 Task: Buy 3 Radiator Drain Cocks from Engine Cooling & Climate Control section under best seller category for shipping address: Danielle Scott, 4286 Crim Lane, Underhill, Vermont 05489, Cell Number 9377427970. Pay from credit card ending with 6010, CVV 682
Action: Mouse moved to (26, 70)
Screenshot: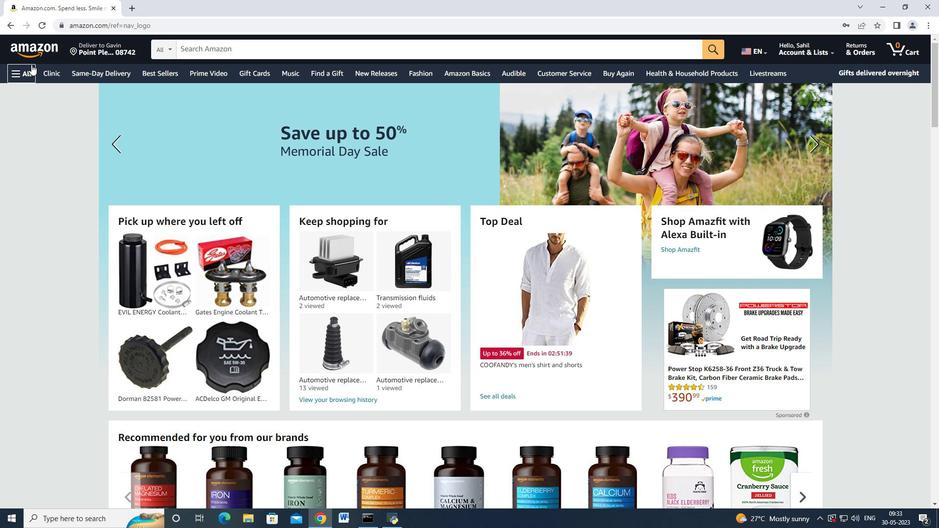 
Action: Mouse pressed left at (26, 70)
Screenshot: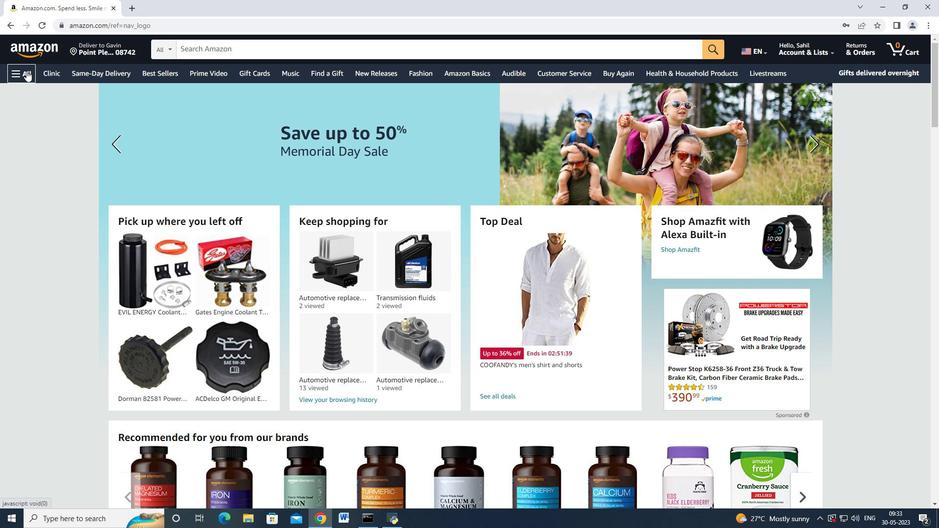 
Action: Mouse moved to (71, 246)
Screenshot: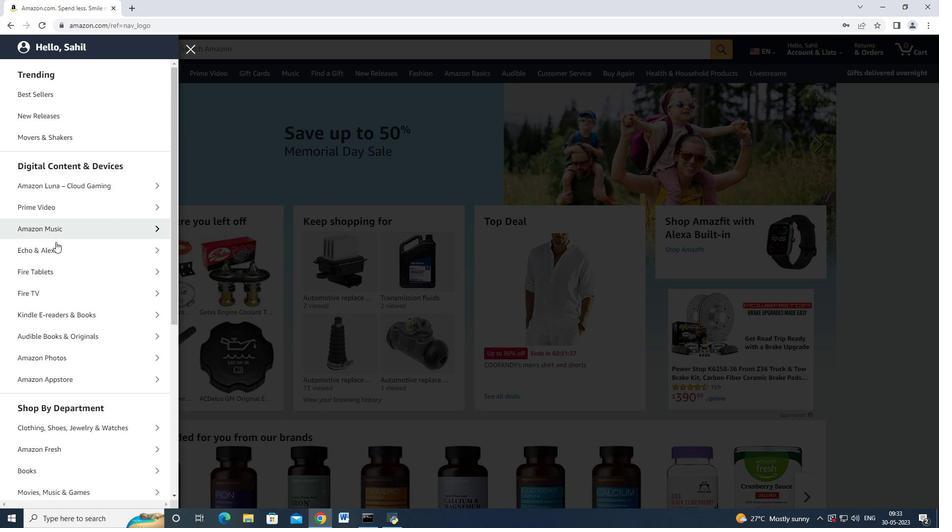 
Action: Mouse scrolled (71, 246) with delta (0, 0)
Screenshot: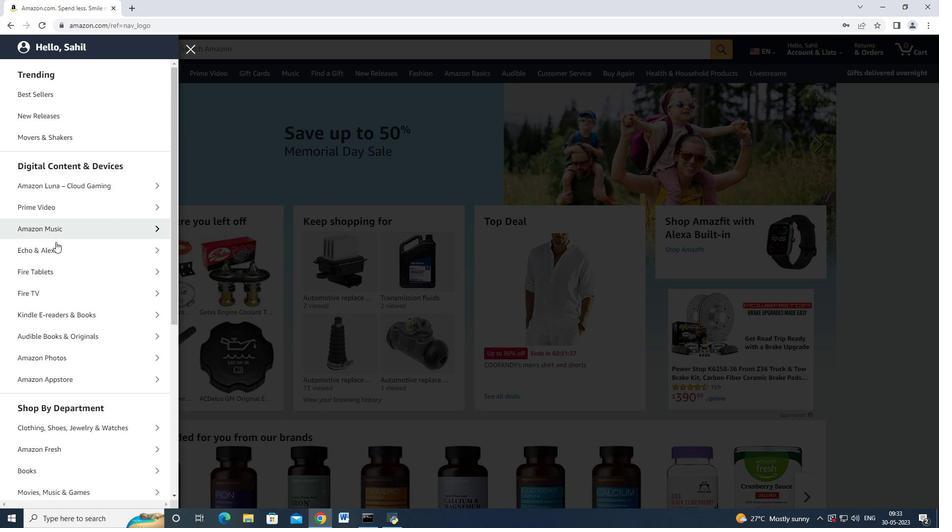 
Action: Mouse moved to (72, 246)
Screenshot: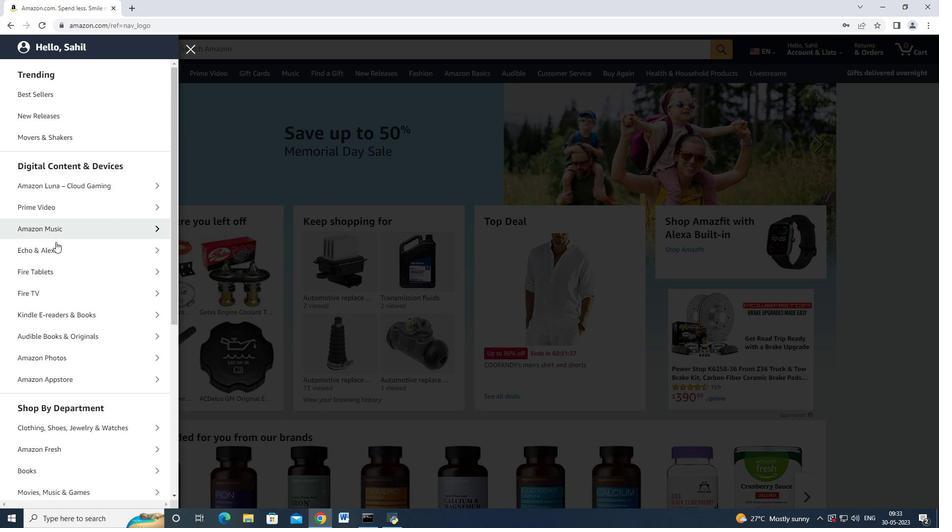 
Action: Mouse scrolled (72, 246) with delta (0, 0)
Screenshot: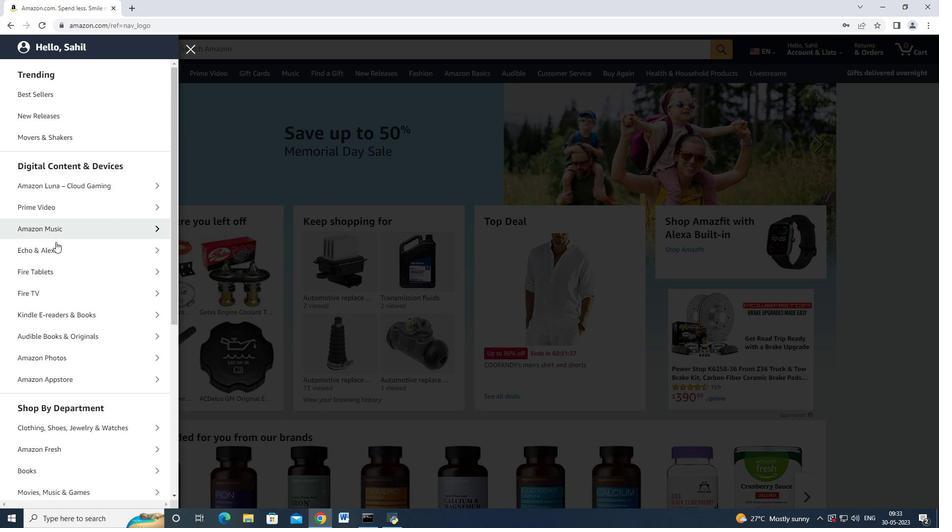 
Action: Mouse moved to (75, 245)
Screenshot: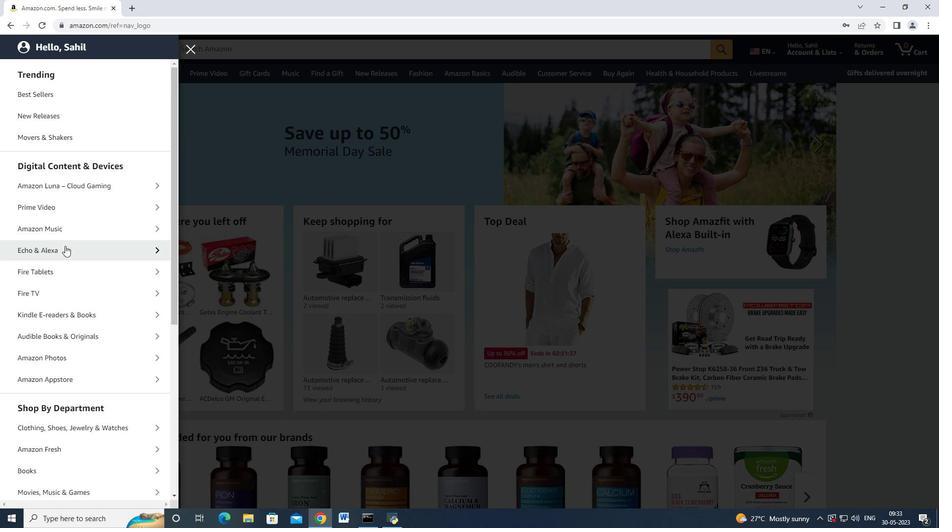
Action: Mouse scrolled (75, 245) with delta (0, 0)
Screenshot: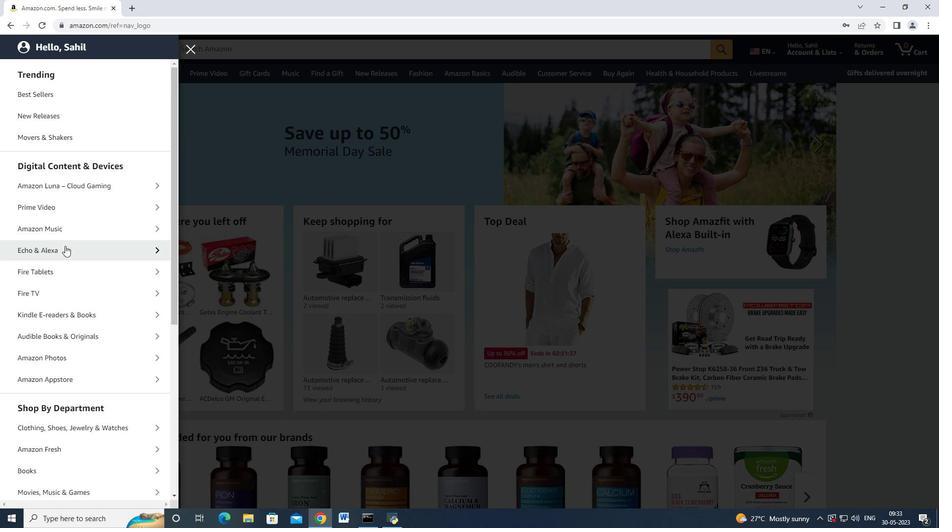 
Action: Mouse moved to (76, 245)
Screenshot: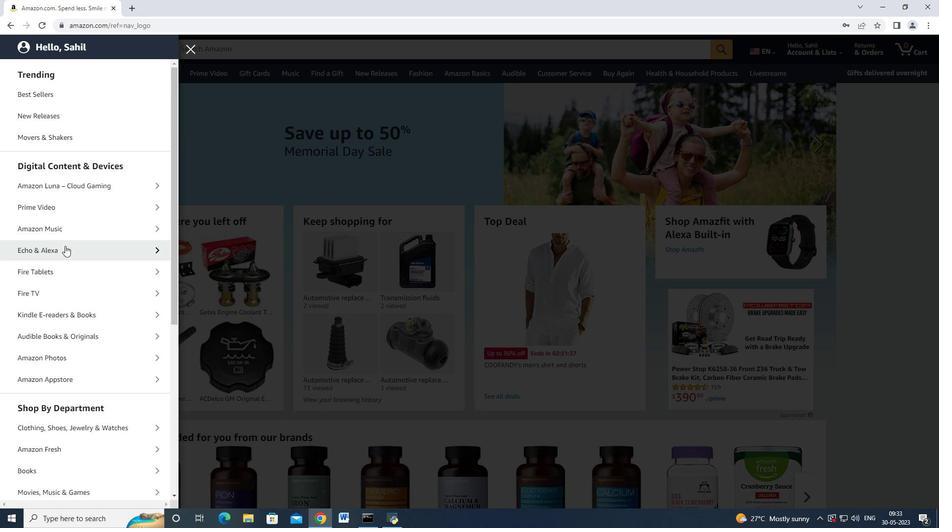 
Action: Mouse scrolled (76, 244) with delta (0, 0)
Screenshot: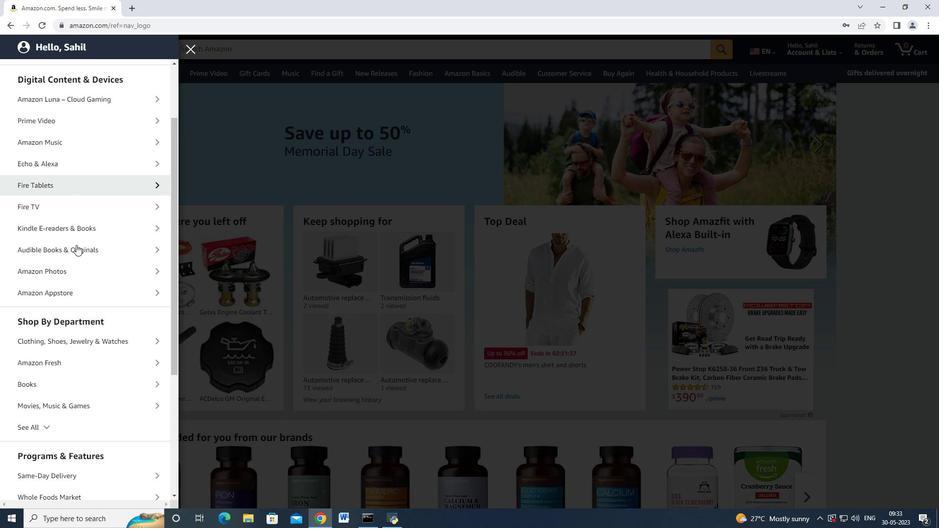 
Action: Mouse scrolled (76, 244) with delta (0, 0)
Screenshot: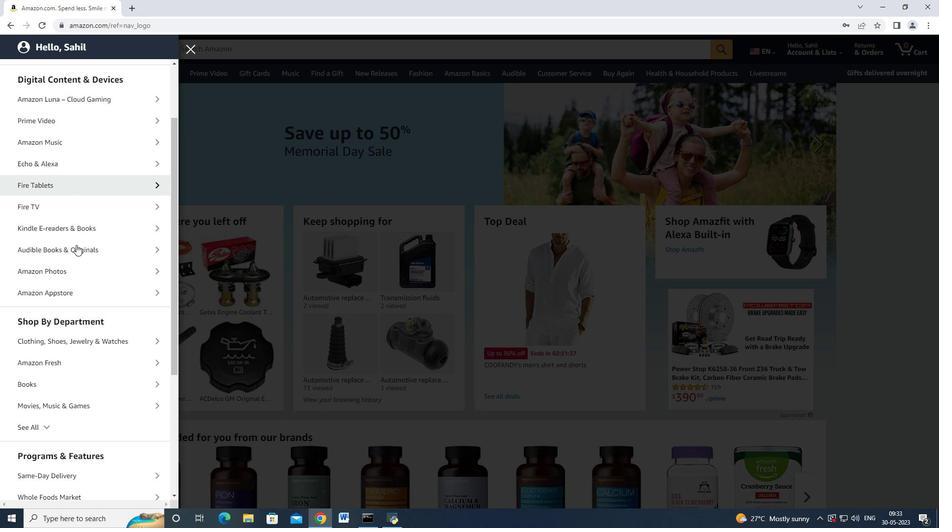 
Action: Mouse moved to (50, 270)
Screenshot: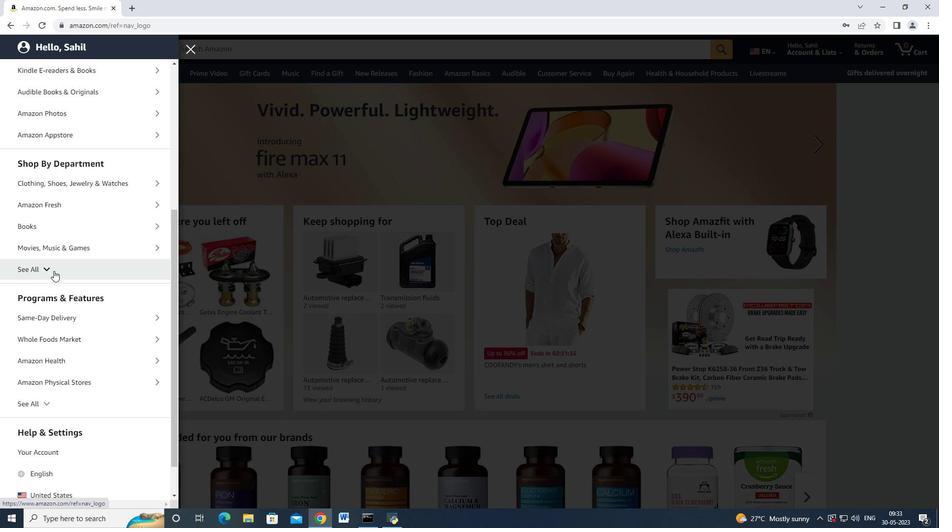 
Action: Mouse pressed left at (50, 270)
Screenshot: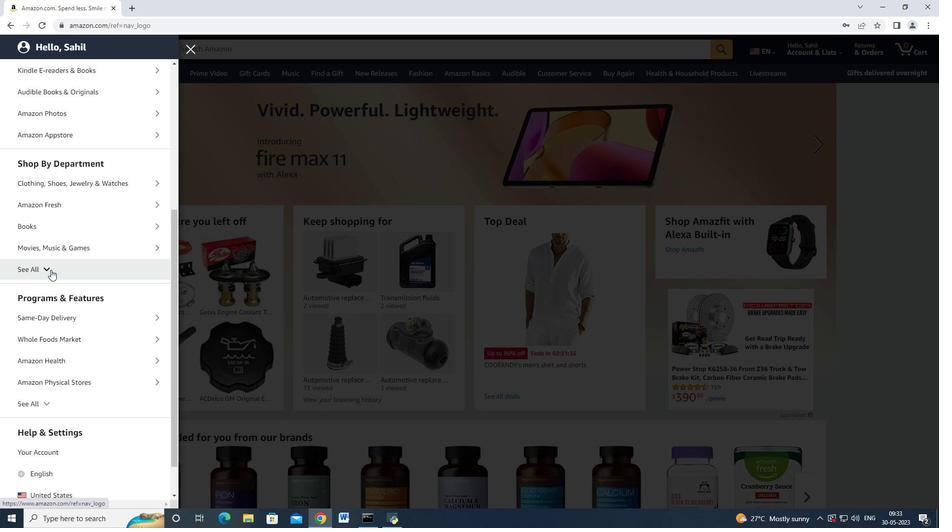 
Action: Mouse moved to (57, 286)
Screenshot: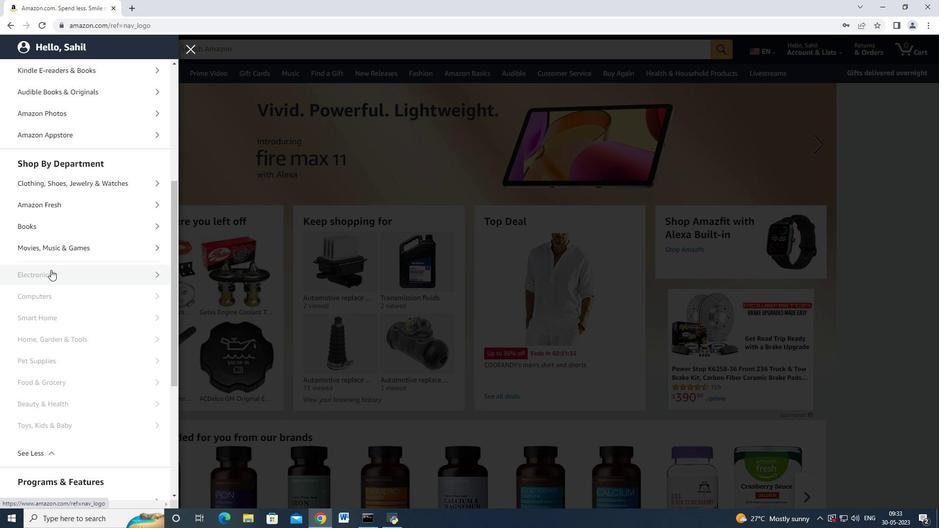 
Action: Mouse scrolled (57, 286) with delta (0, 0)
Screenshot: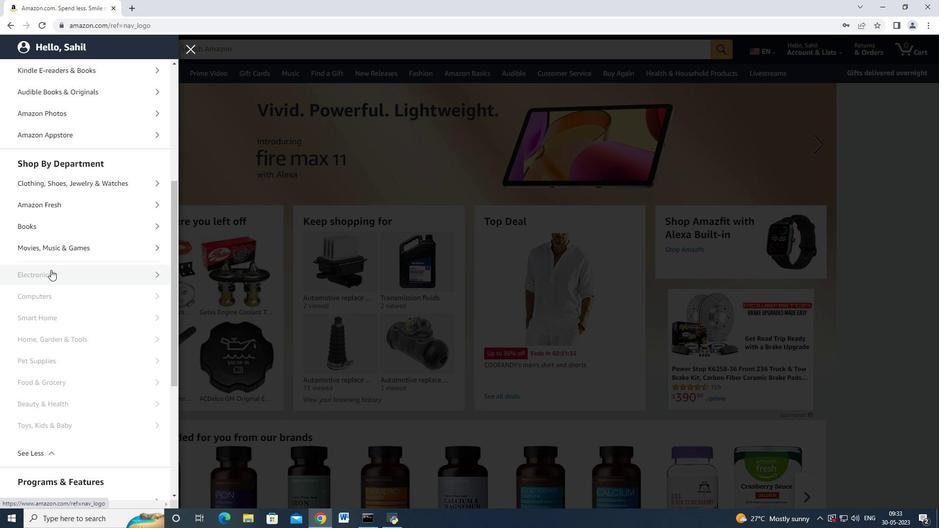 
Action: Mouse moved to (63, 295)
Screenshot: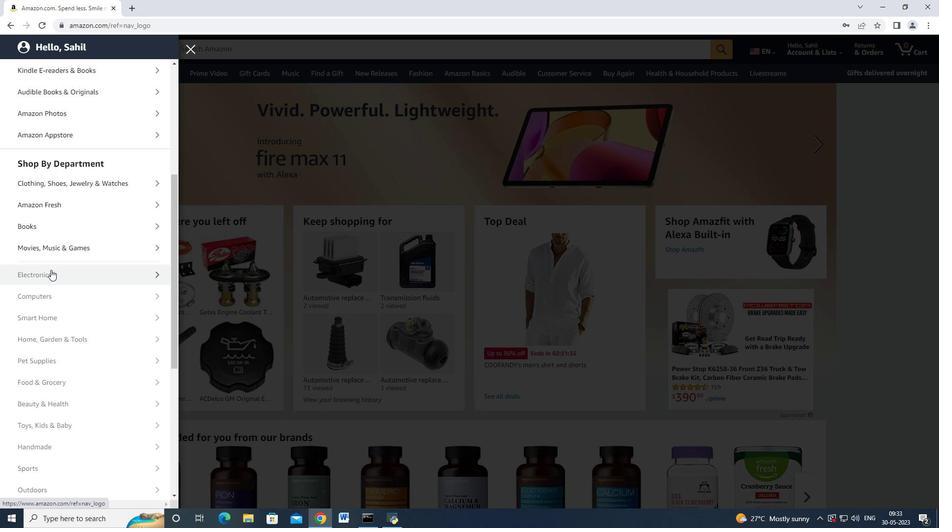 
Action: Mouse scrolled (63, 295) with delta (0, 0)
Screenshot: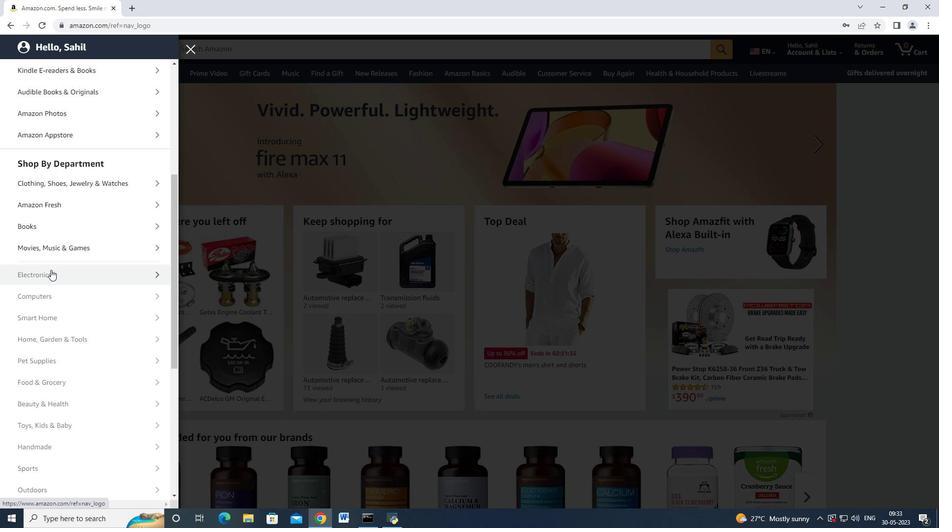 
Action: Mouse moved to (70, 303)
Screenshot: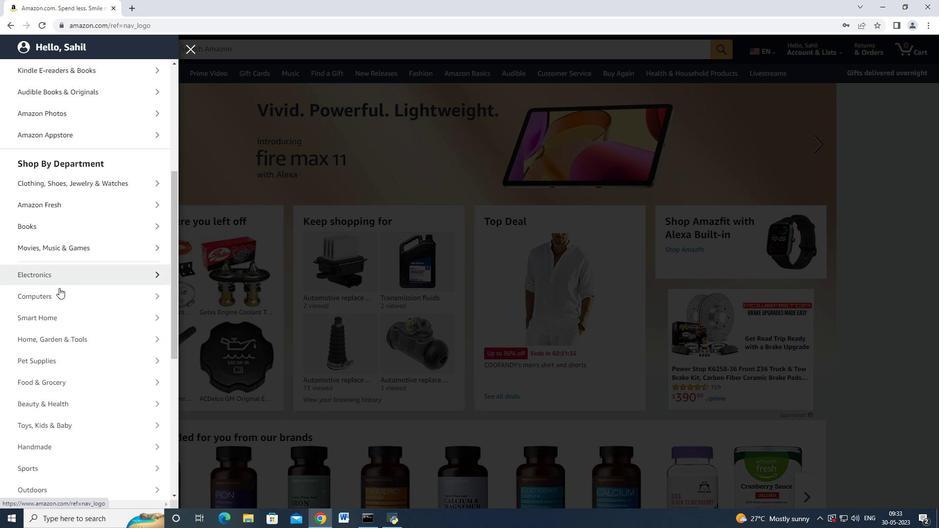 
Action: Mouse scrolled (70, 303) with delta (0, 0)
Screenshot: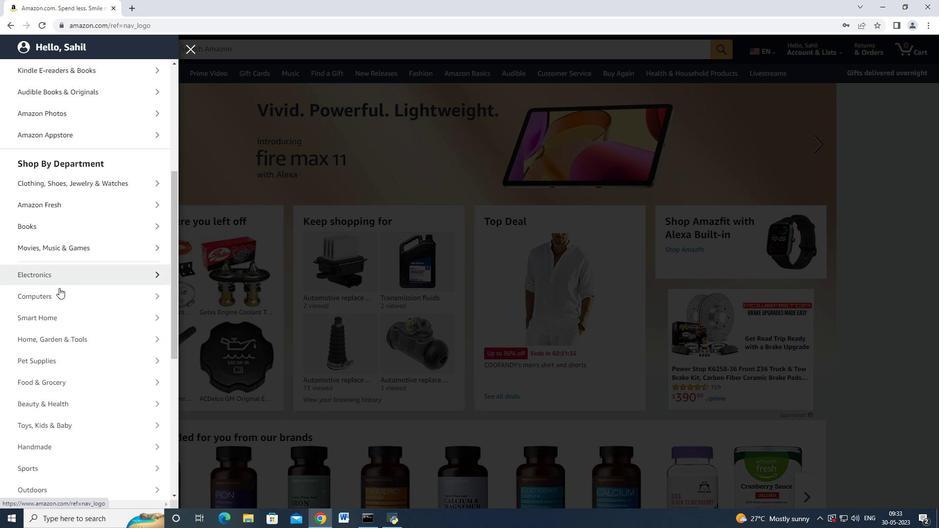 
Action: Mouse moved to (74, 306)
Screenshot: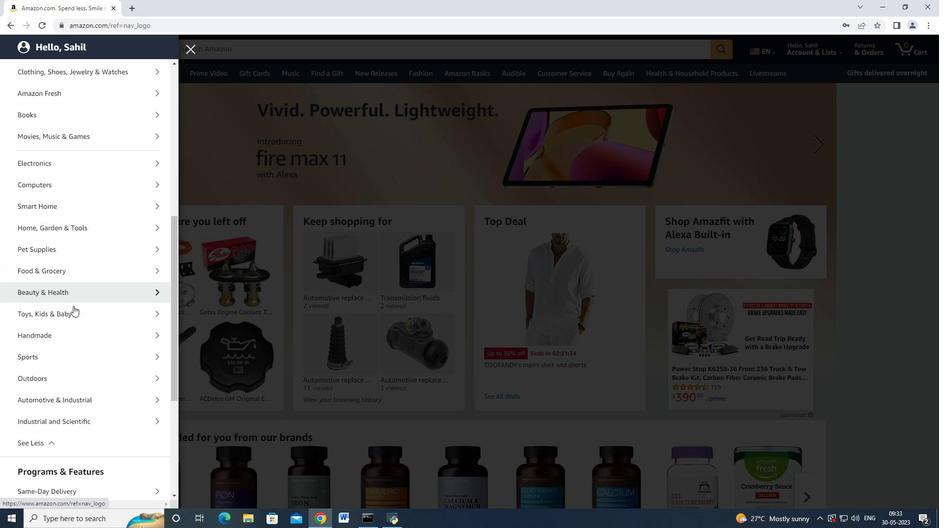 
Action: Mouse scrolled (74, 305) with delta (0, 0)
Screenshot: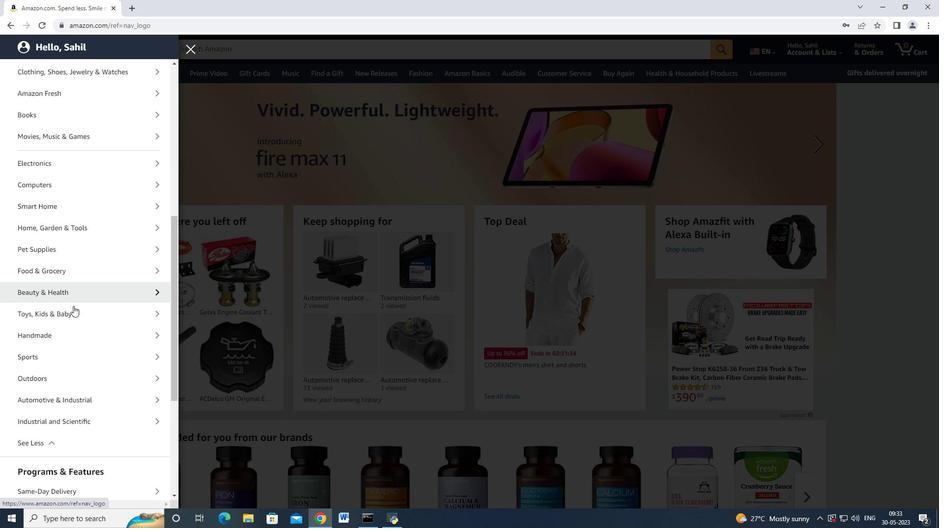 
Action: Mouse moved to (74, 305)
Screenshot: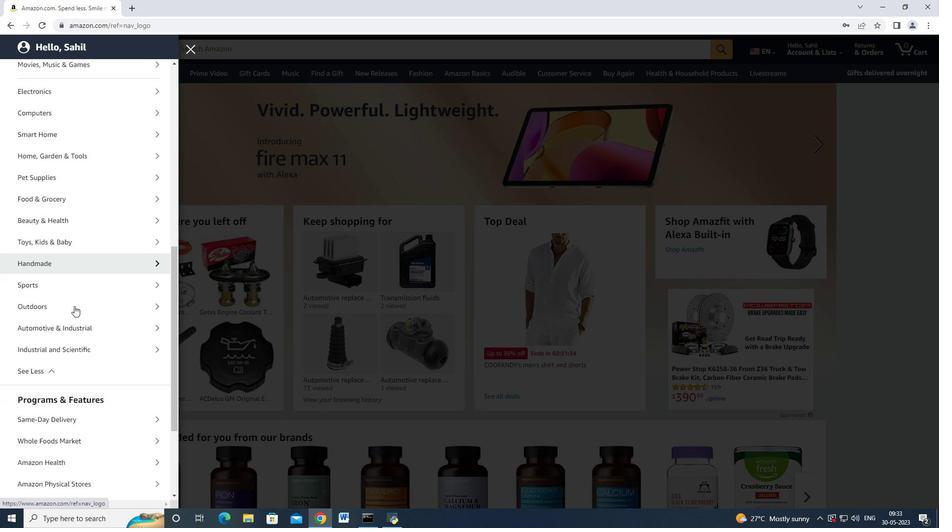 
Action: Mouse scrolled (74, 305) with delta (0, 0)
Screenshot: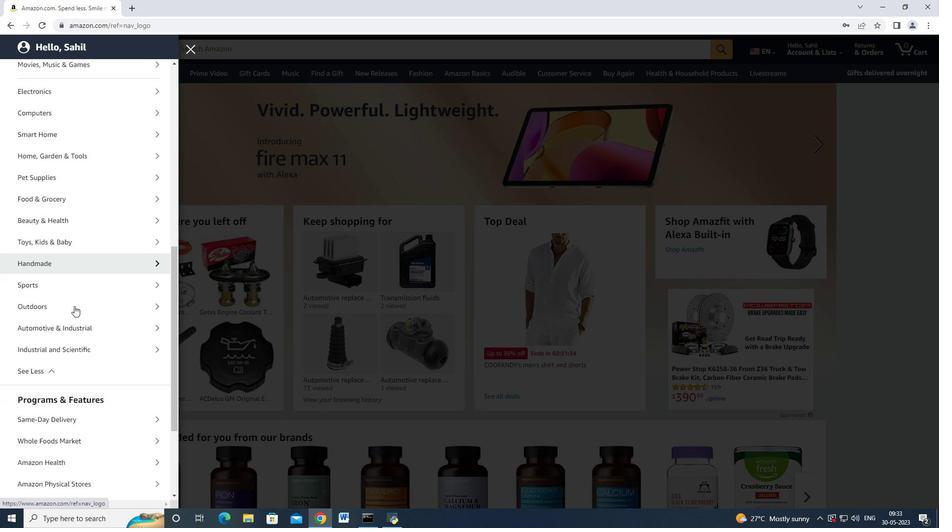 
Action: Mouse moved to (68, 308)
Screenshot: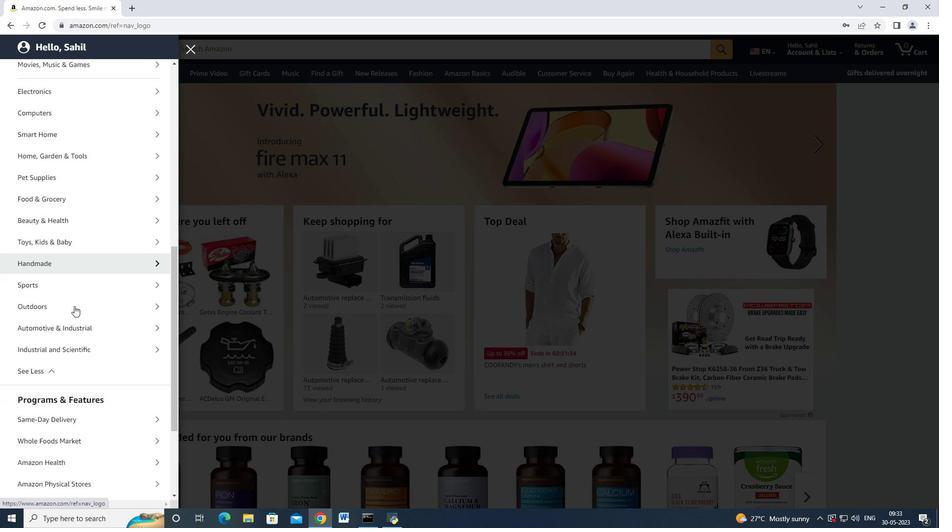 
Action: Mouse scrolled (74, 305) with delta (0, 0)
Screenshot: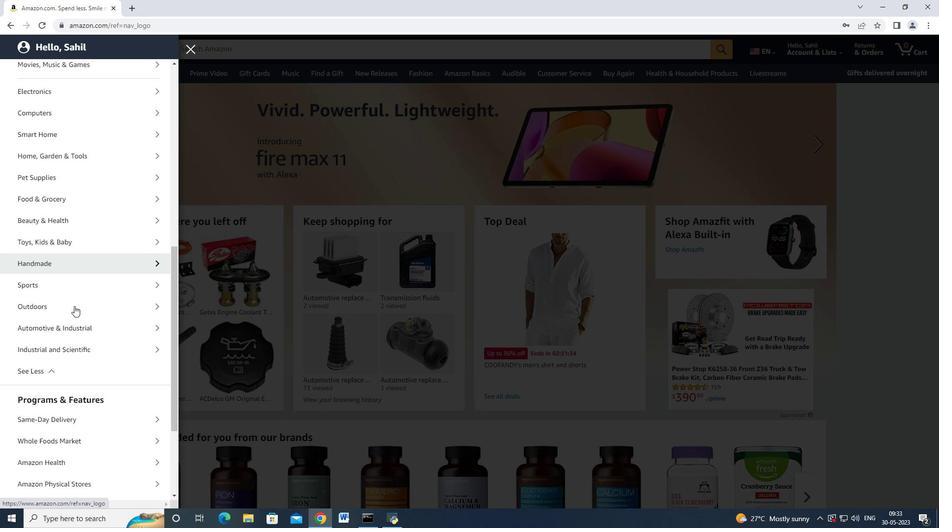 
Action: Mouse moved to (112, 215)
Screenshot: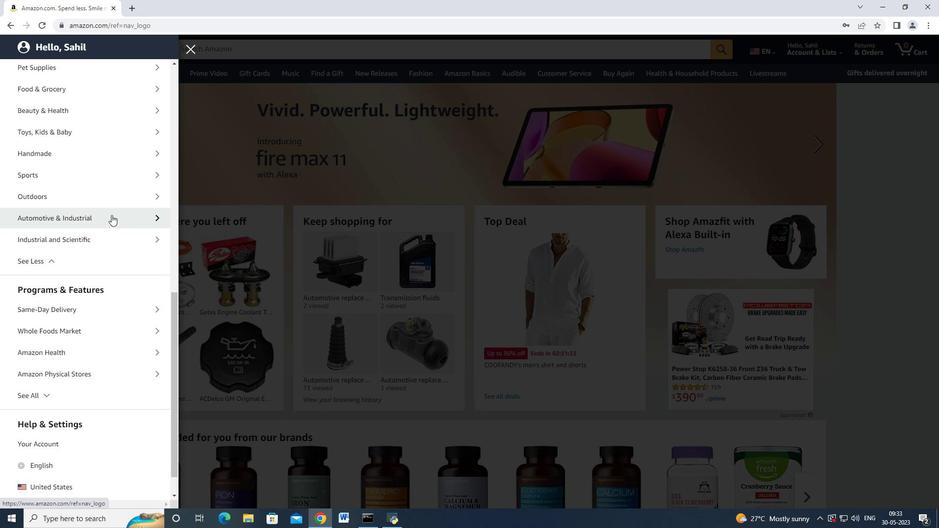 
Action: Mouse pressed left at (112, 215)
Screenshot: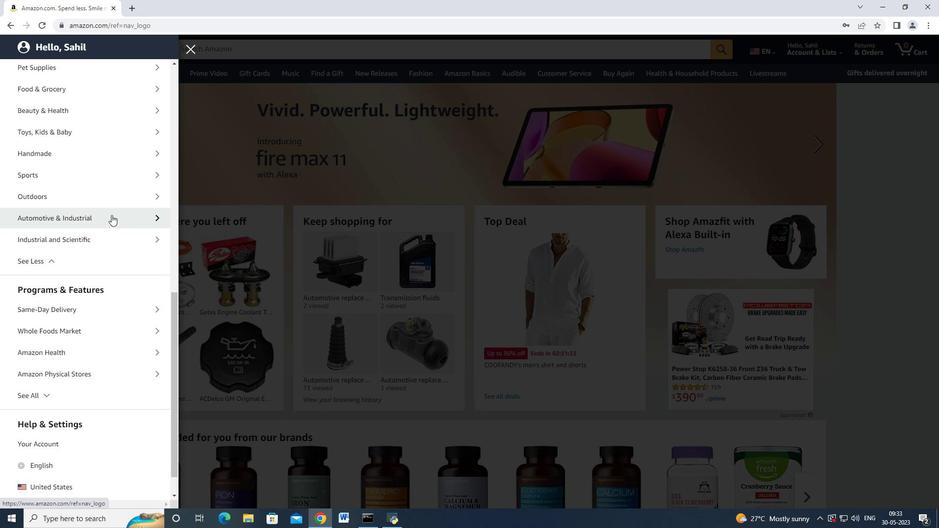 
Action: Mouse moved to (79, 125)
Screenshot: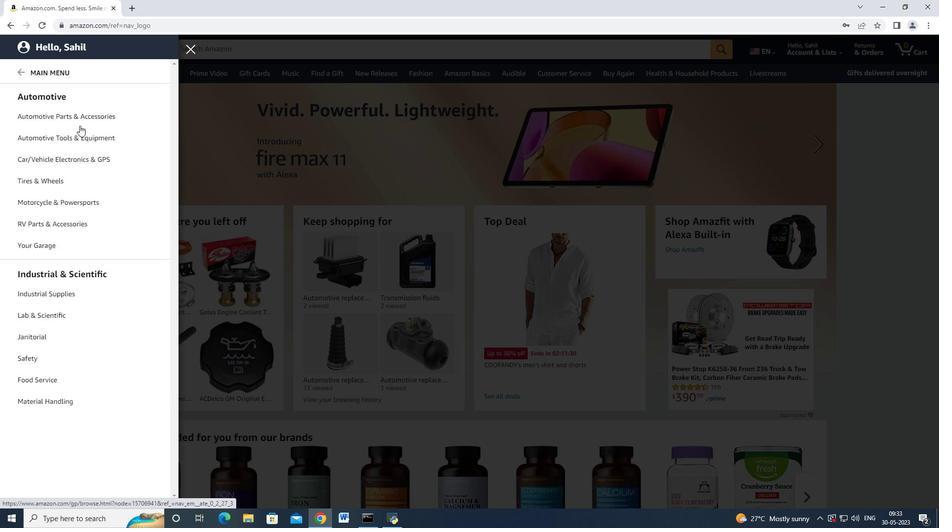 
Action: Mouse pressed left at (79, 125)
Screenshot: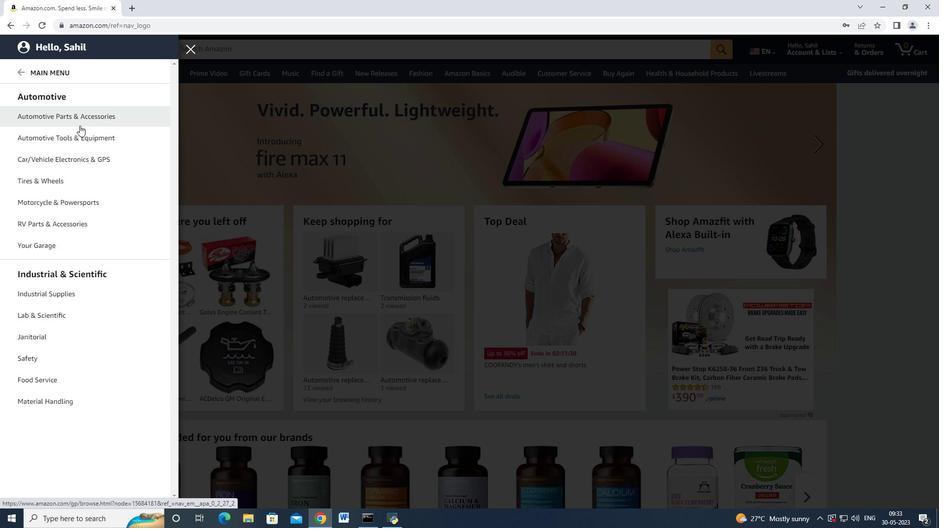 
Action: Mouse moved to (166, 93)
Screenshot: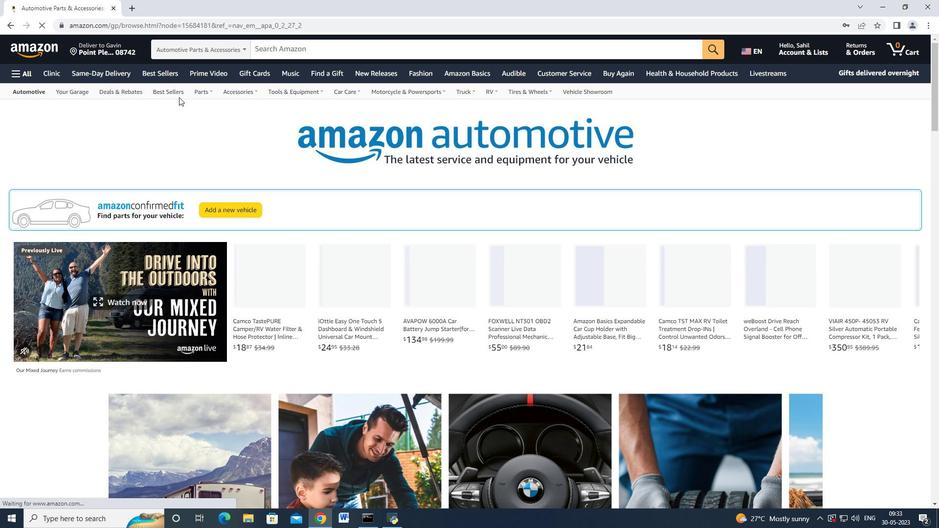 
Action: Mouse pressed left at (166, 93)
Screenshot: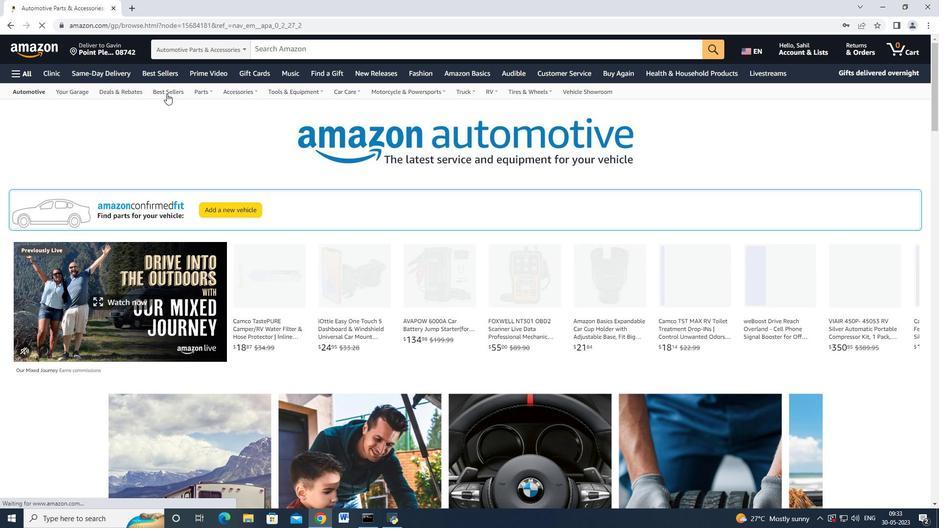 
Action: Mouse moved to (140, 183)
Screenshot: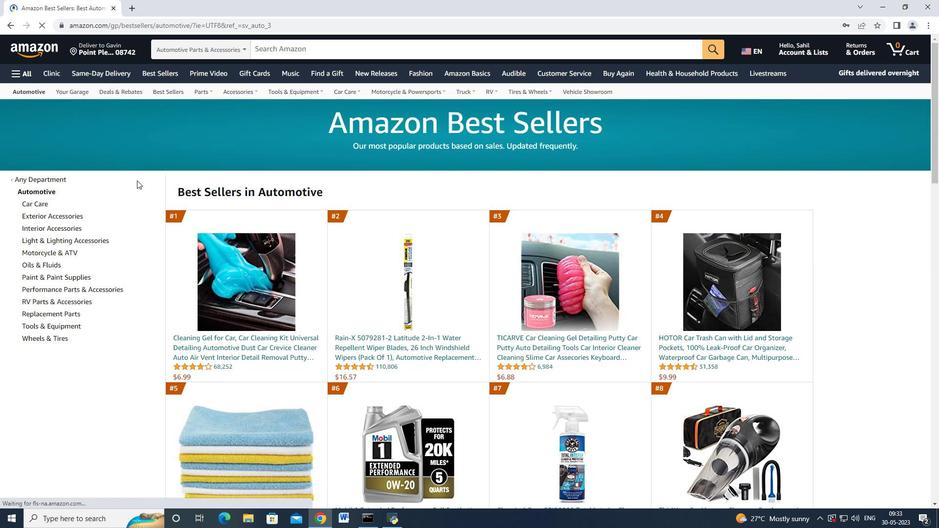 
Action: Mouse scrolled (140, 183) with delta (0, 0)
Screenshot: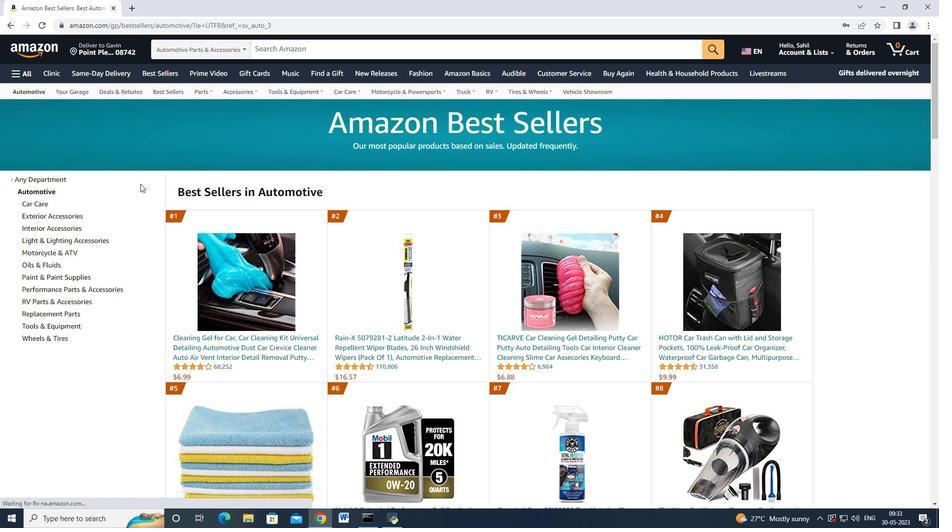 
Action: Mouse scrolled (140, 183) with delta (0, 0)
Screenshot: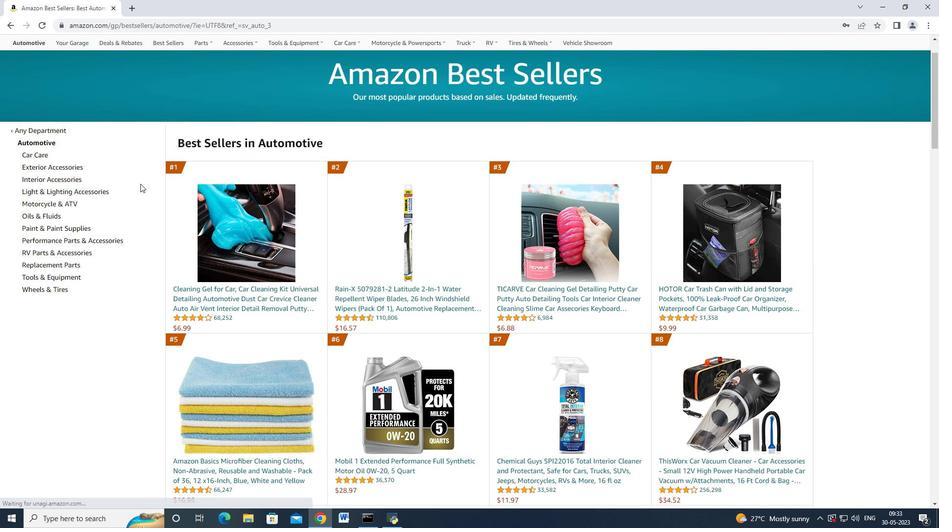 
Action: Mouse moved to (48, 217)
Screenshot: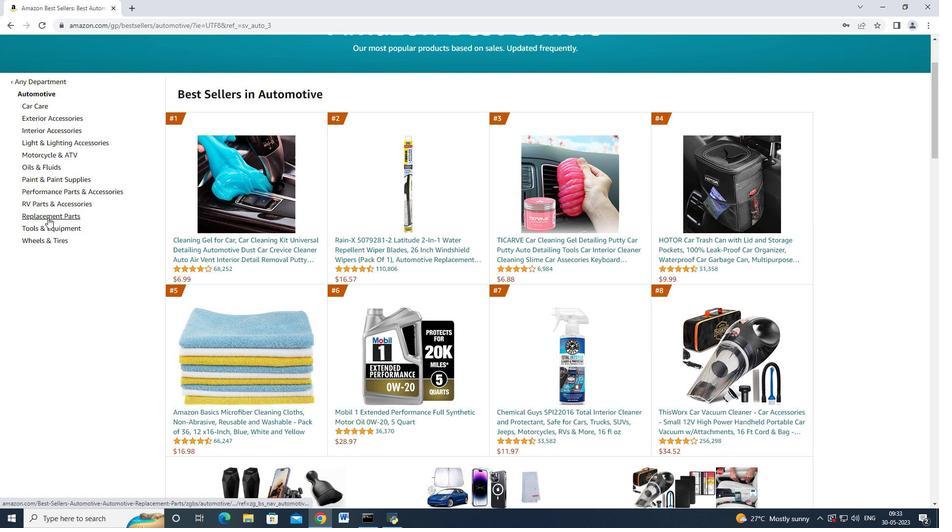 
Action: Mouse pressed left at (48, 217)
Screenshot: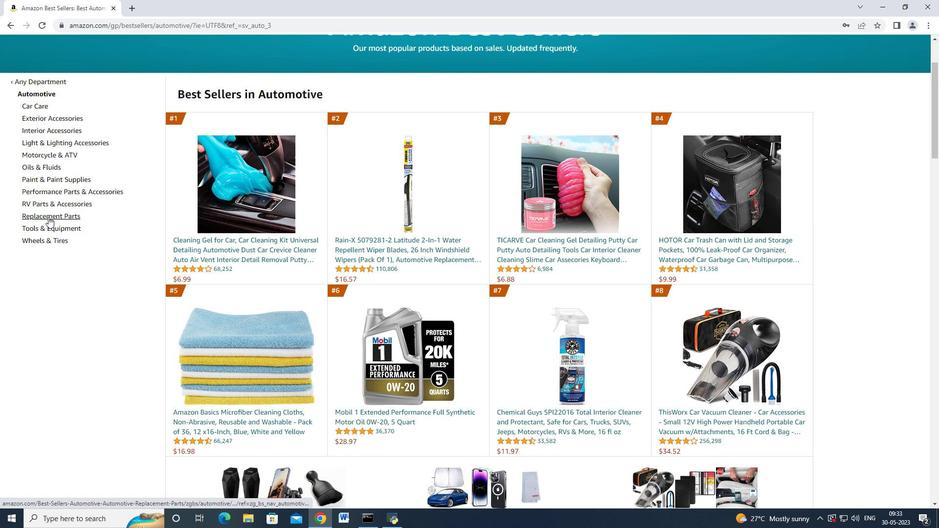 
Action: Mouse moved to (51, 175)
Screenshot: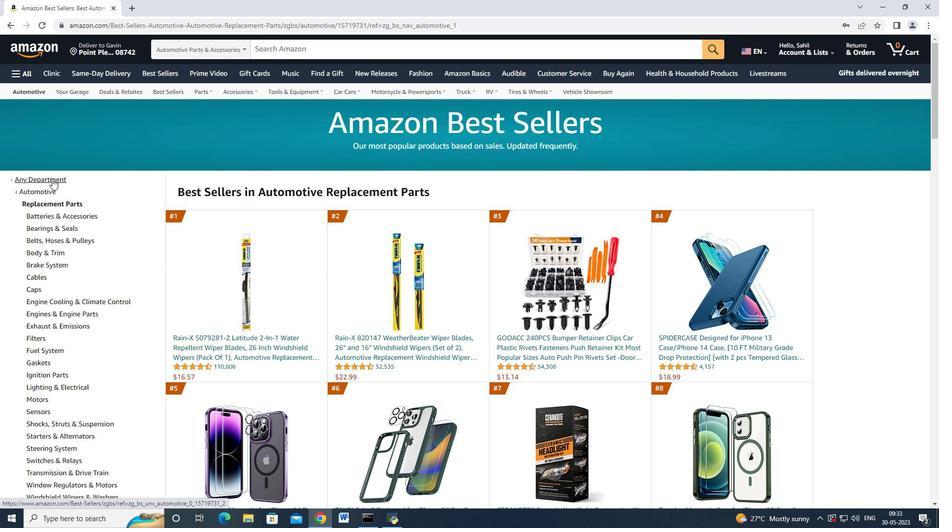 
Action: Mouse scrolled (51, 174) with delta (0, 0)
Screenshot: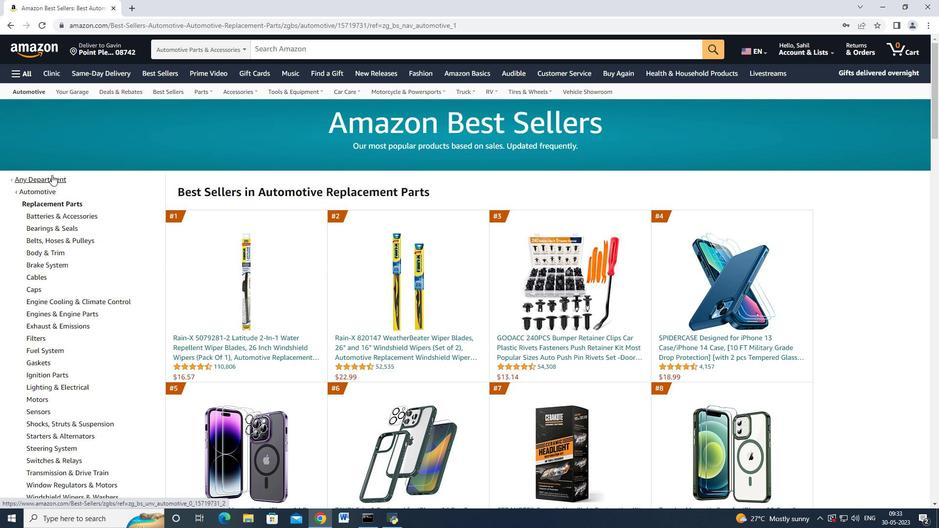 
Action: Mouse scrolled (51, 174) with delta (0, 0)
Screenshot: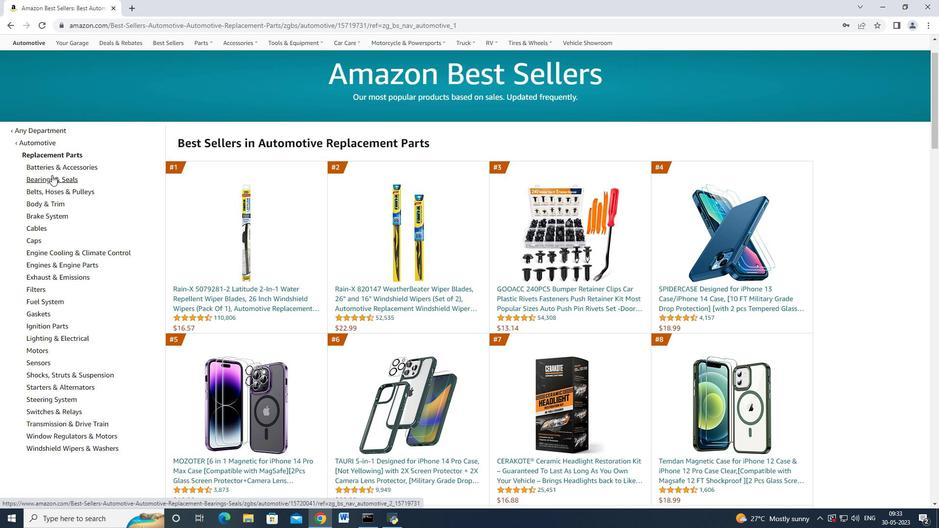 
Action: Mouse moved to (51, 175)
Screenshot: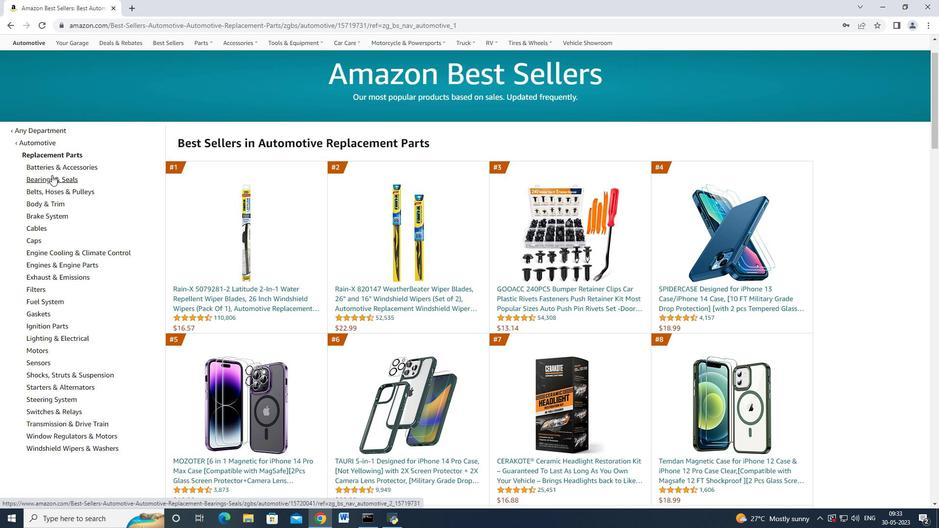 
Action: Mouse scrolled (51, 174) with delta (0, 0)
Screenshot: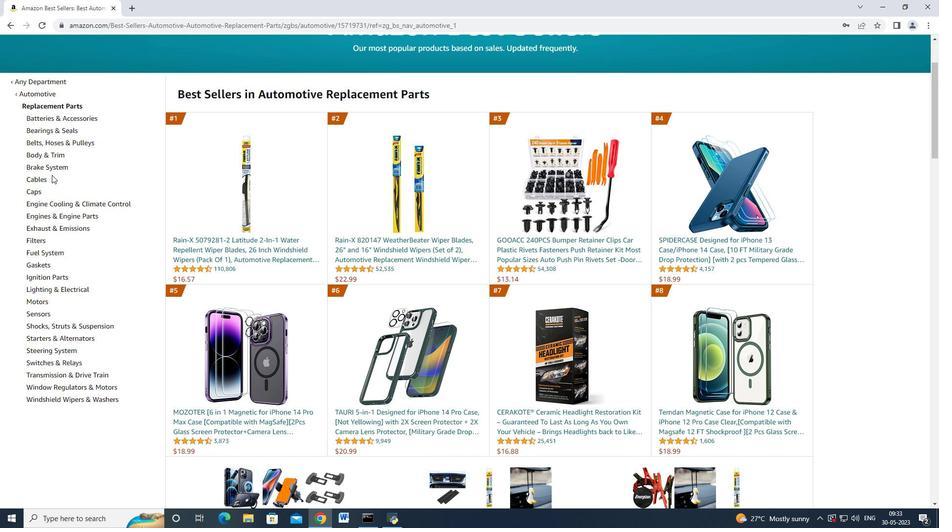 
Action: Mouse scrolled (51, 174) with delta (0, 0)
Screenshot: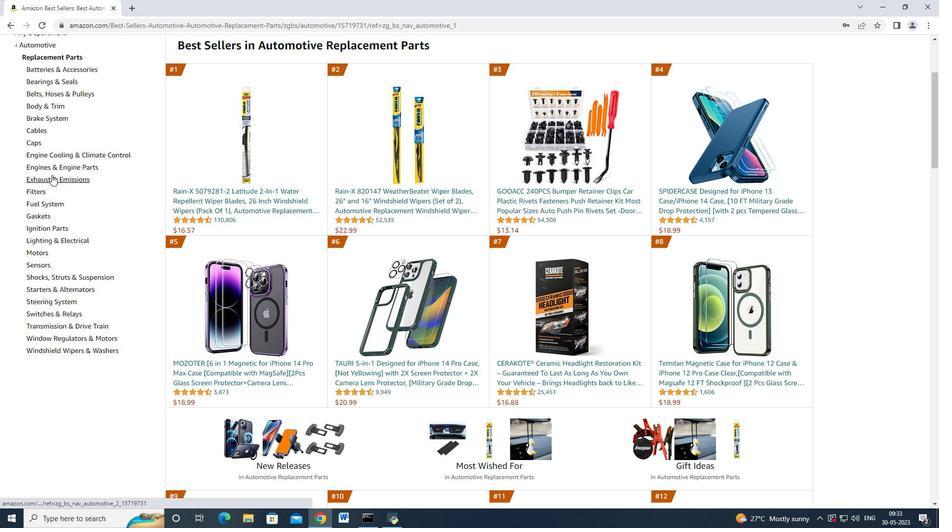 
Action: Mouse scrolled (51, 175) with delta (0, 0)
Screenshot: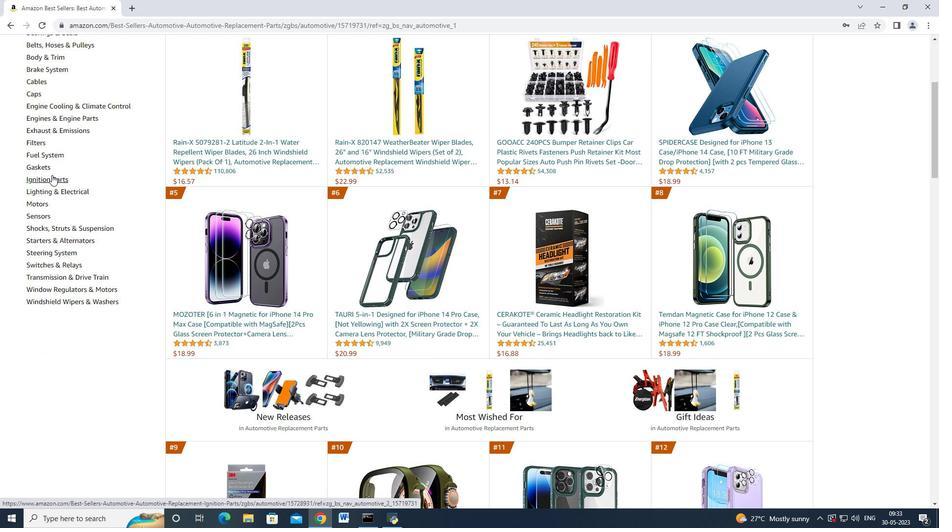 
Action: Mouse moved to (58, 120)
Screenshot: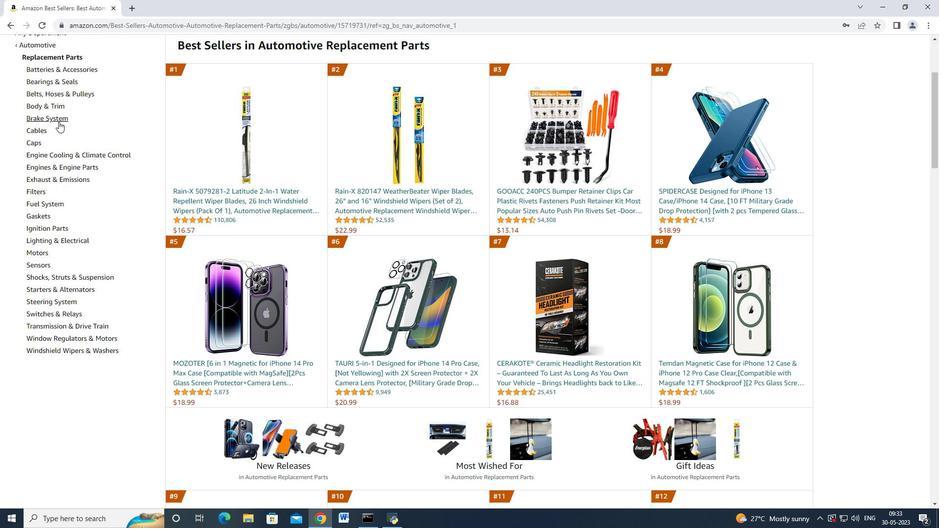 
Action: Mouse pressed left at (58, 120)
Screenshot: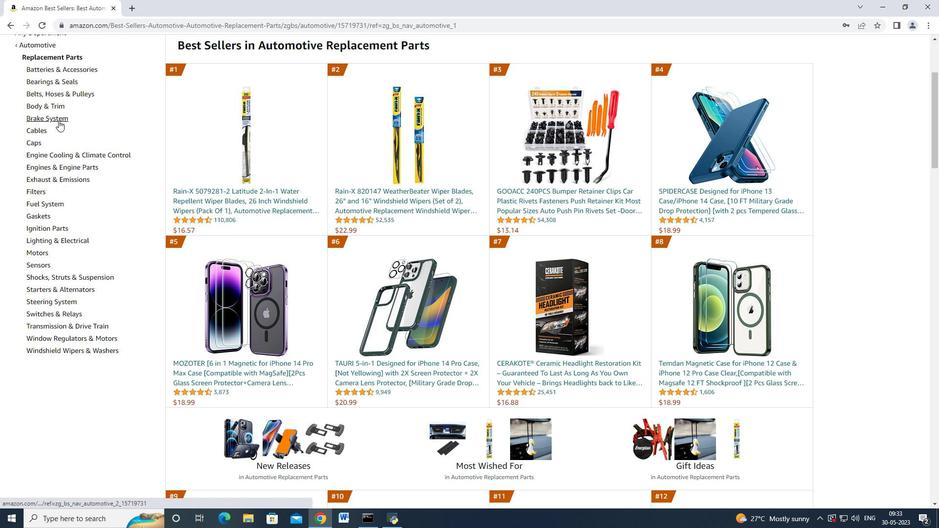 
Action: Mouse moved to (13, 30)
Screenshot: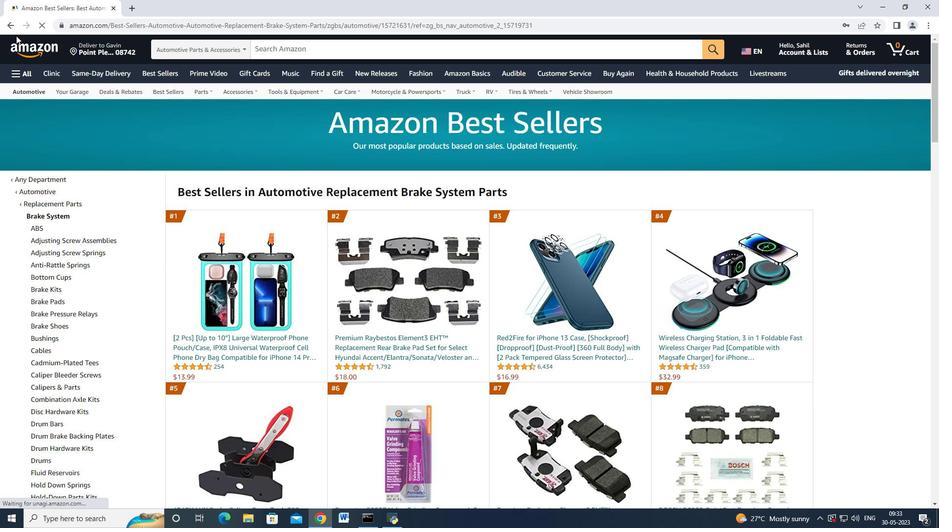 
Action: Mouse pressed left at (13, 30)
Screenshot: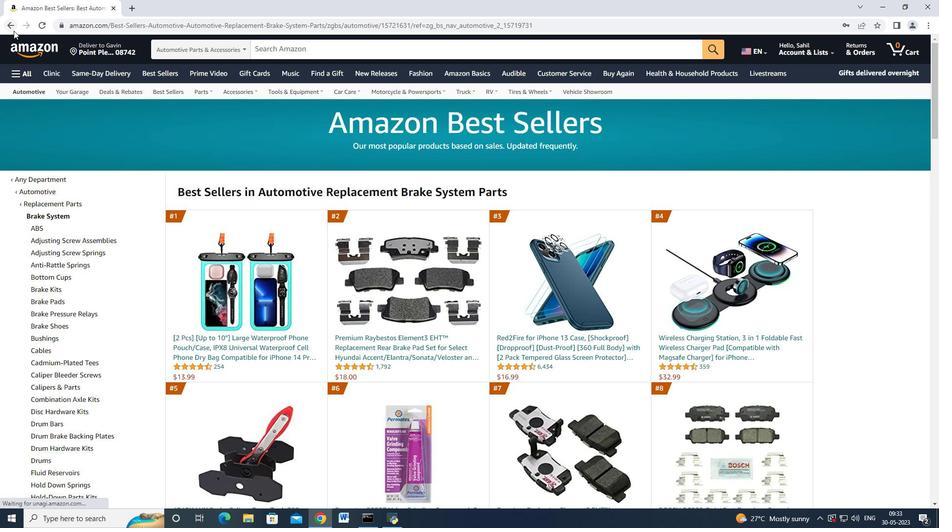 
Action: Mouse moved to (69, 158)
Screenshot: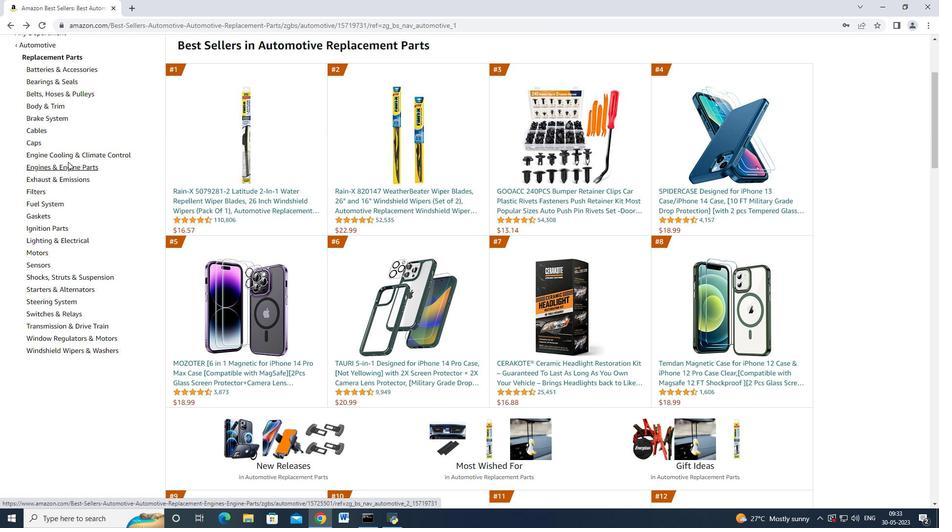 
Action: Mouse pressed left at (69, 158)
Screenshot: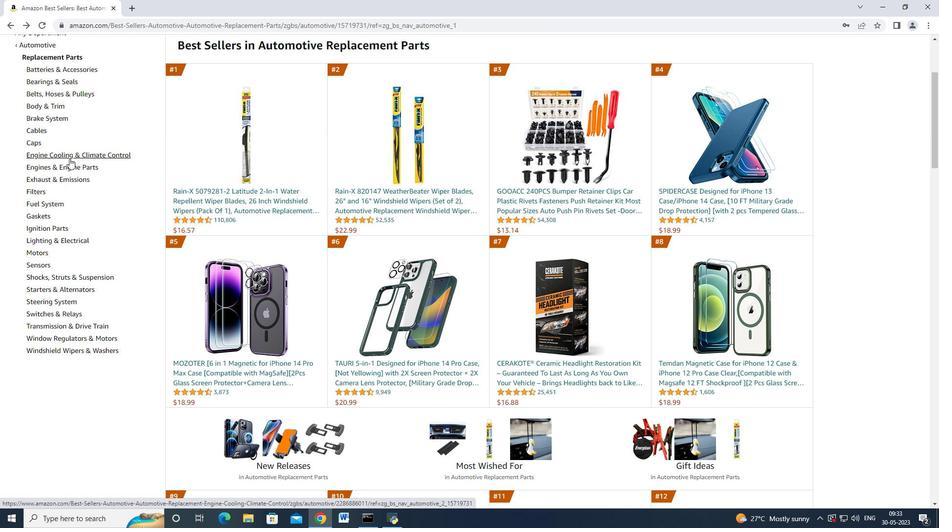 
Action: Mouse moved to (61, 292)
Screenshot: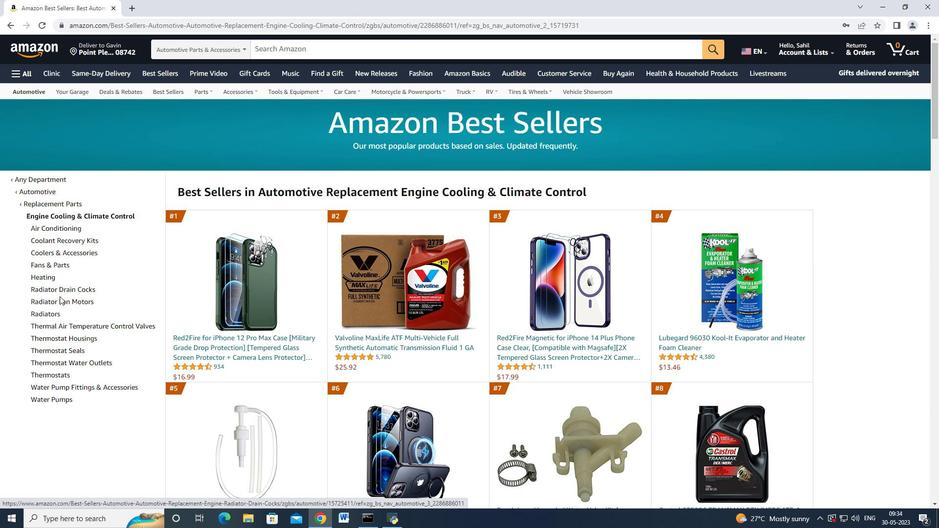 
Action: Mouse pressed left at (61, 292)
Screenshot: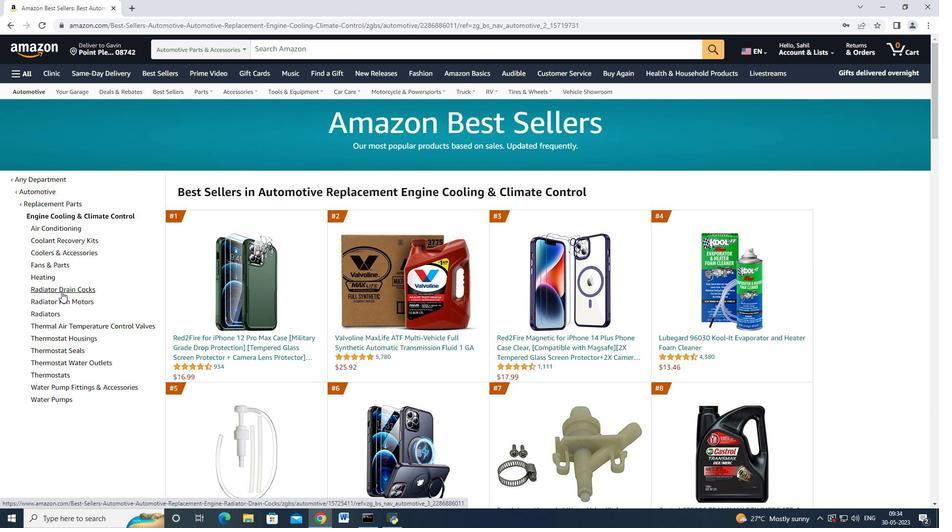 
Action: Mouse moved to (288, 280)
Screenshot: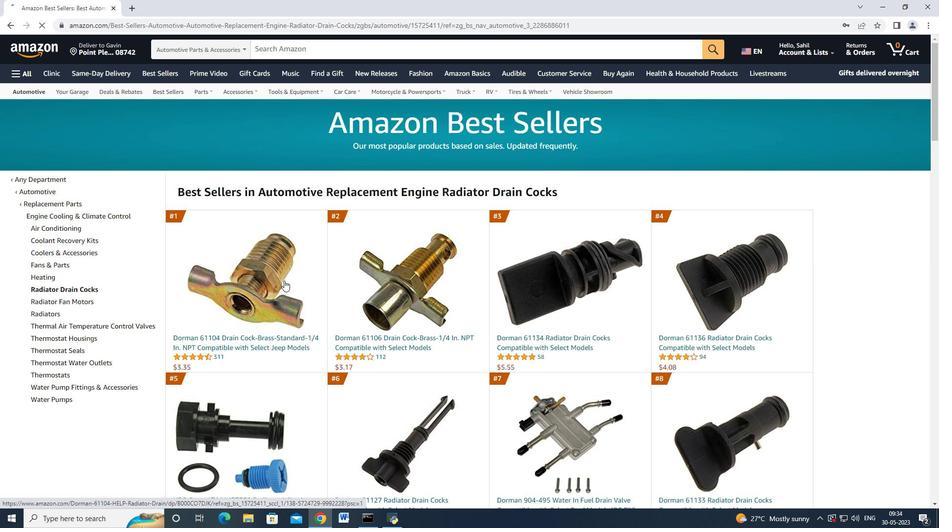 
Action: Mouse scrolled (288, 279) with delta (0, 0)
Screenshot: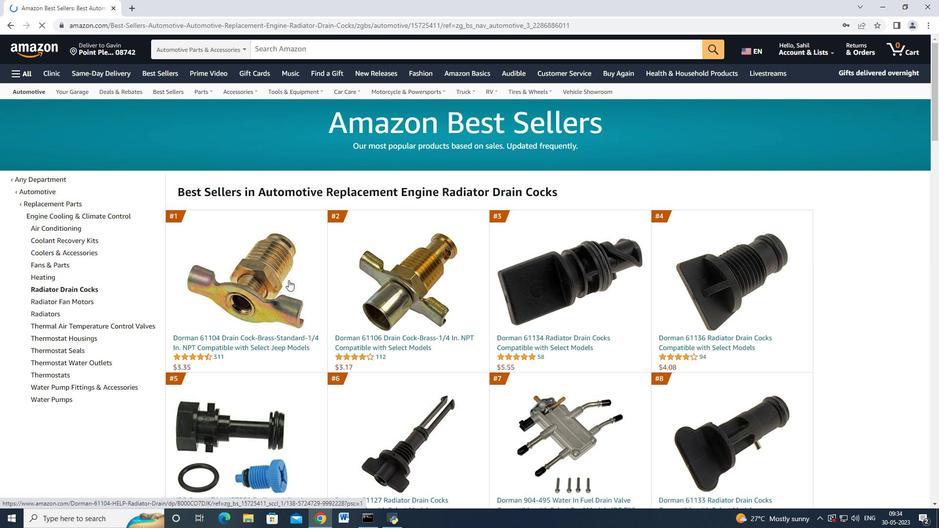 
Action: Mouse moved to (279, 294)
Screenshot: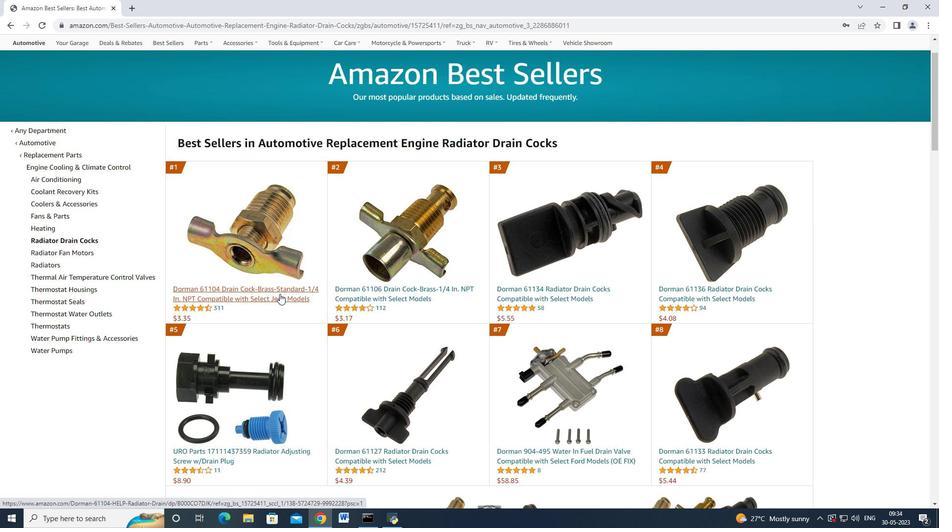 
Action: Mouse pressed left at (279, 294)
Screenshot: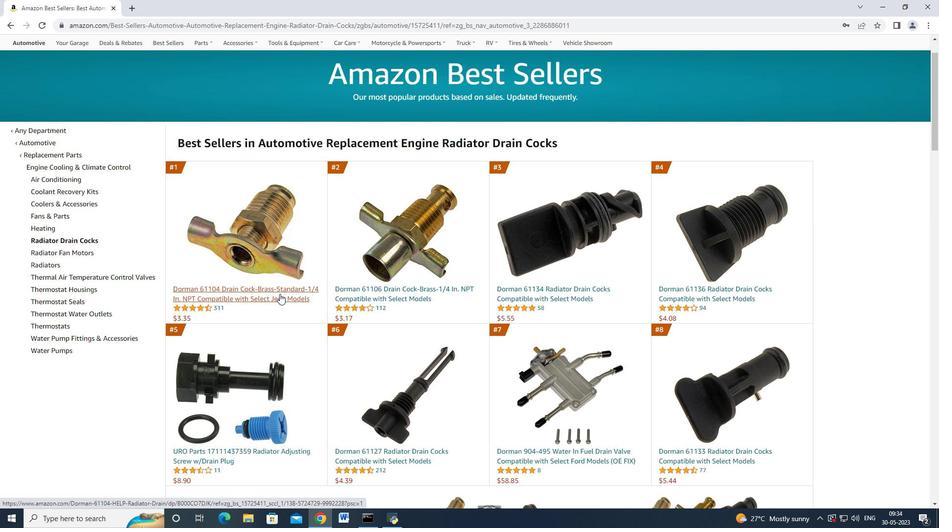
Action: Mouse moved to (473, 302)
Screenshot: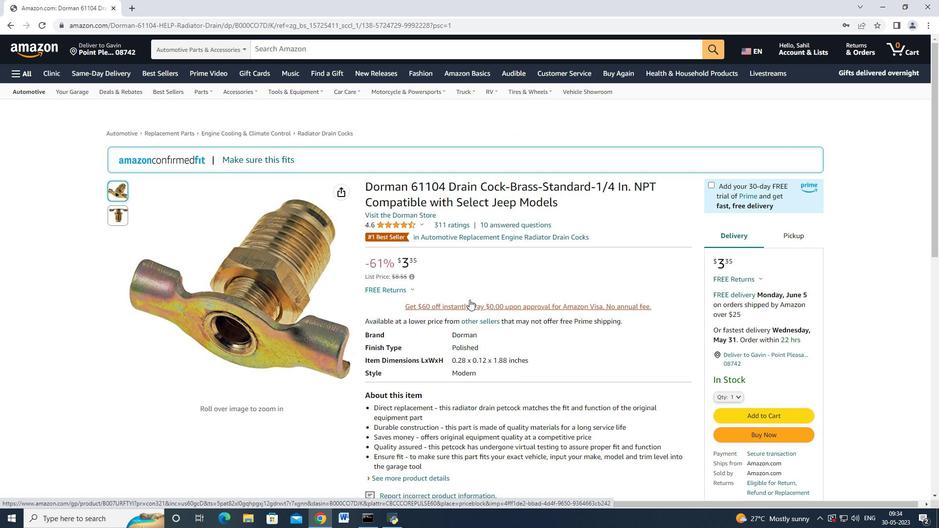 
Action: Mouse scrolled (473, 302) with delta (0, 0)
Screenshot: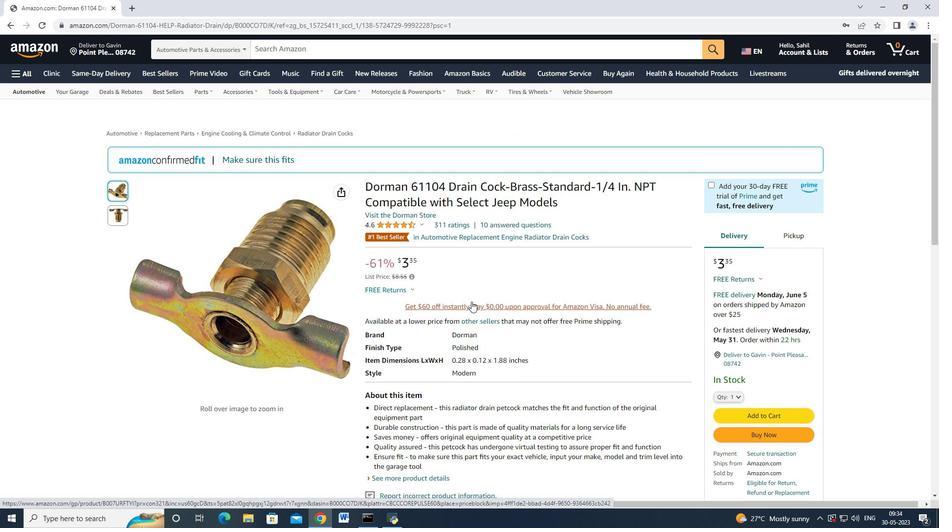 
Action: Mouse moved to (478, 306)
Screenshot: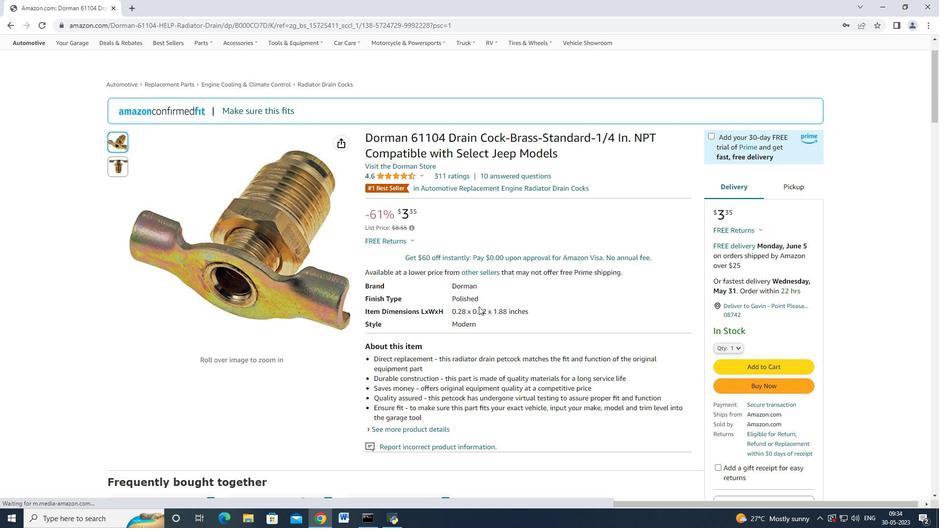 
Action: Mouse scrolled (478, 306) with delta (0, 0)
Screenshot: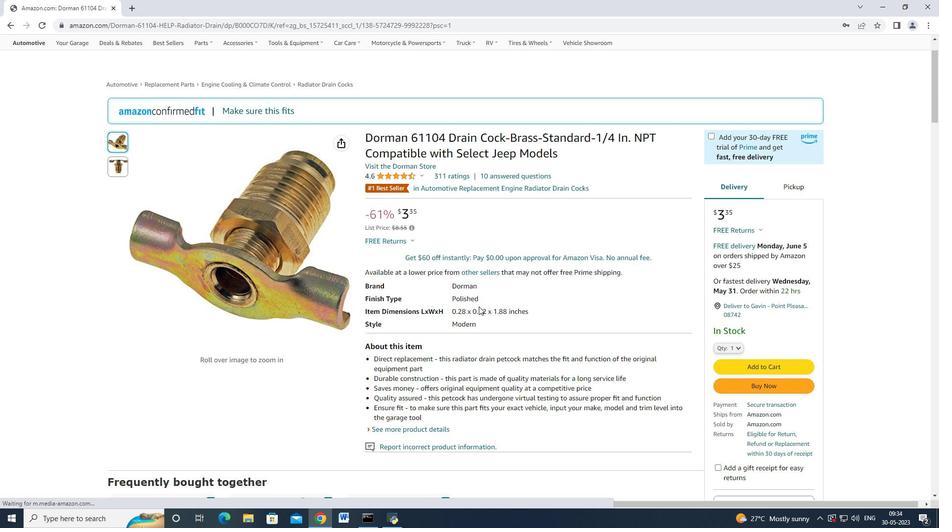 
Action: Mouse moved to (480, 309)
Screenshot: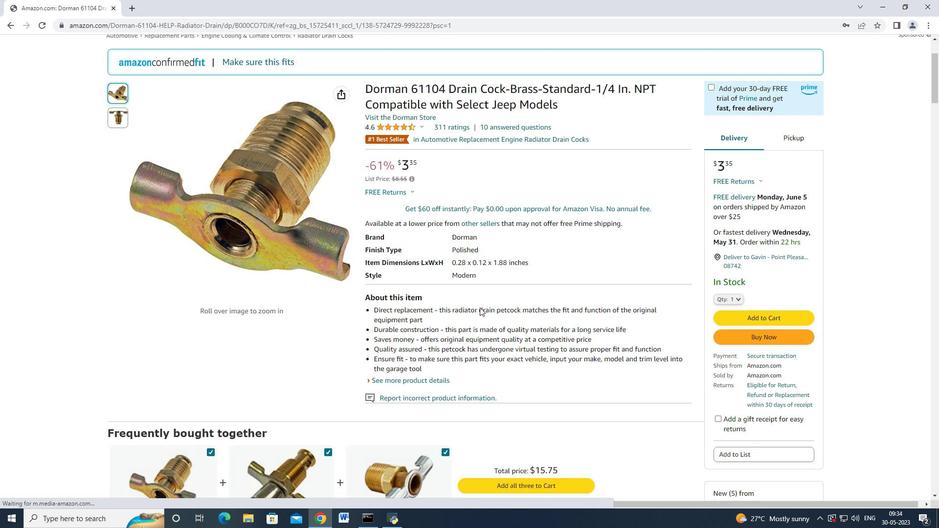 
Action: Mouse scrolled (480, 308) with delta (0, 0)
Screenshot: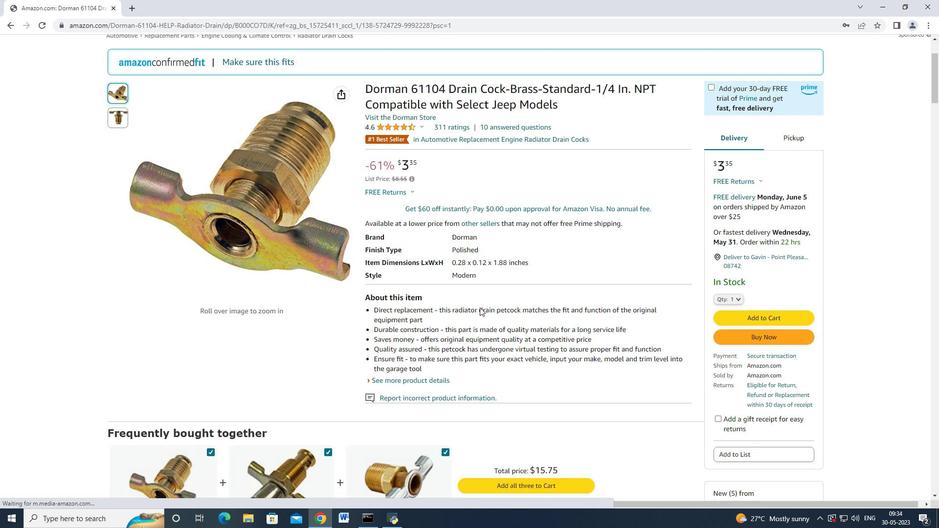 
Action: Mouse scrolled (480, 308) with delta (0, 0)
Screenshot: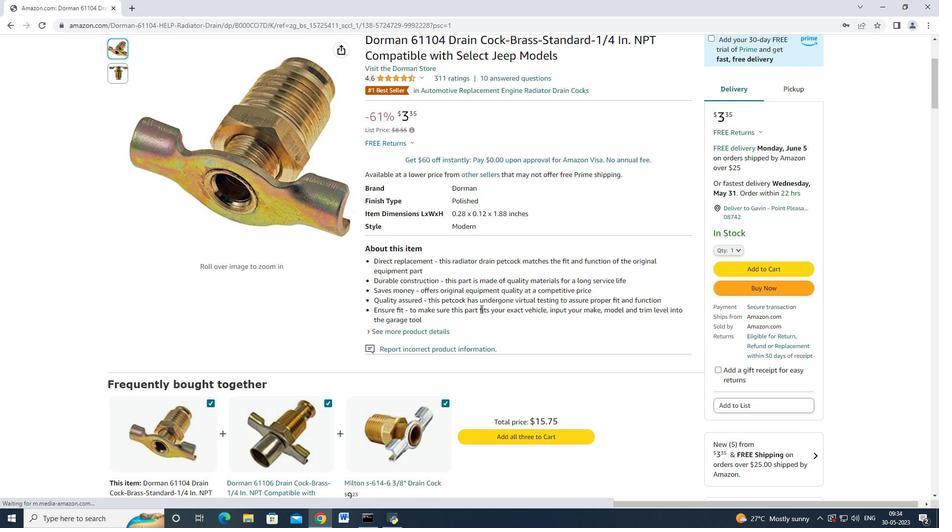 
Action: Mouse moved to (480, 312)
Screenshot: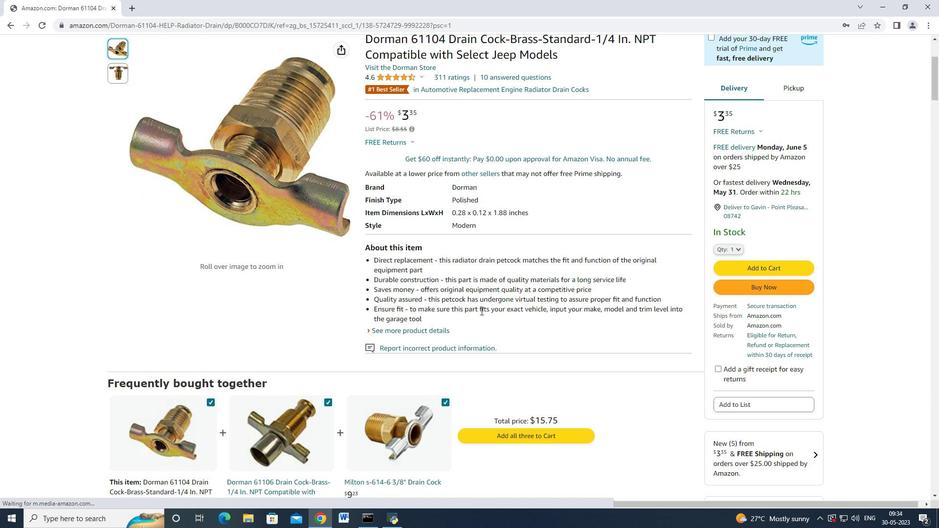 
Action: Mouse scrolled (480, 311) with delta (0, 0)
Screenshot: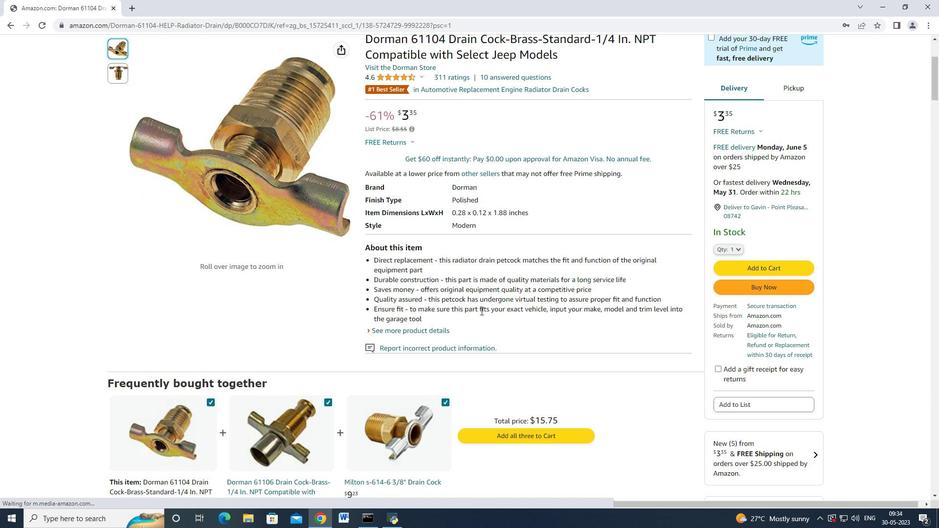 
Action: Mouse scrolled (480, 311) with delta (0, 0)
Screenshot: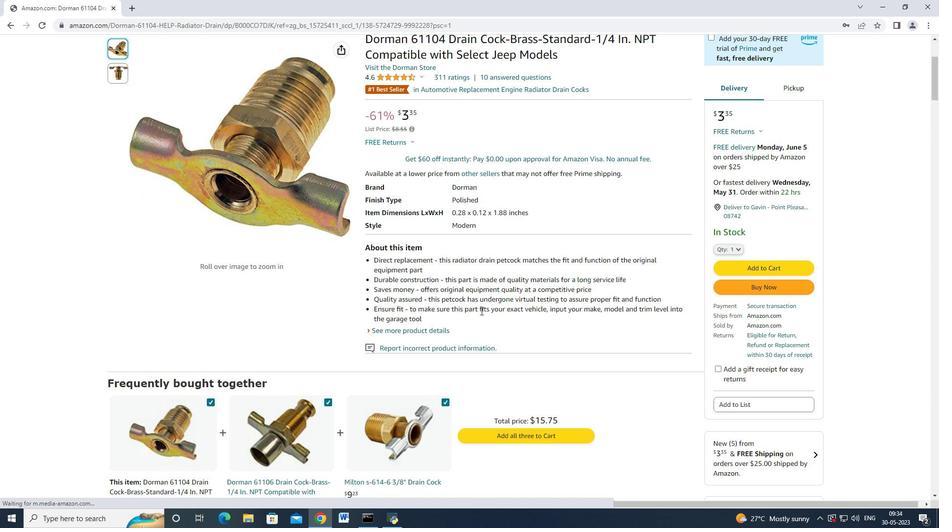 
Action: Mouse moved to (480, 314)
Screenshot: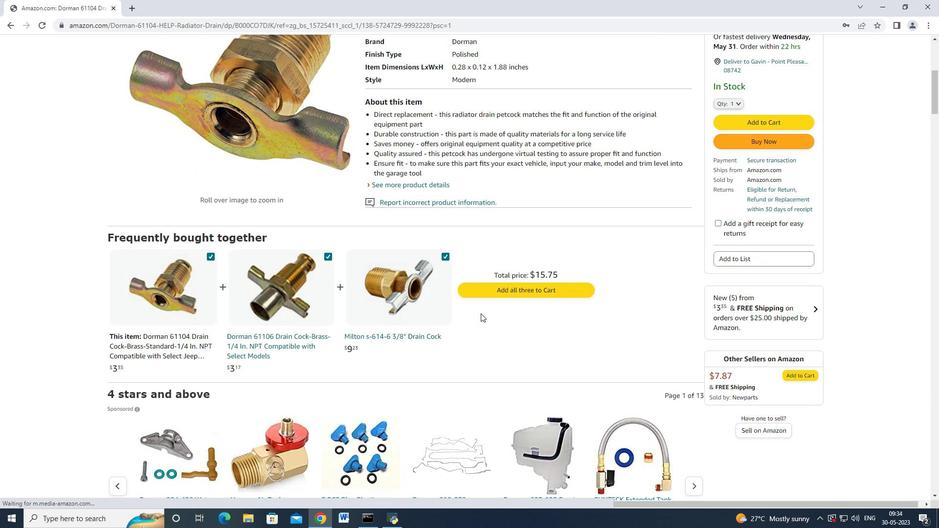 
Action: Mouse scrolled (480, 313) with delta (0, 0)
Screenshot: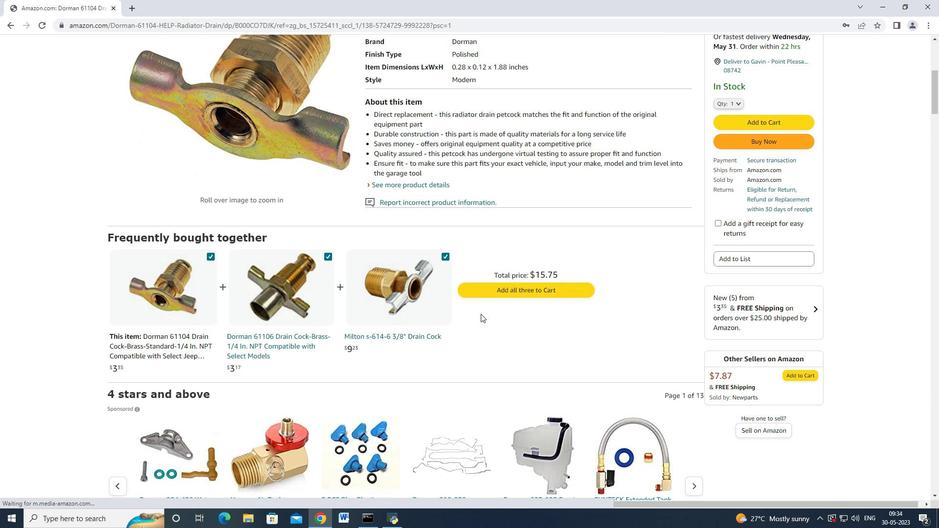 
Action: Mouse moved to (480, 314)
Screenshot: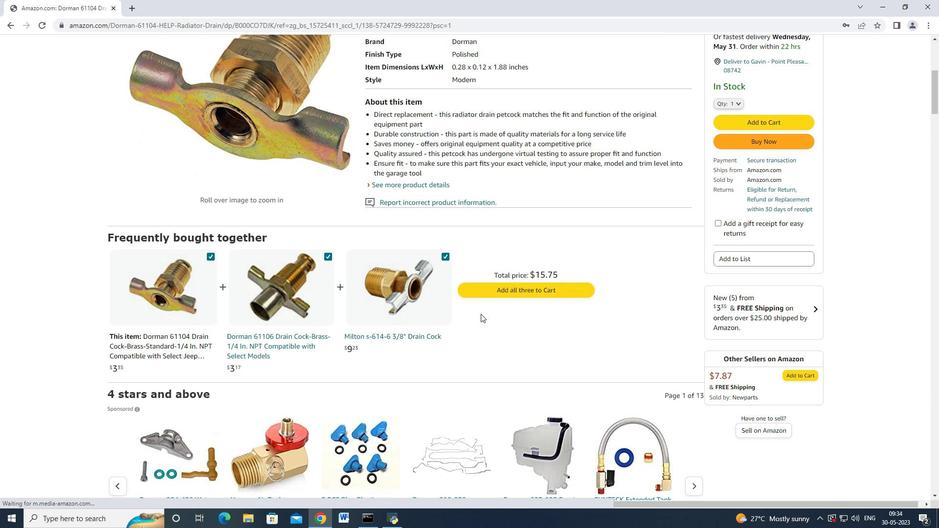 
Action: Mouse scrolled (480, 313) with delta (0, 0)
Screenshot: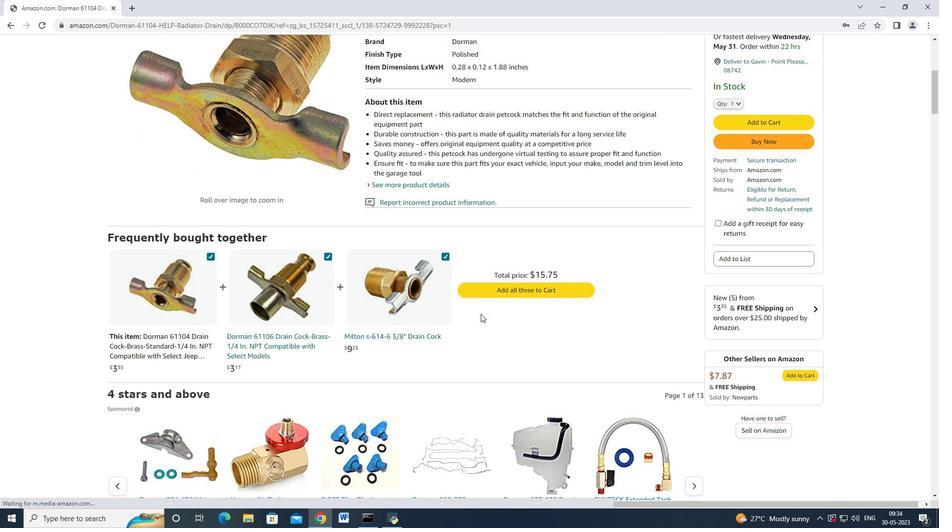 
Action: Mouse moved to (480, 315)
Screenshot: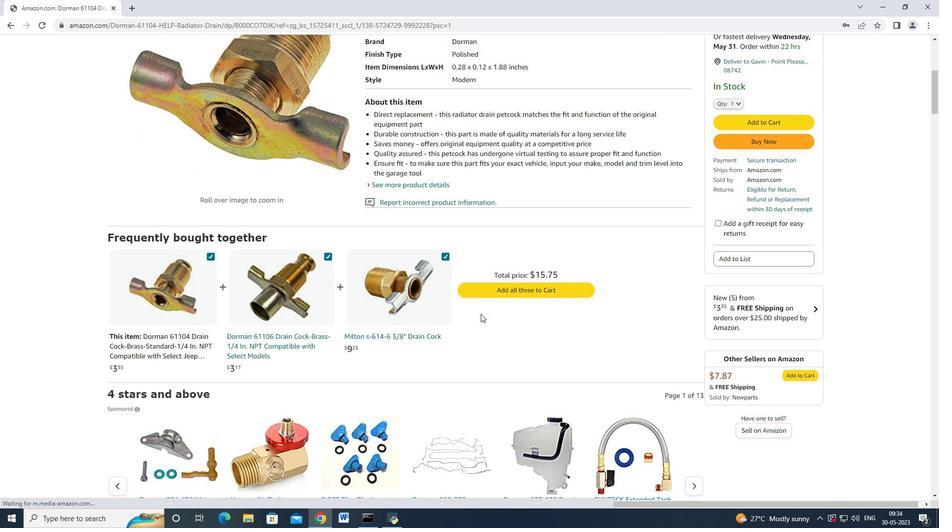 
Action: Mouse scrolled (480, 314) with delta (0, 0)
Screenshot: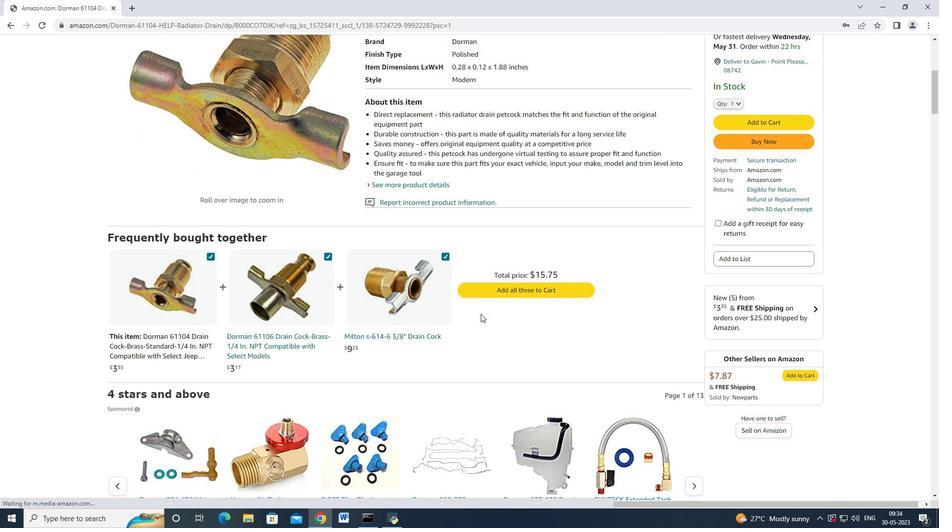 
Action: Mouse moved to (480, 316)
Screenshot: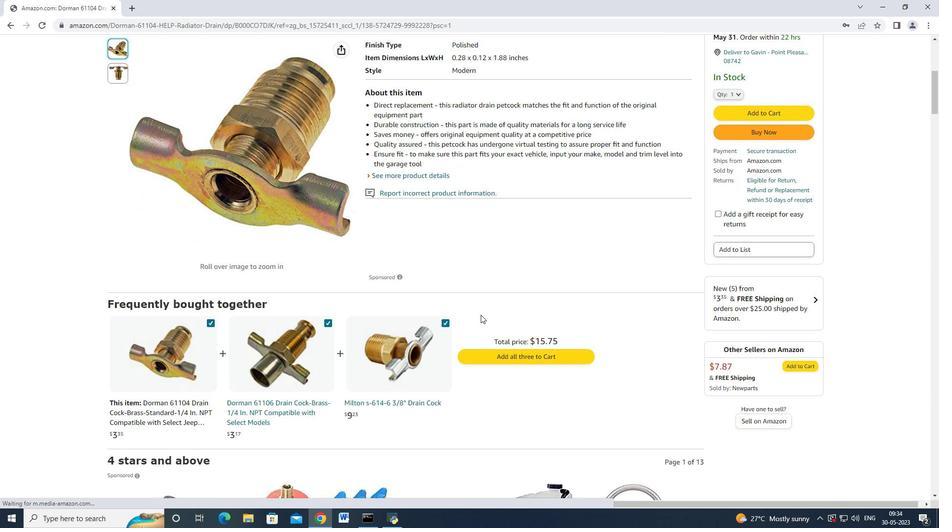 
Action: Mouse scrolled (480, 315) with delta (0, 0)
Screenshot: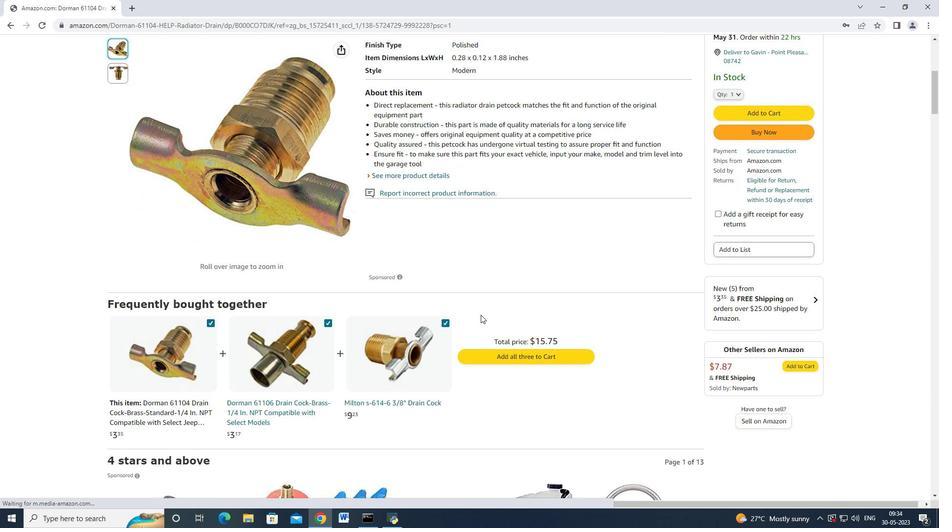 
Action: Mouse moved to (480, 316)
Screenshot: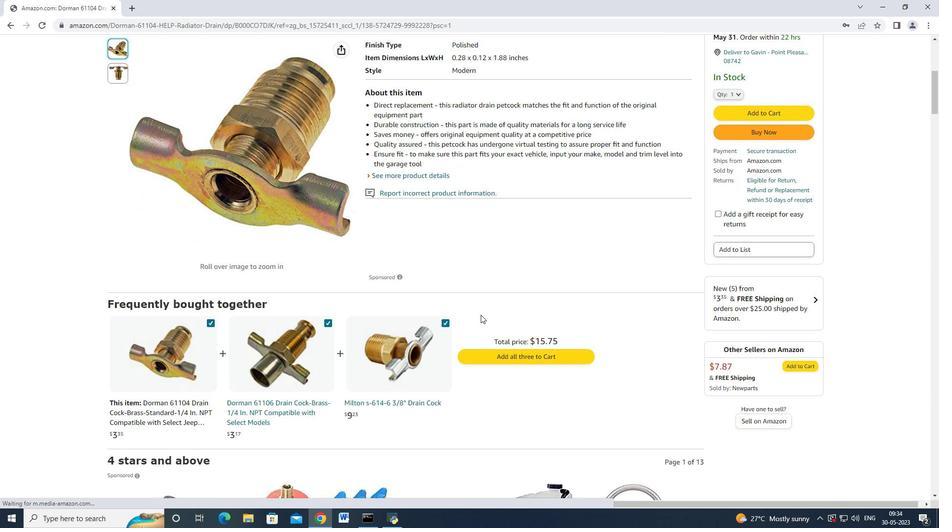 
Action: Mouse scrolled (480, 315) with delta (0, 0)
Screenshot: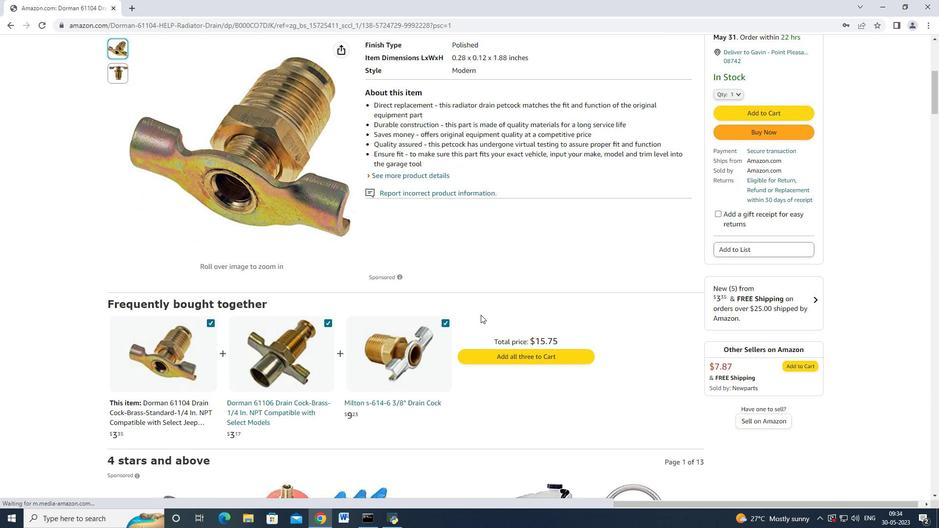 
Action: Mouse moved to (480, 316)
Screenshot: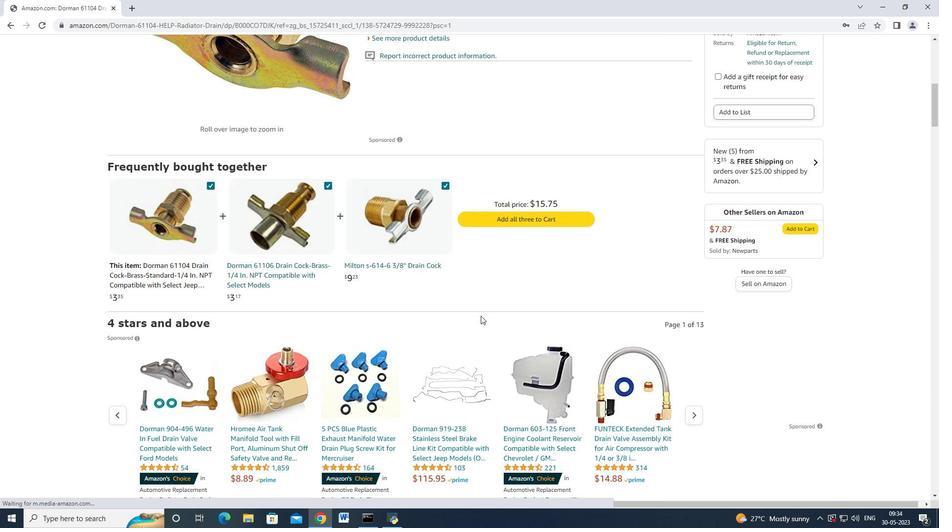 
Action: Mouse scrolled (480, 316) with delta (0, 0)
Screenshot: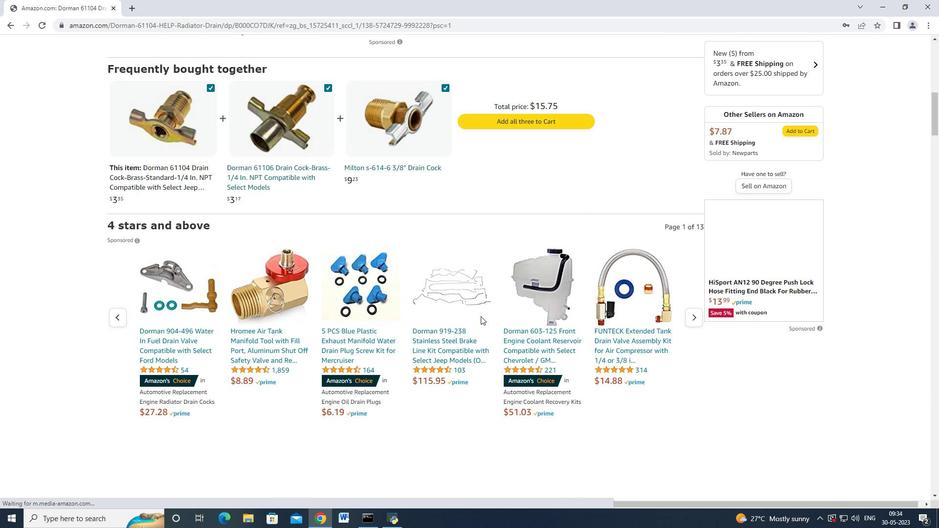
Action: Mouse scrolled (480, 316) with delta (0, 0)
Screenshot: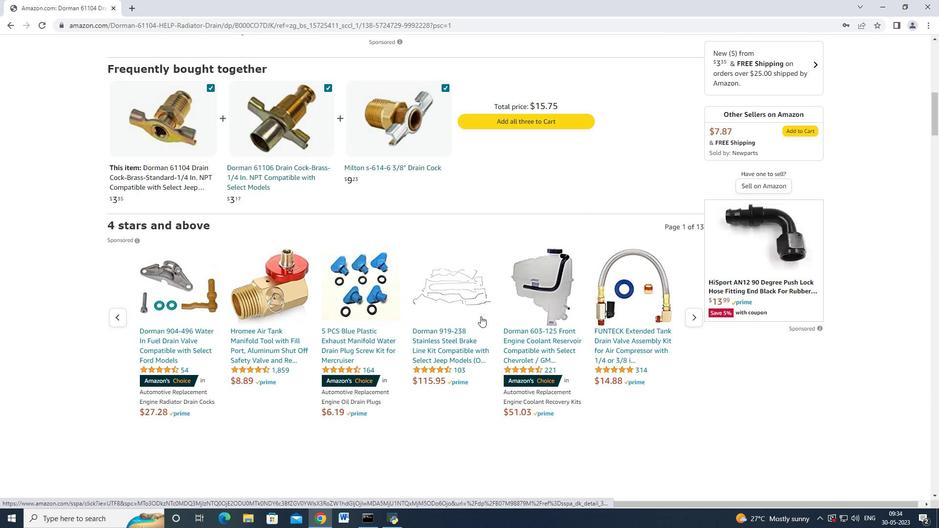 
Action: Mouse moved to (479, 323)
Screenshot: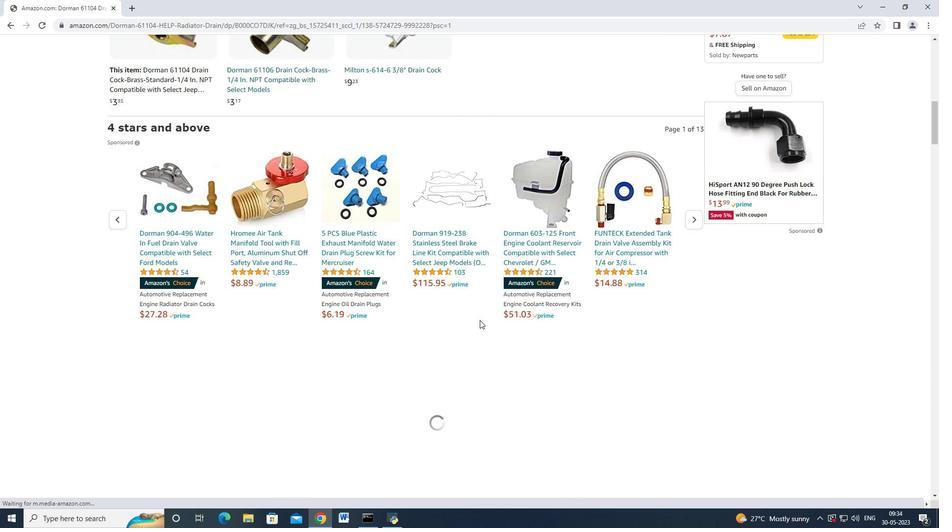 
Action: Mouse scrolled (479, 323) with delta (0, 0)
Screenshot: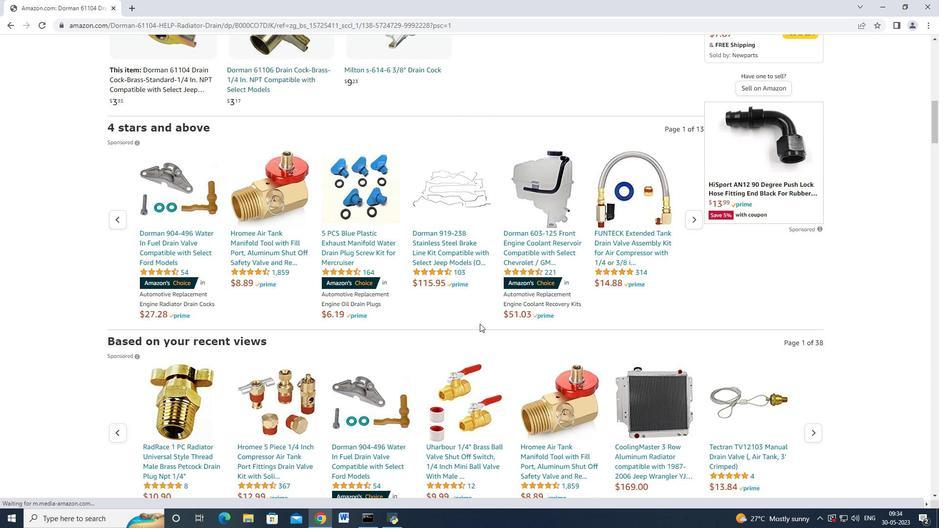 
Action: Mouse scrolled (479, 323) with delta (0, 0)
Screenshot: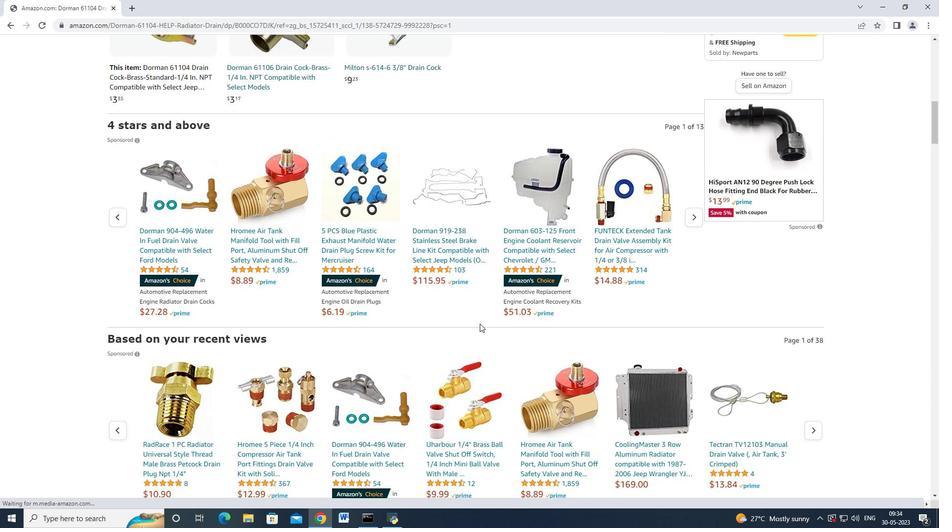 
Action: Mouse moved to (479, 324)
Screenshot: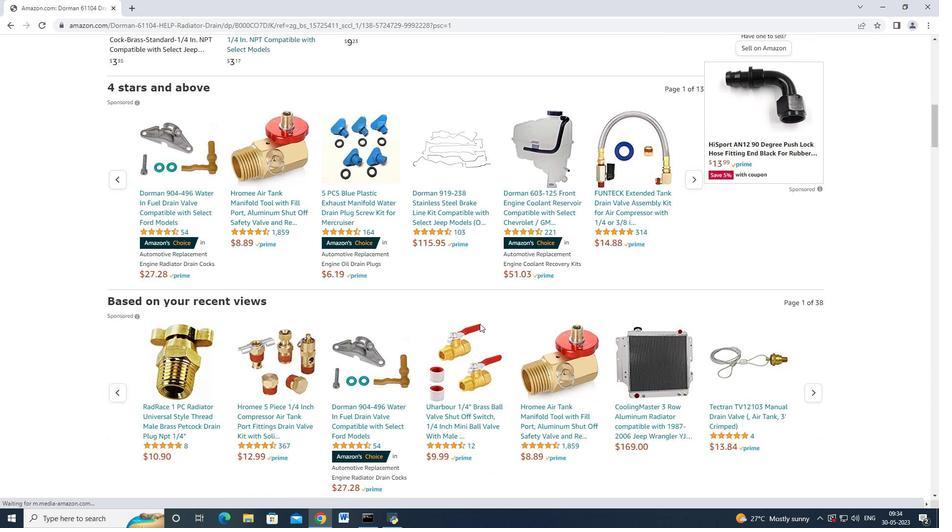 
Action: Mouse scrolled (479, 324) with delta (0, 0)
Screenshot: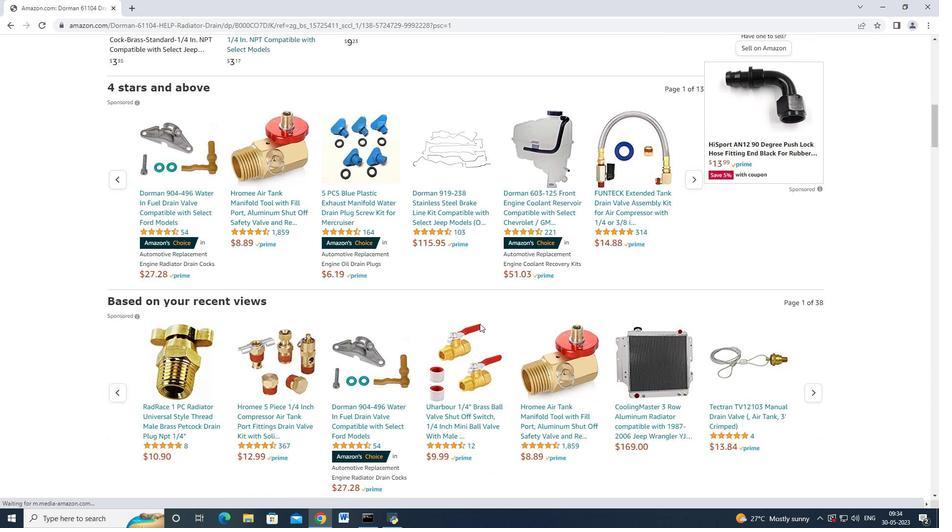 
Action: Mouse scrolled (479, 324) with delta (0, 0)
Screenshot: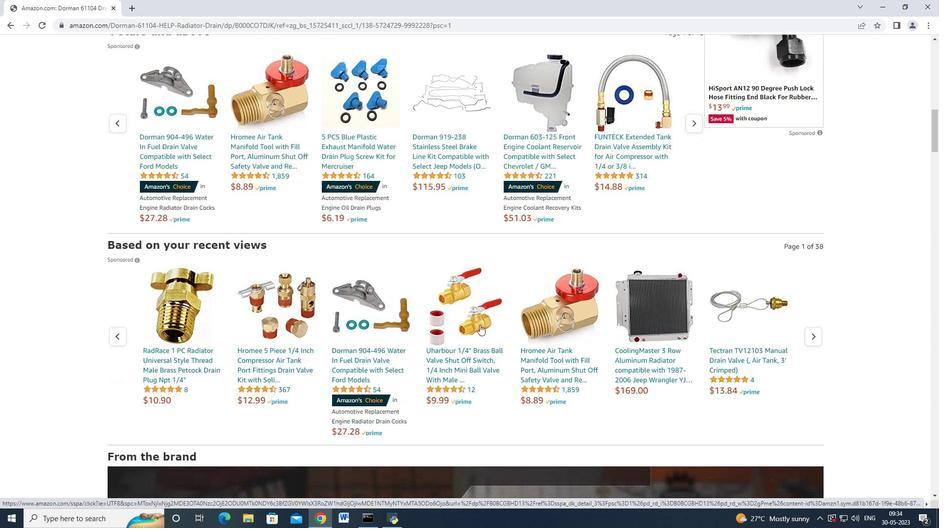
Action: Mouse scrolled (479, 324) with delta (0, 0)
Screenshot: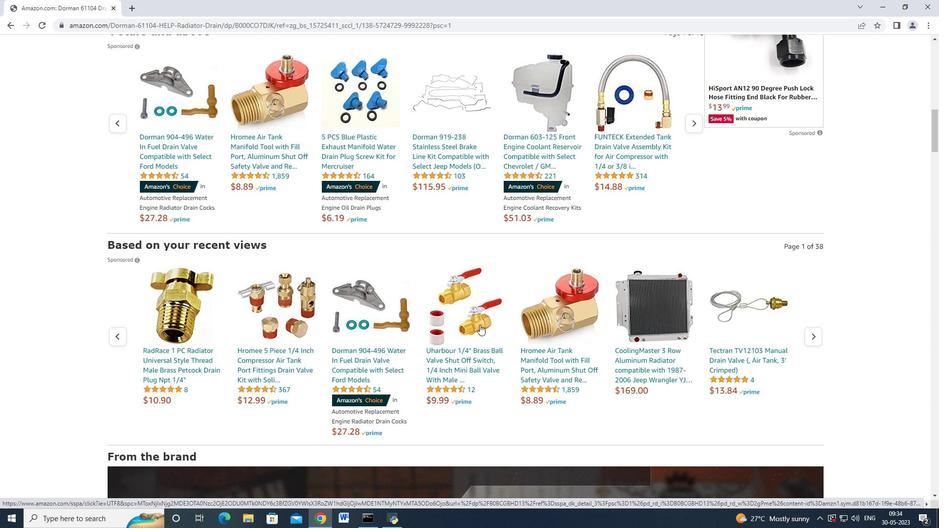
Action: Mouse scrolled (479, 324) with delta (0, 0)
Screenshot: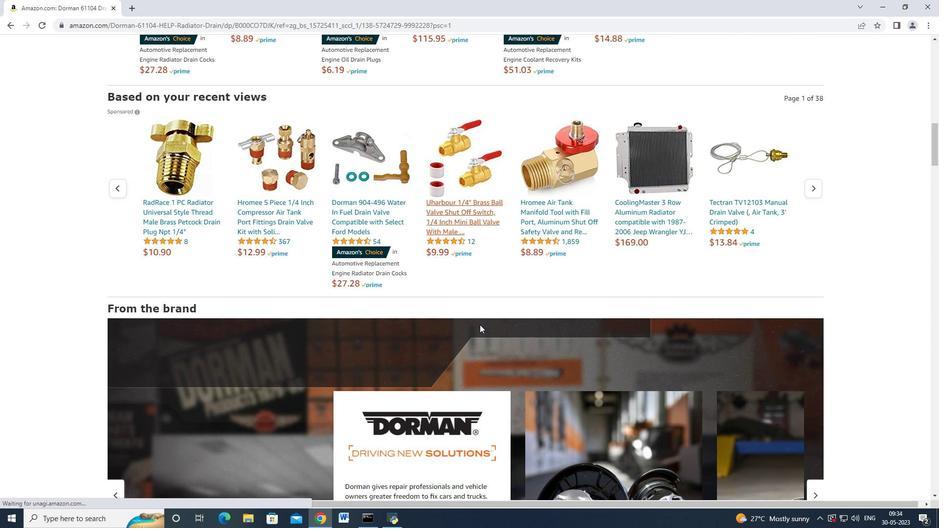 
Action: Mouse scrolled (479, 324) with delta (0, 0)
Screenshot: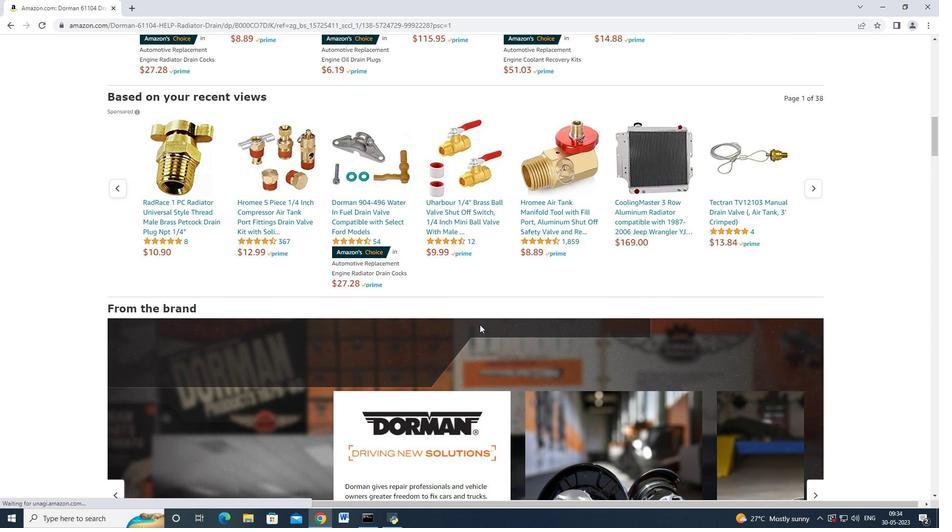 
Action: Mouse scrolled (479, 324) with delta (0, 0)
Screenshot: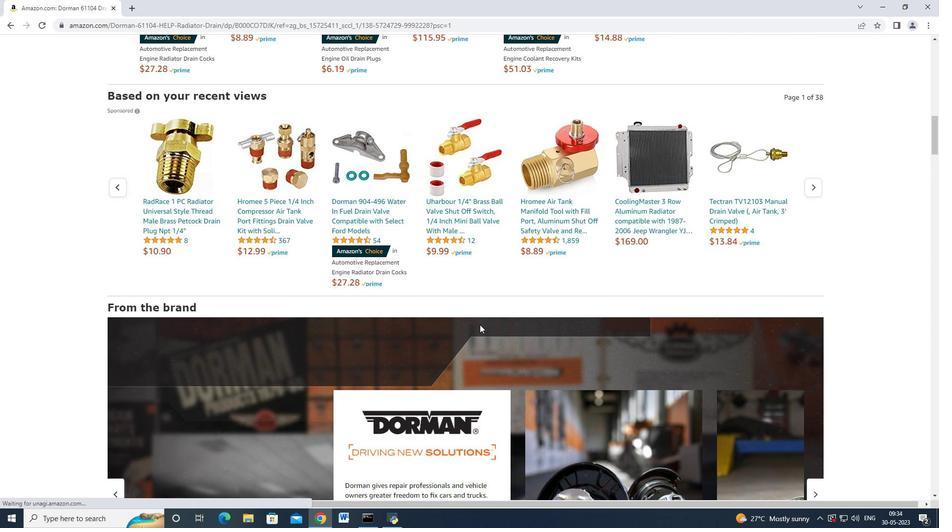 
Action: Mouse scrolled (479, 324) with delta (0, 0)
Screenshot: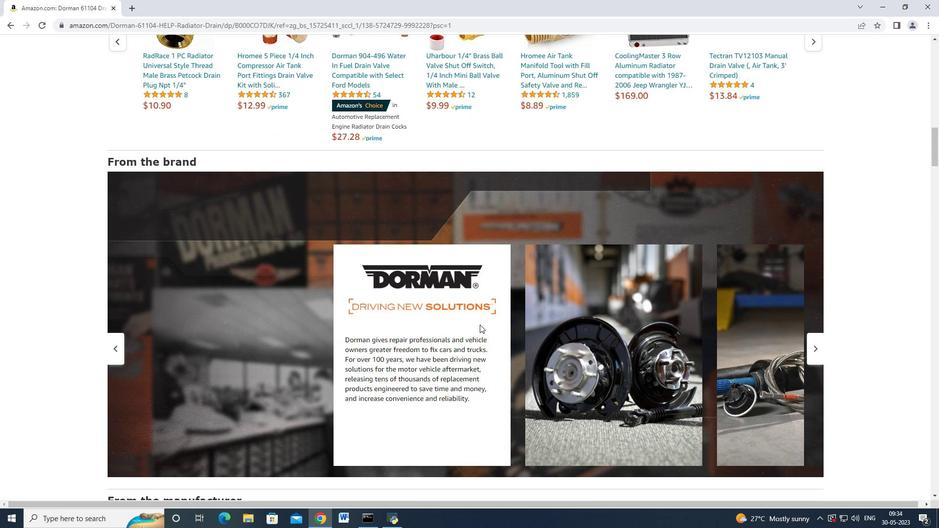 
Action: Mouse scrolled (479, 324) with delta (0, 0)
Screenshot: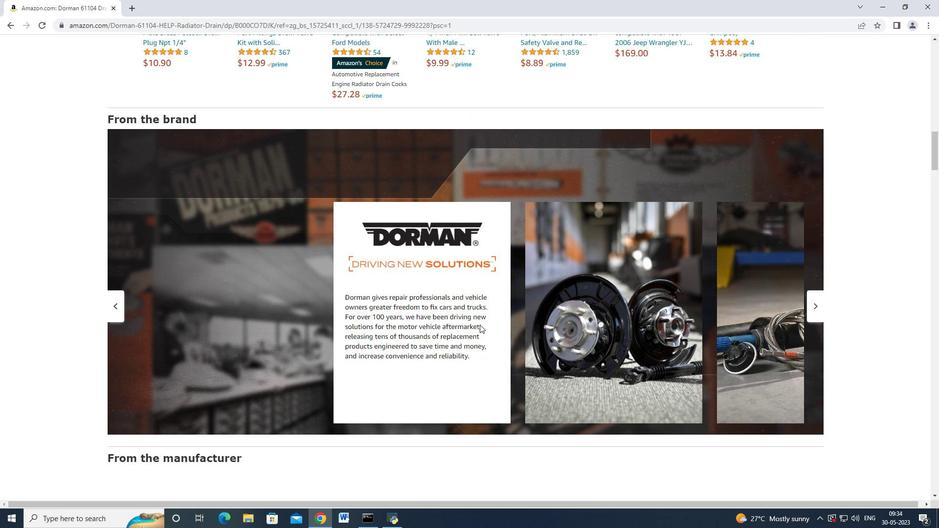 
Action: Mouse scrolled (479, 324) with delta (0, 0)
Screenshot: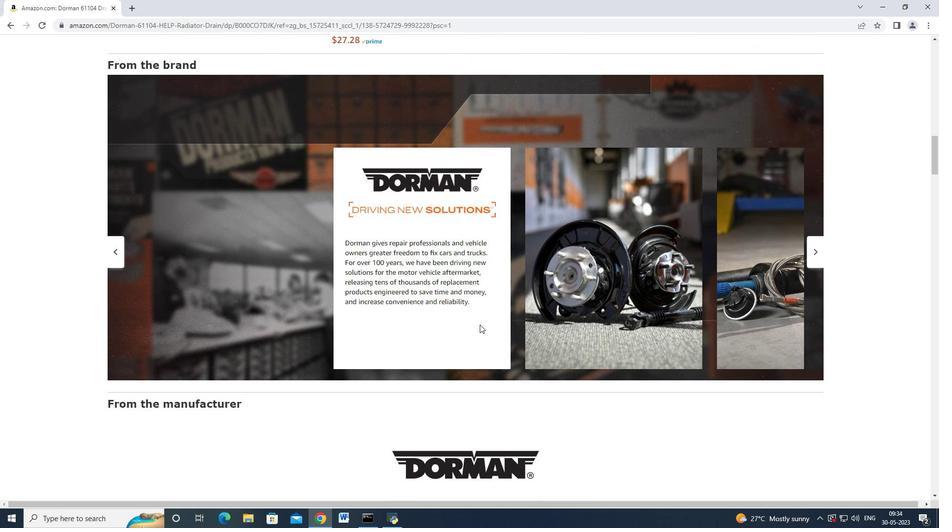 
Action: Mouse scrolled (479, 324) with delta (0, 0)
Screenshot: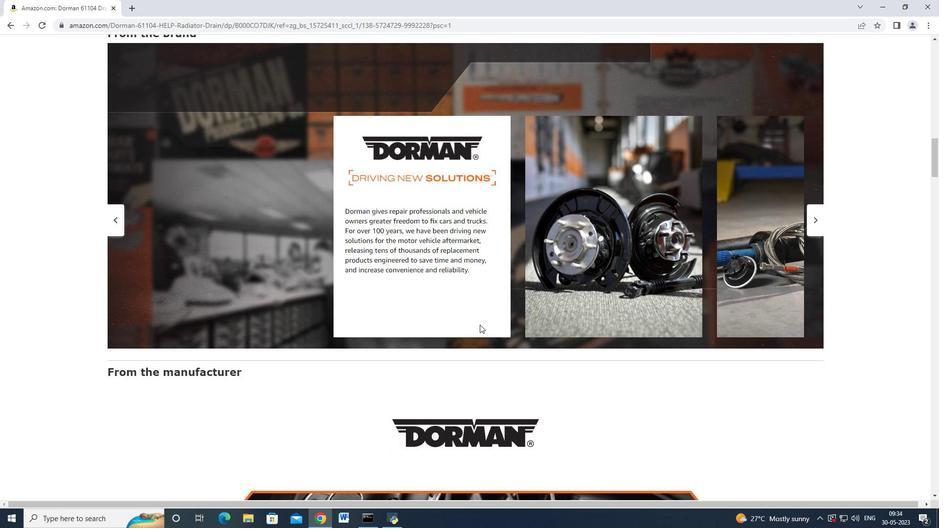 
Action: Mouse scrolled (479, 324) with delta (0, 0)
Screenshot: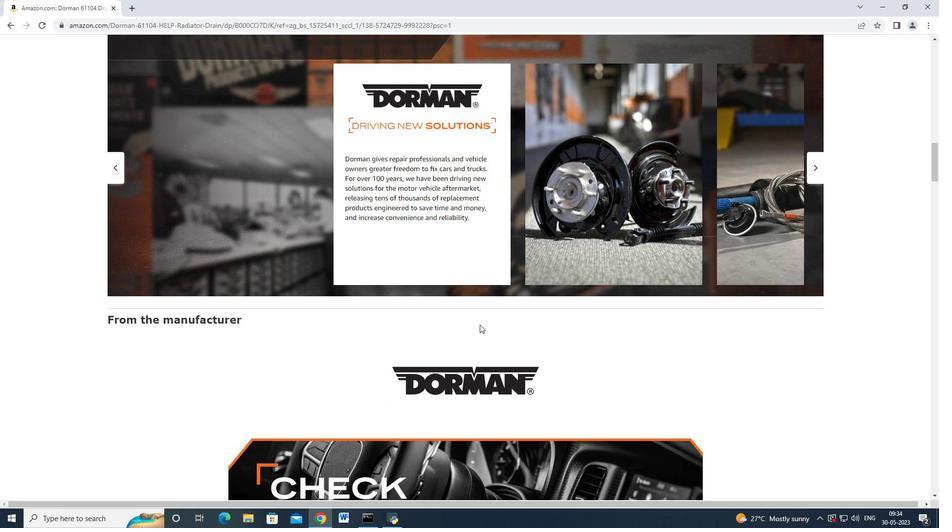 
Action: Mouse scrolled (479, 324) with delta (0, 0)
Screenshot: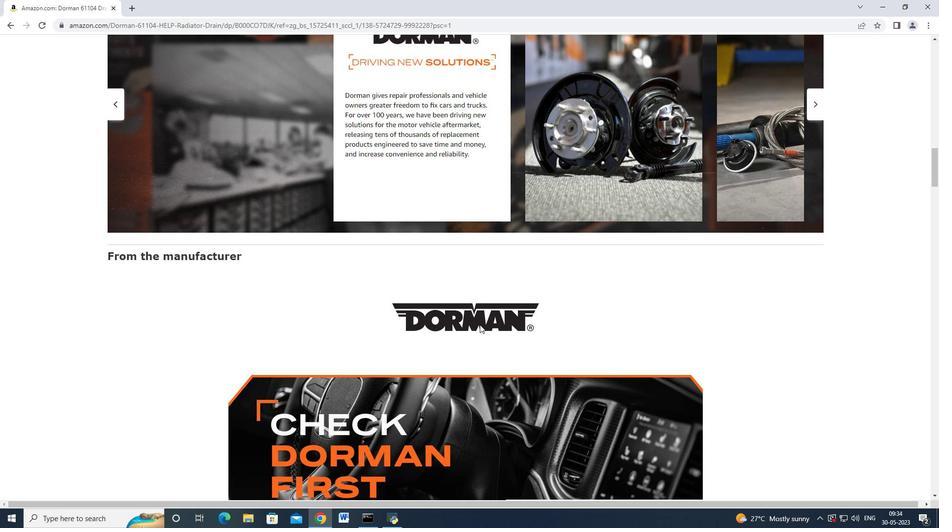 
Action: Mouse scrolled (479, 324) with delta (0, 0)
Screenshot: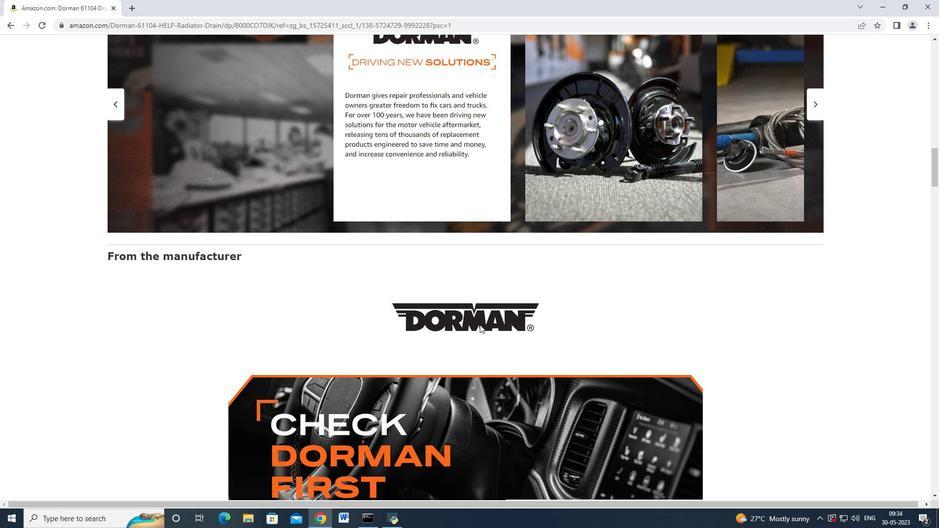 
Action: Mouse scrolled (479, 324) with delta (0, 0)
Screenshot: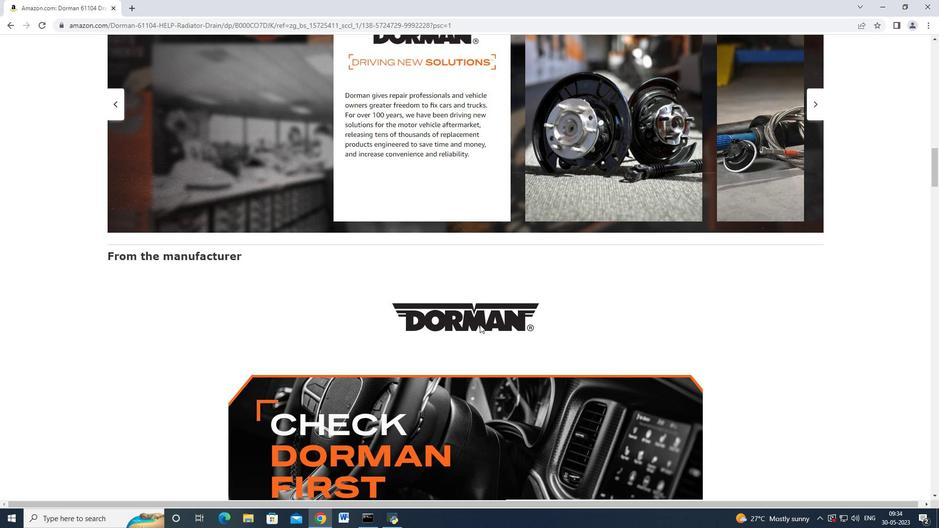
Action: Mouse scrolled (479, 324) with delta (0, 0)
Screenshot: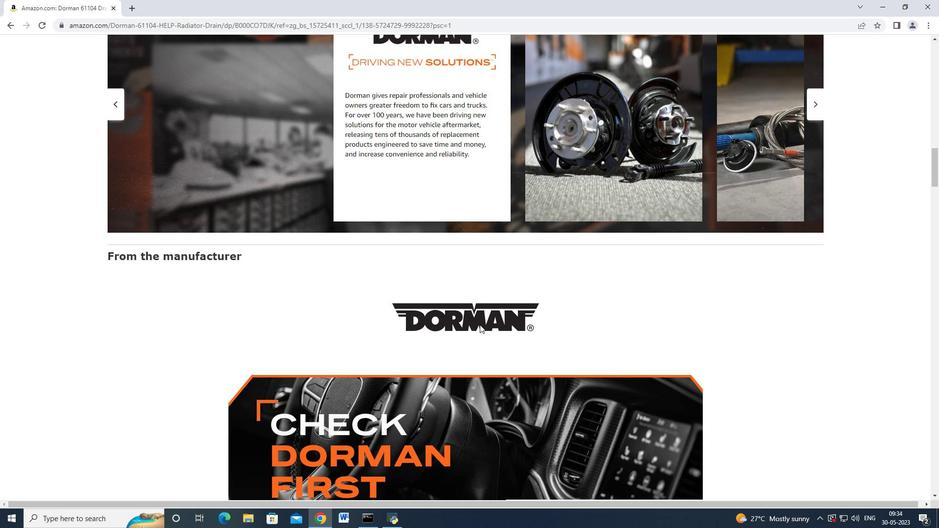 
Action: Mouse scrolled (479, 324) with delta (0, 0)
Screenshot: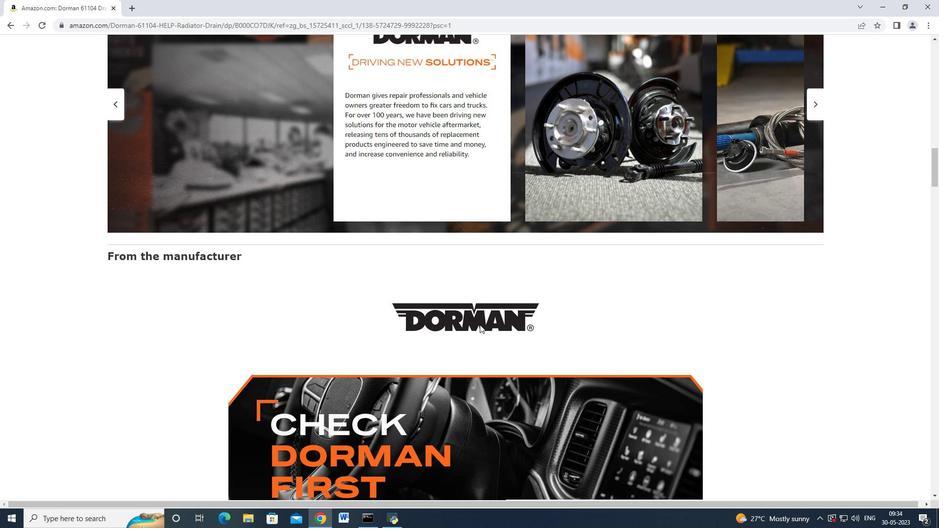 
Action: Mouse scrolled (479, 324) with delta (0, 0)
Screenshot: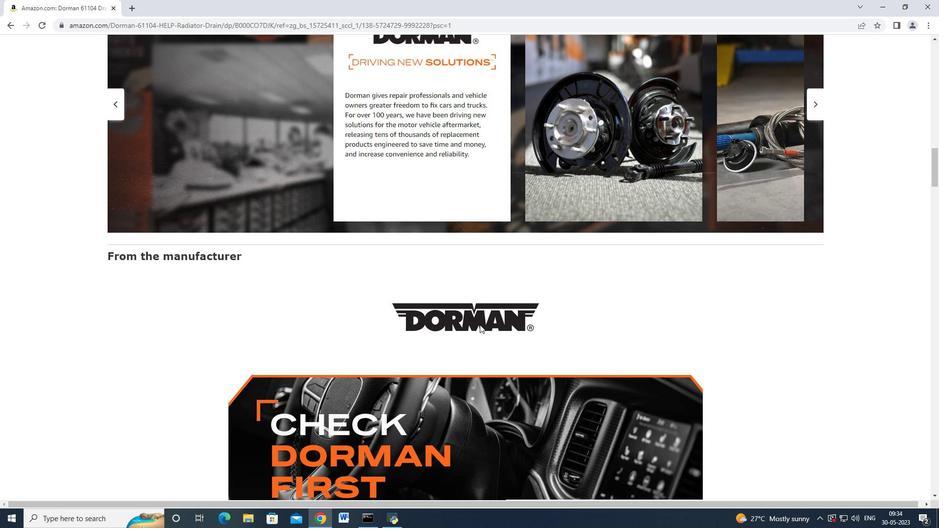 
Action: Mouse scrolled (479, 324) with delta (0, 0)
Screenshot: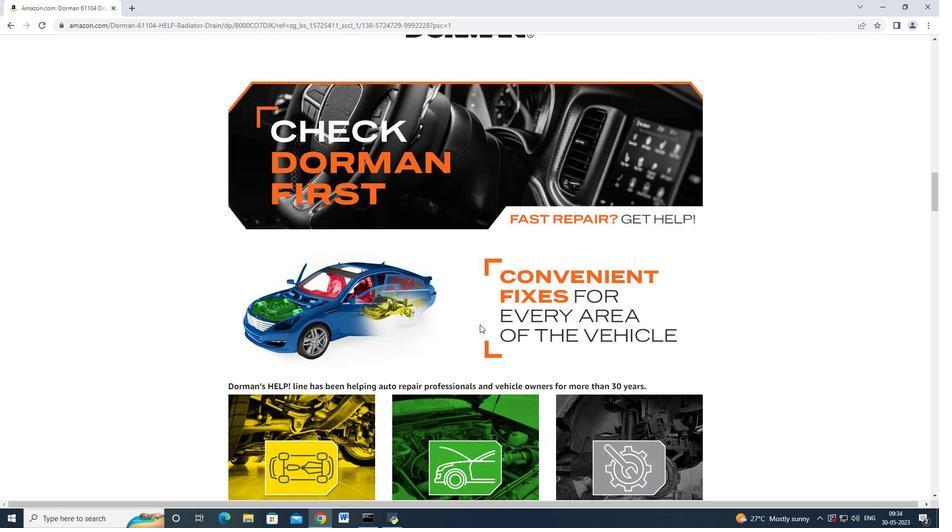
Action: Mouse scrolled (479, 324) with delta (0, 0)
Screenshot: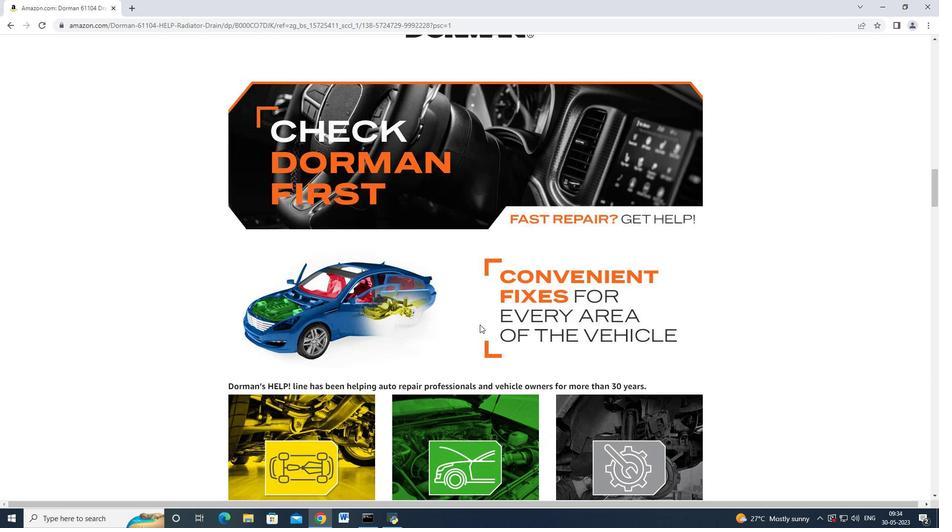
Action: Mouse scrolled (479, 324) with delta (0, 0)
Screenshot: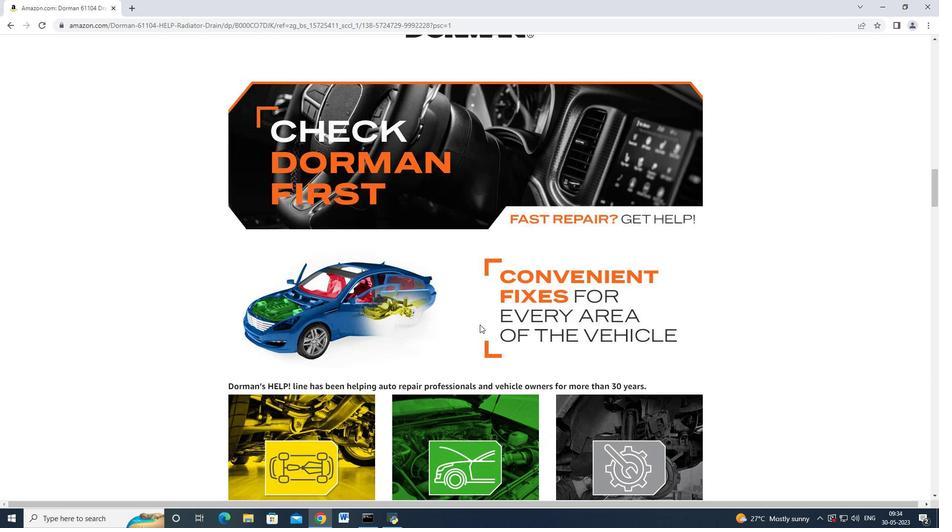 
Action: Mouse scrolled (479, 324) with delta (0, 0)
Screenshot: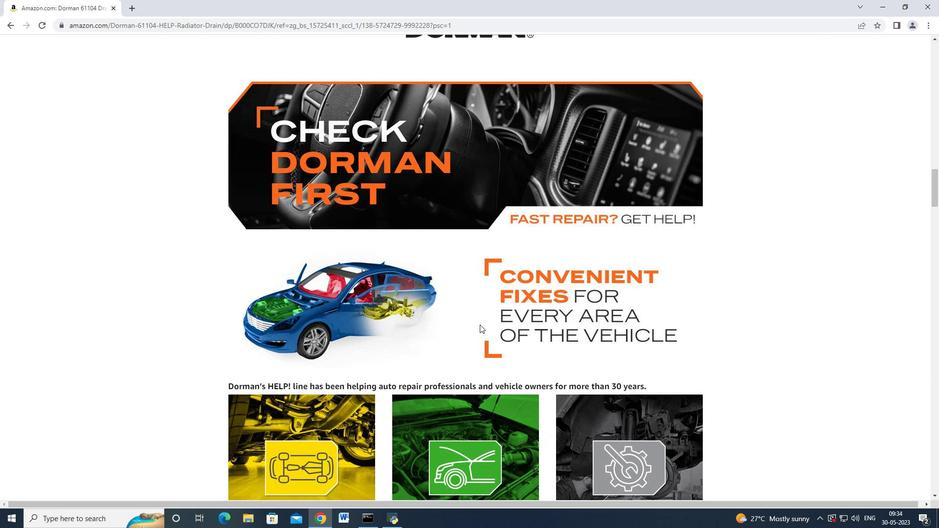 
Action: Mouse scrolled (479, 324) with delta (0, 0)
Screenshot: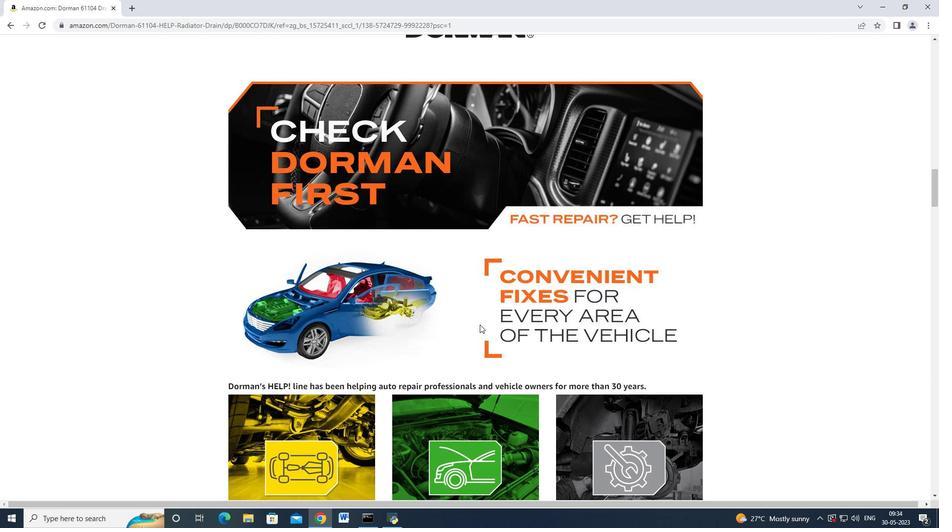 
Action: Mouse scrolled (479, 324) with delta (0, 0)
Screenshot: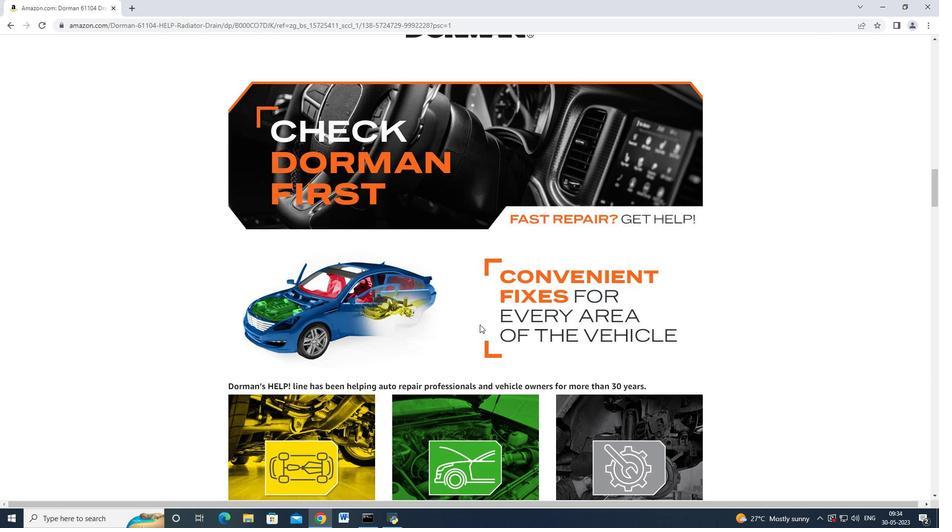 
Action: Mouse scrolled (479, 324) with delta (0, 0)
Screenshot: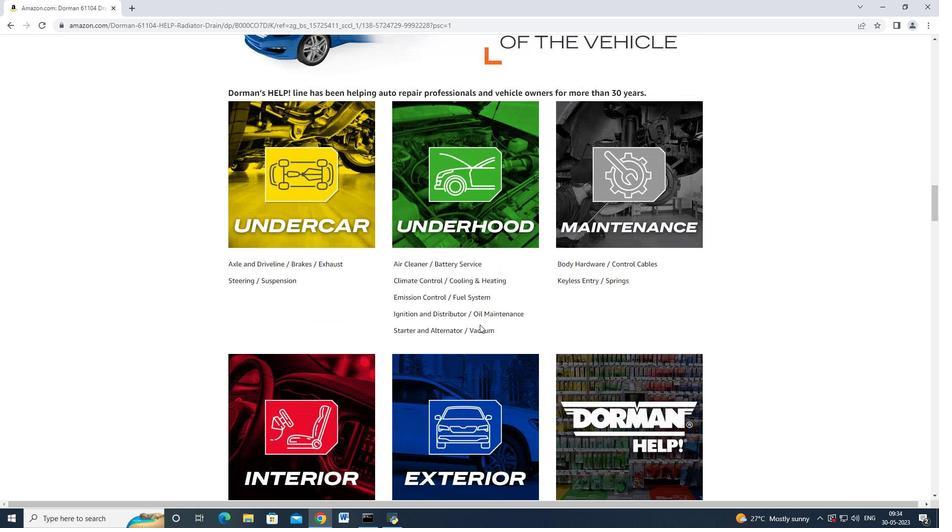 
Action: Mouse scrolled (479, 324) with delta (0, 0)
Screenshot: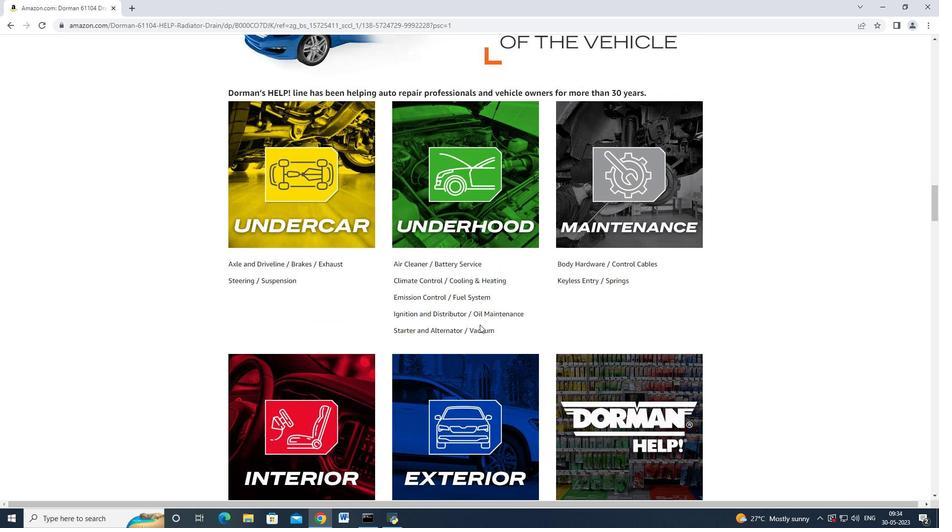 
Action: Mouse scrolled (479, 324) with delta (0, 0)
Screenshot: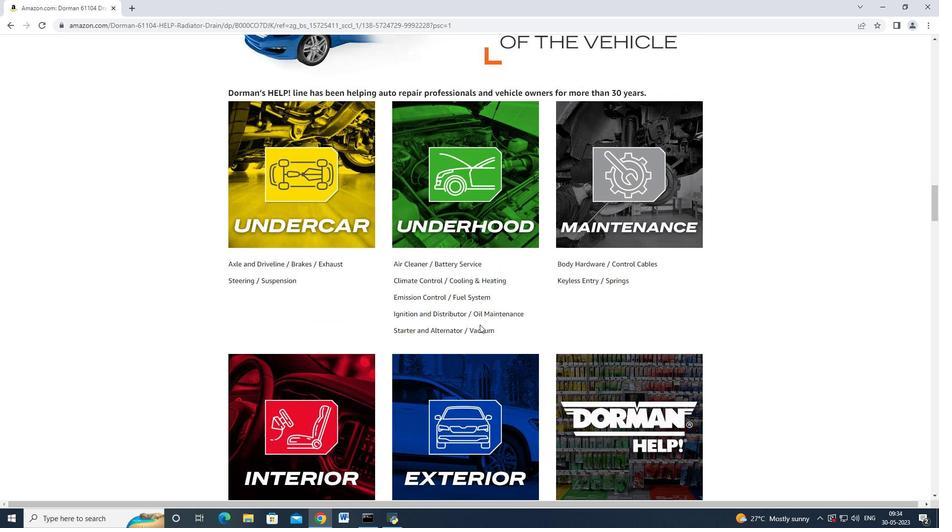 
Action: Mouse moved to (479, 324)
Screenshot: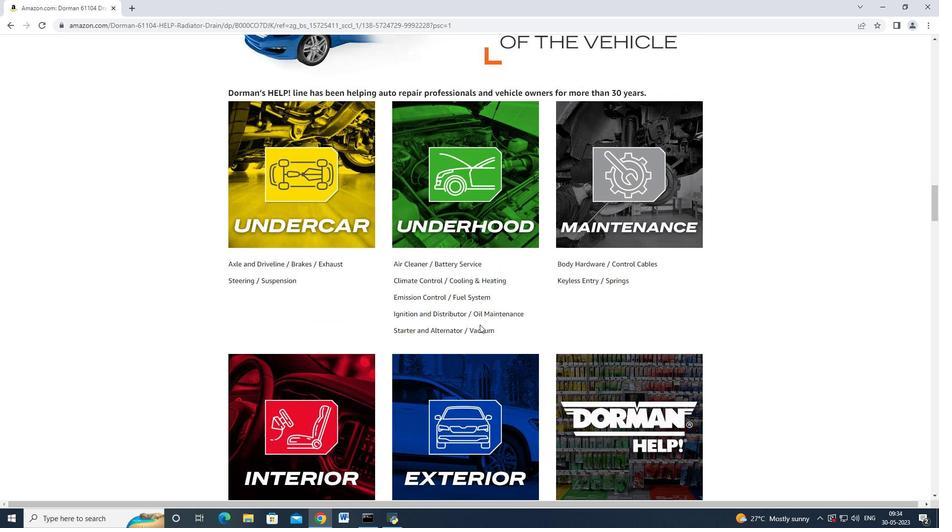
Action: Mouse scrolled (479, 324) with delta (0, 0)
Screenshot: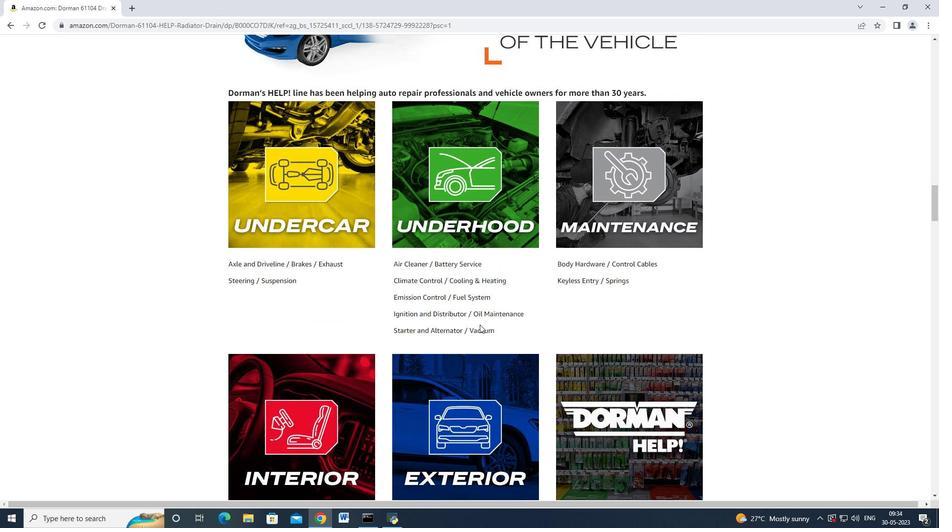 
Action: Mouse scrolled (479, 324) with delta (0, 0)
Screenshot: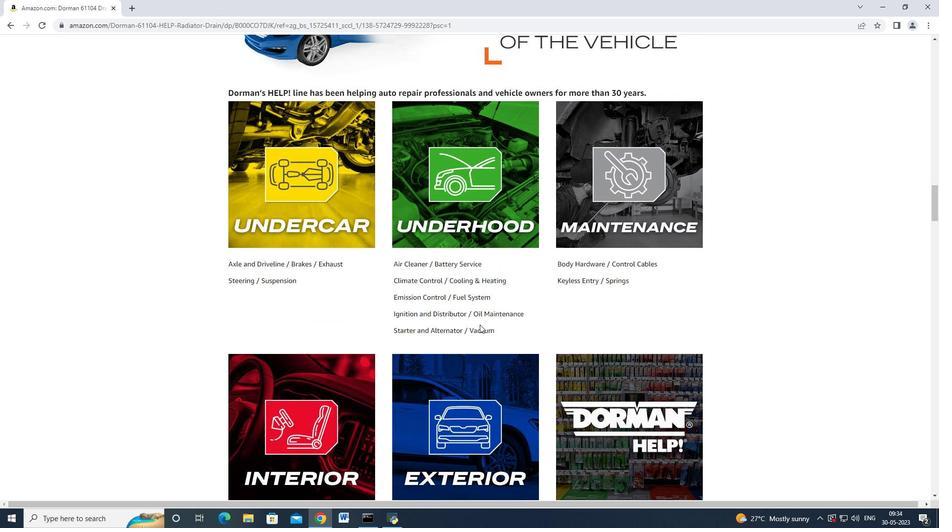 
Action: Mouse scrolled (479, 324) with delta (0, 0)
Screenshot: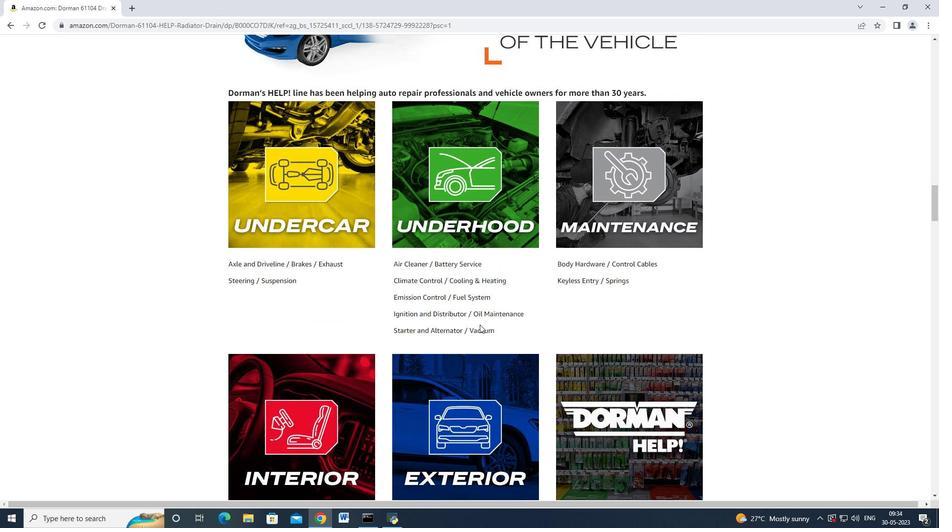 
Action: Mouse scrolled (479, 324) with delta (0, 0)
Screenshot: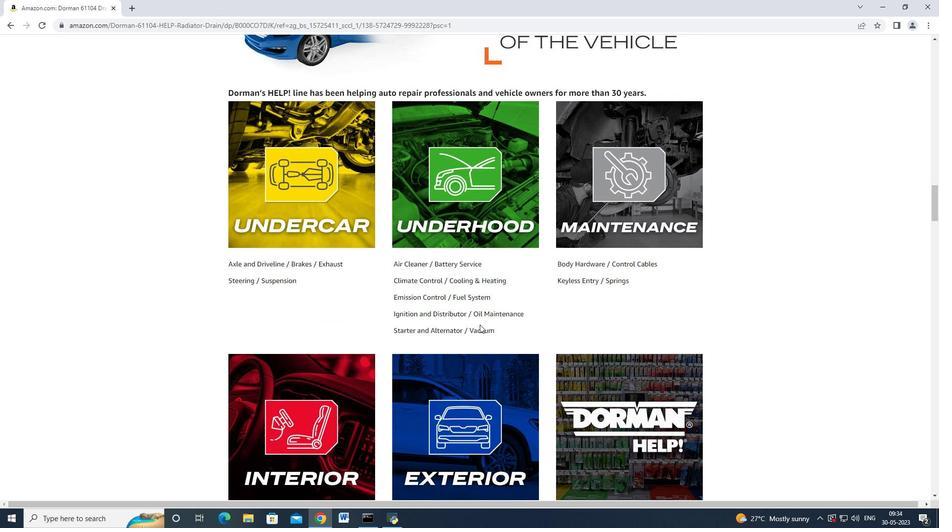 
Action: Mouse moved to (479, 325)
Screenshot: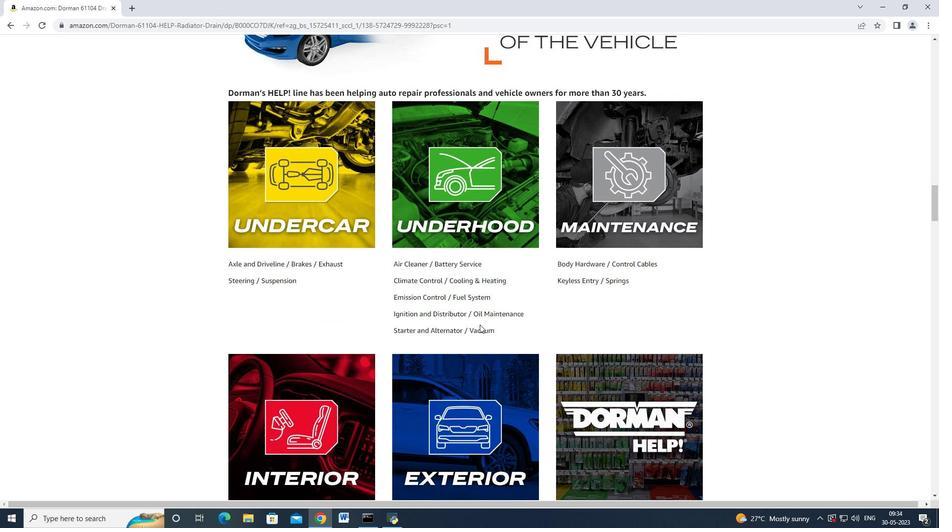 
Action: Mouse scrolled (479, 324) with delta (0, 0)
Screenshot: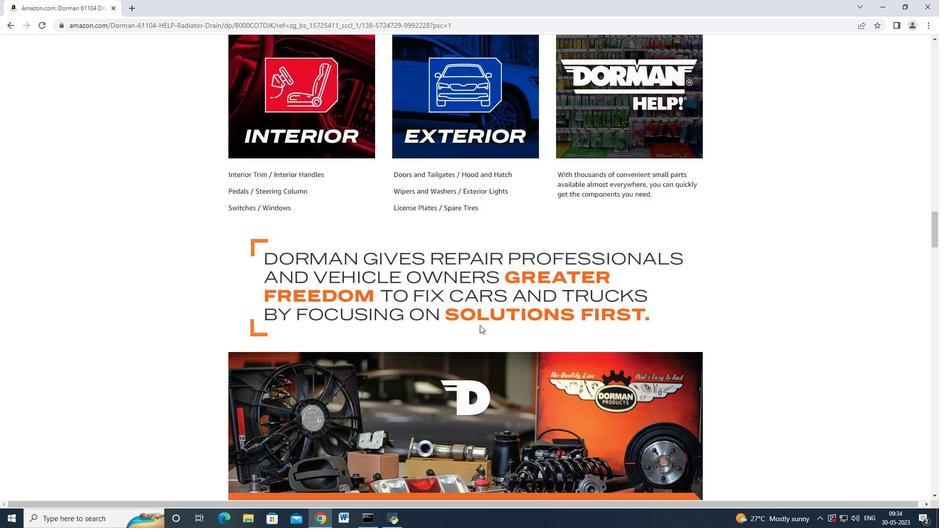 
Action: Mouse scrolled (479, 324) with delta (0, 0)
Screenshot: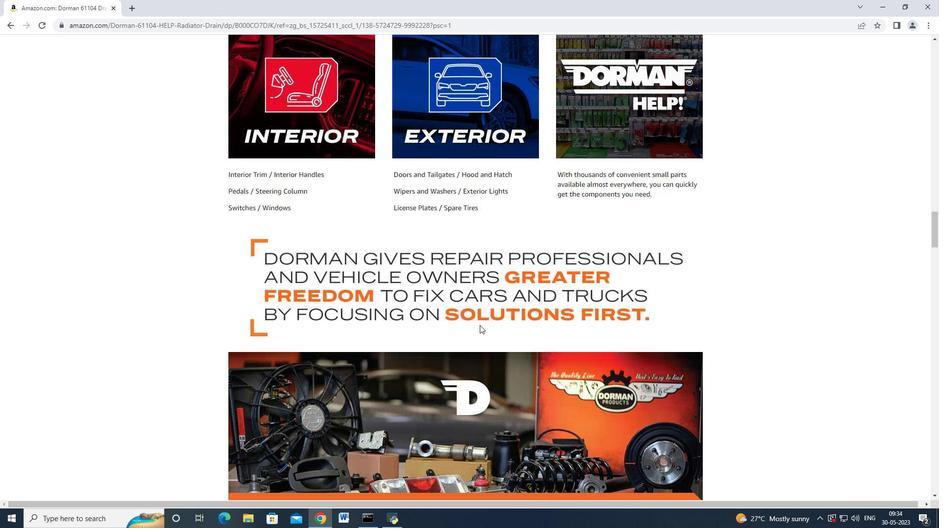 
Action: Mouse scrolled (479, 324) with delta (0, 0)
Screenshot: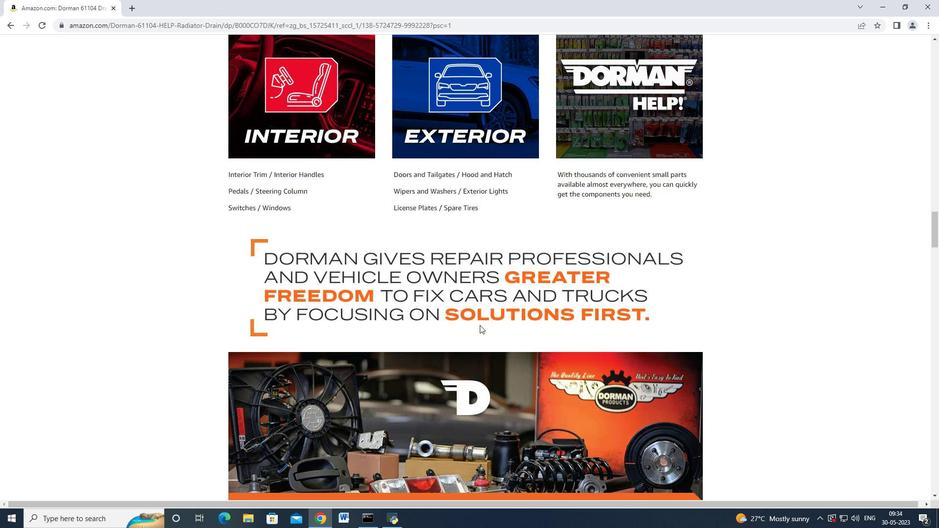 
Action: Mouse scrolled (479, 324) with delta (0, 0)
Screenshot: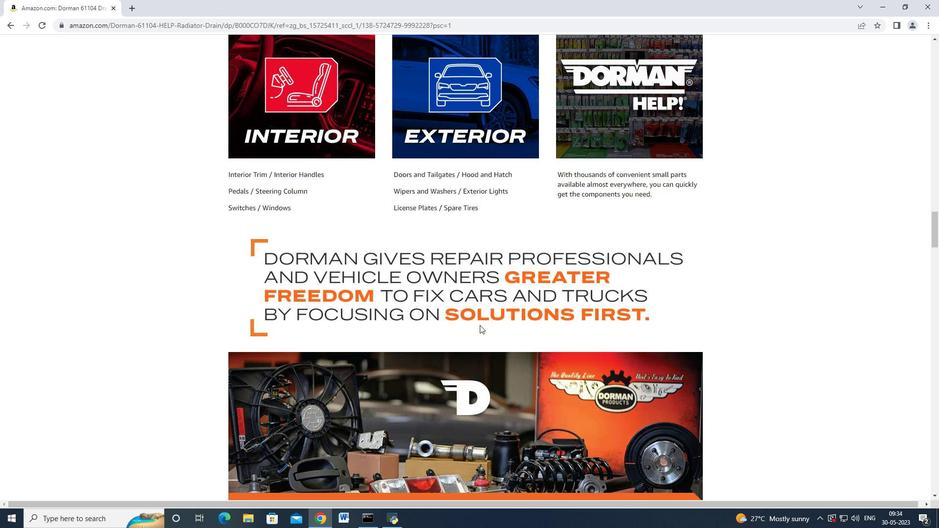
Action: Mouse scrolled (479, 324) with delta (0, 0)
Screenshot: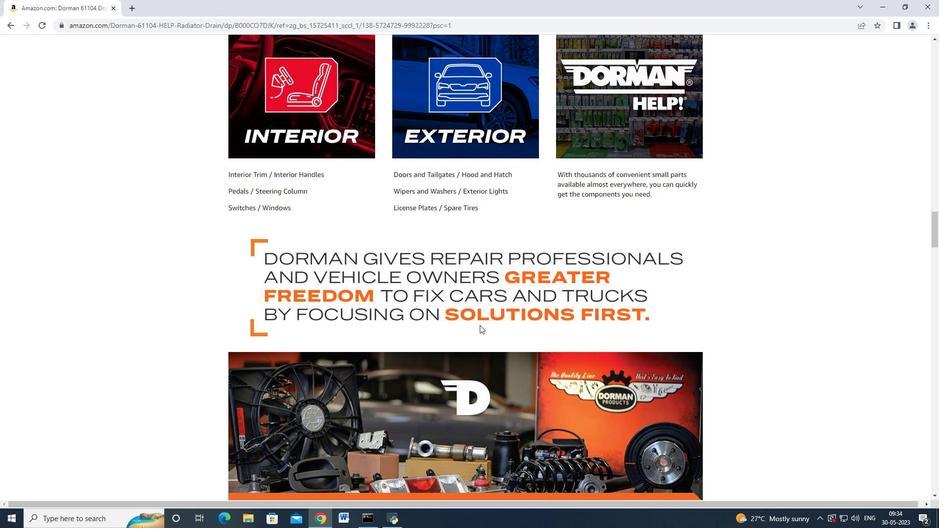 
Action: Mouse scrolled (479, 324) with delta (0, 0)
Screenshot: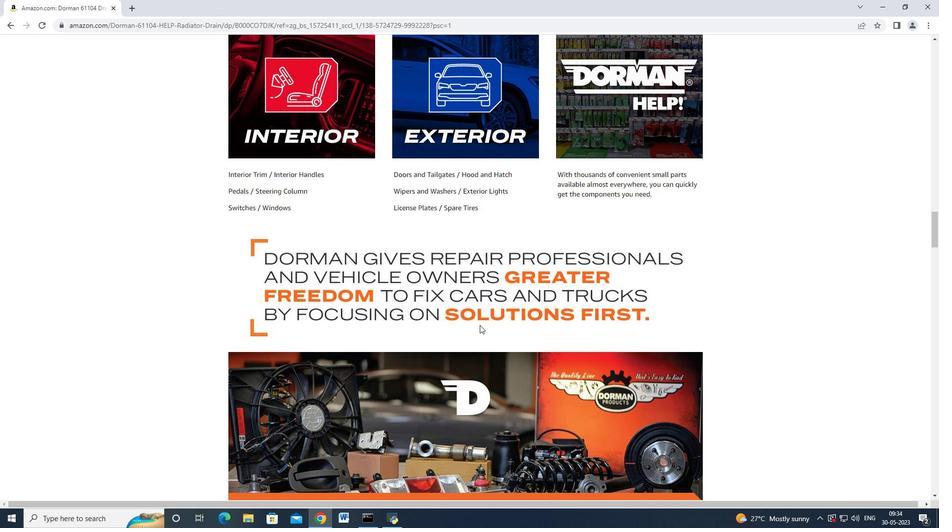 
Action: Mouse scrolled (479, 324) with delta (0, 0)
Screenshot: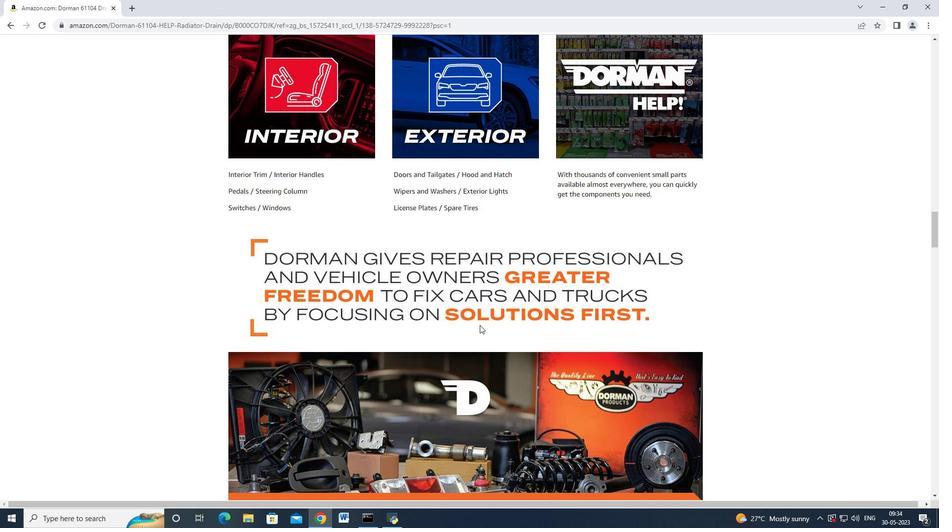 
Action: Mouse scrolled (479, 324) with delta (0, 0)
Screenshot: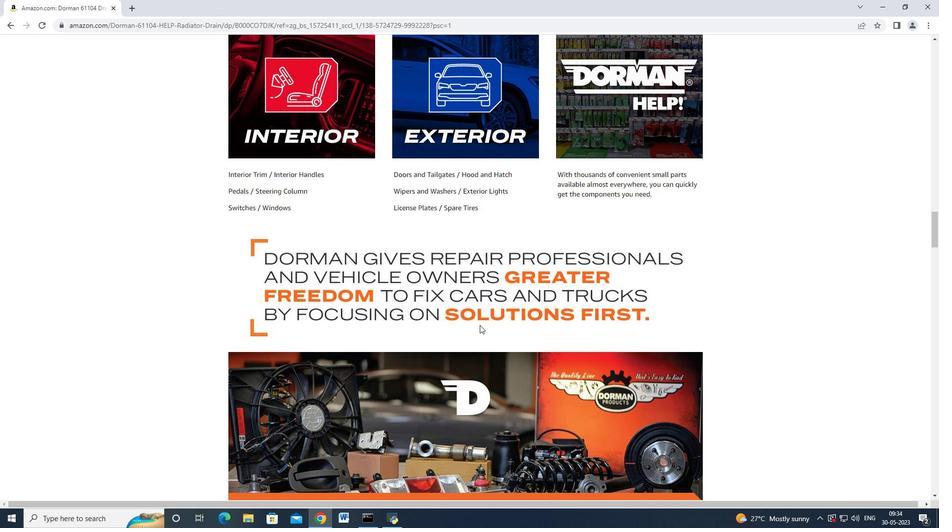 
Action: Mouse scrolled (479, 324) with delta (0, 0)
Screenshot: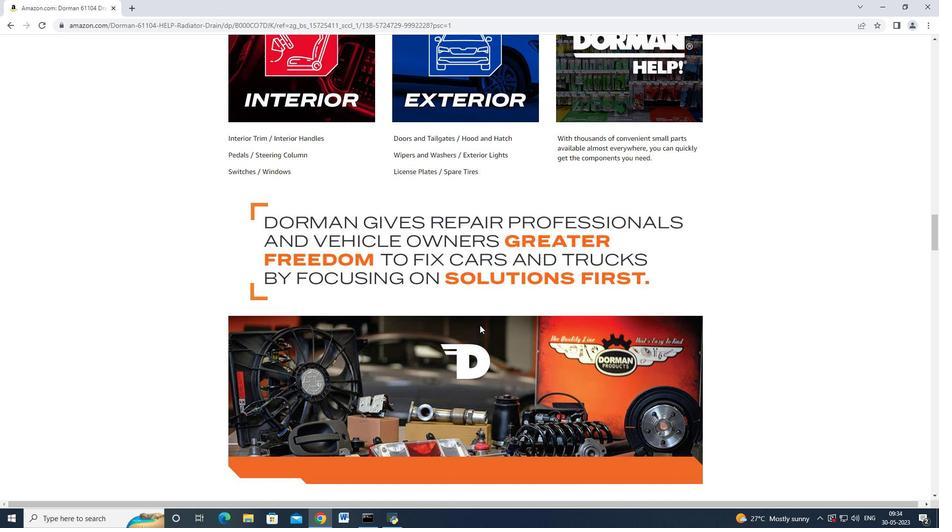 
Action: Mouse scrolled (479, 324) with delta (0, 0)
Screenshot: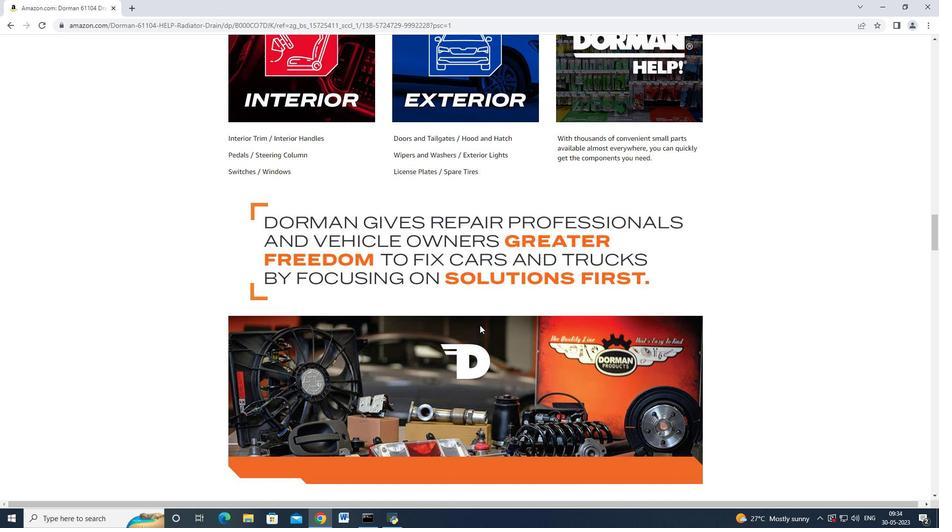 
Action: Mouse scrolled (479, 324) with delta (0, 0)
Screenshot: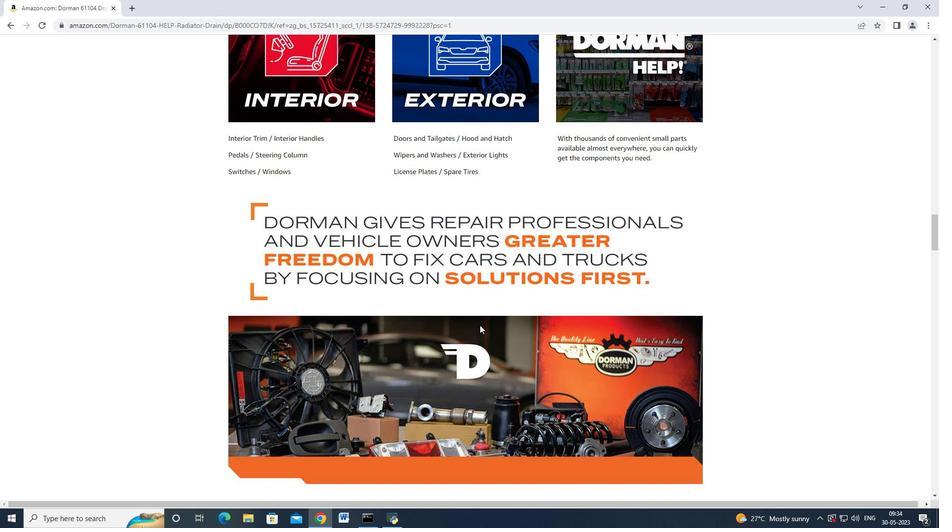 
Action: Mouse scrolled (479, 324) with delta (0, 0)
Screenshot: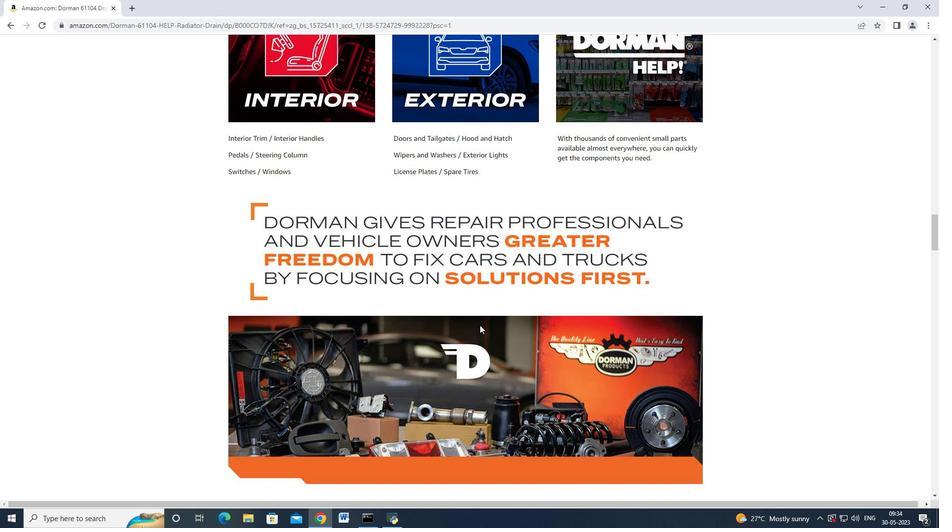 
Action: Mouse scrolled (479, 324) with delta (0, 0)
Screenshot: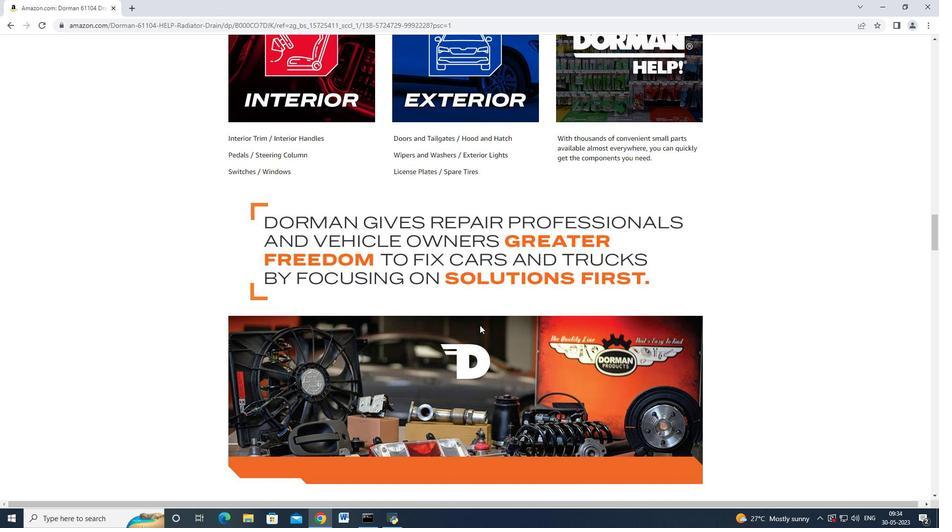 
Action: Mouse scrolled (479, 324) with delta (0, 0)
Screenshot: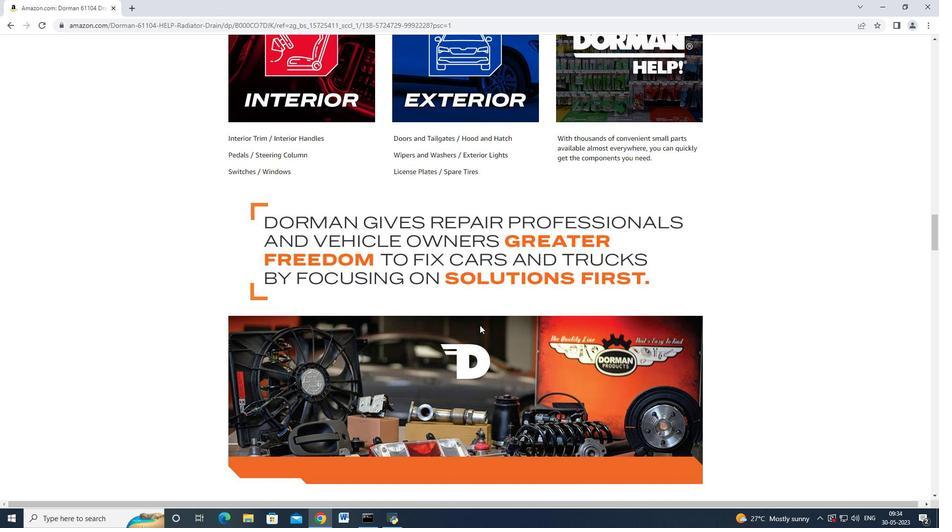 
Action: Mouse scrolled (479, 324) with delta (0, 0)
Screenshot: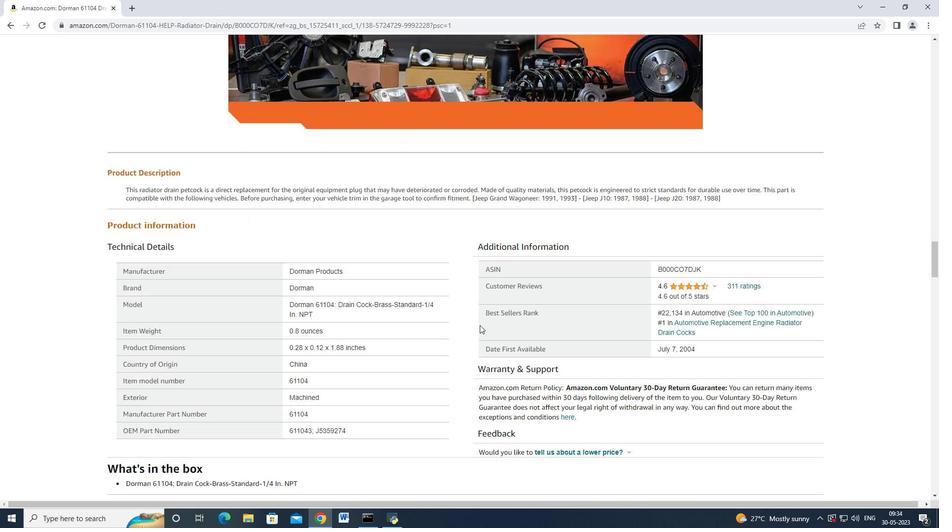 
Action: Mouse scrolled (479, 324) with delta (0, 0)
Screenshot: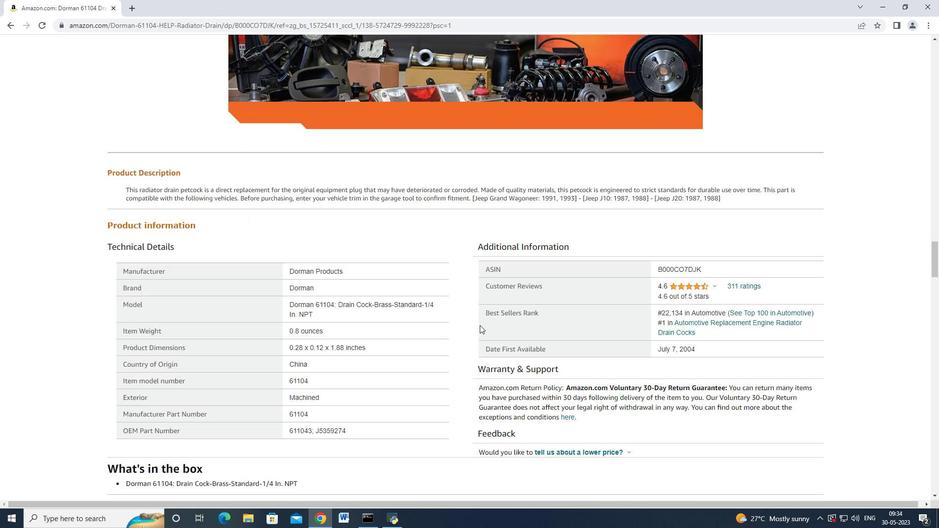 
Action: Mouse scrolled (479, 325) with delta (0, 0)
Screenshot: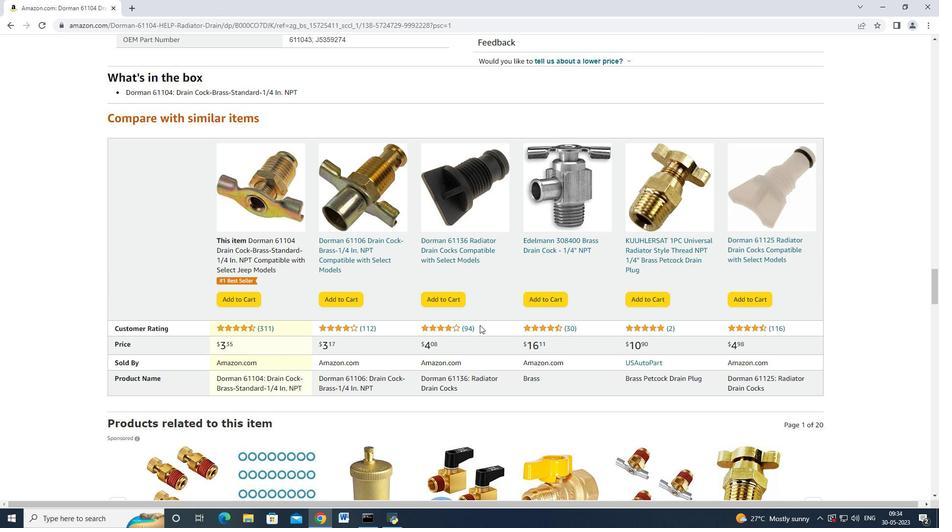 
Action: Mouse scrolled (479, 325) with delta (0, 0)
Screenshot: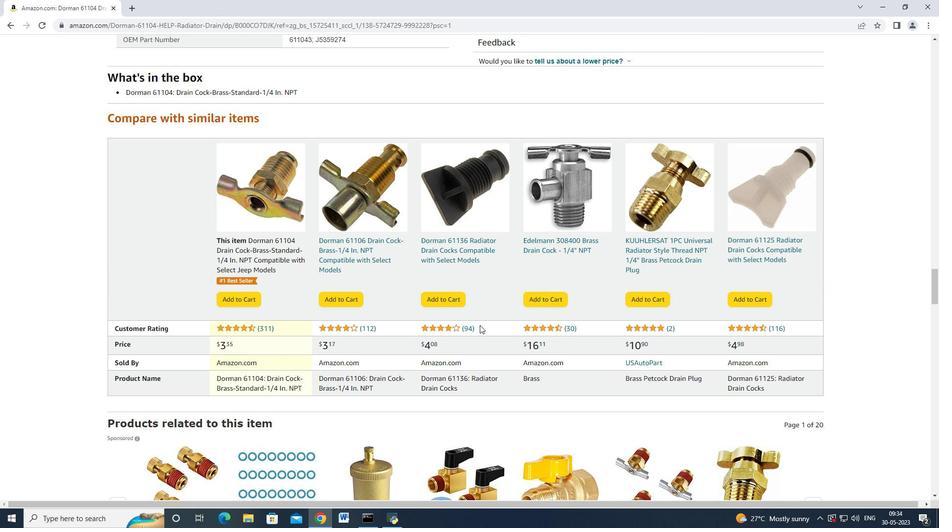 
Action: Mouse scrolled (479, 325) with delta (0, 0)
Screenshot: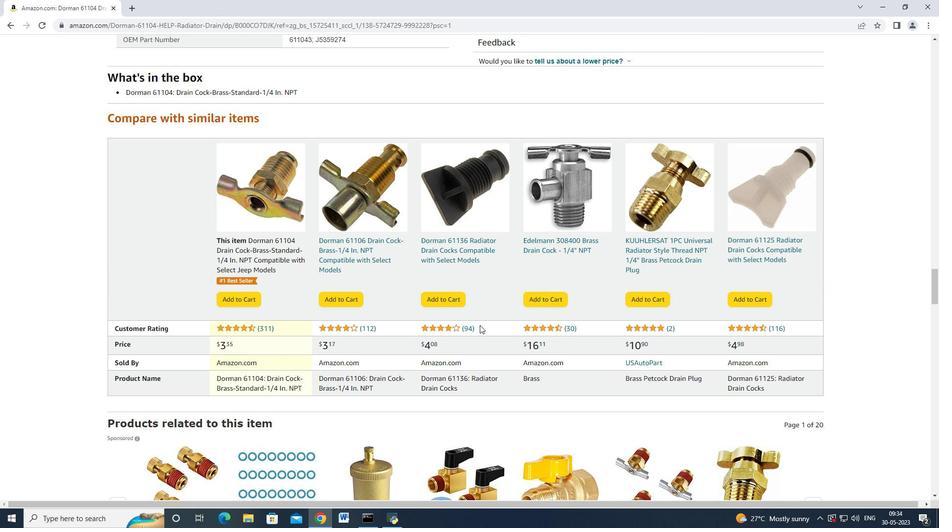 
Action: Mouse scrolled (479, 325) with delta (0, 0)
Screenshot: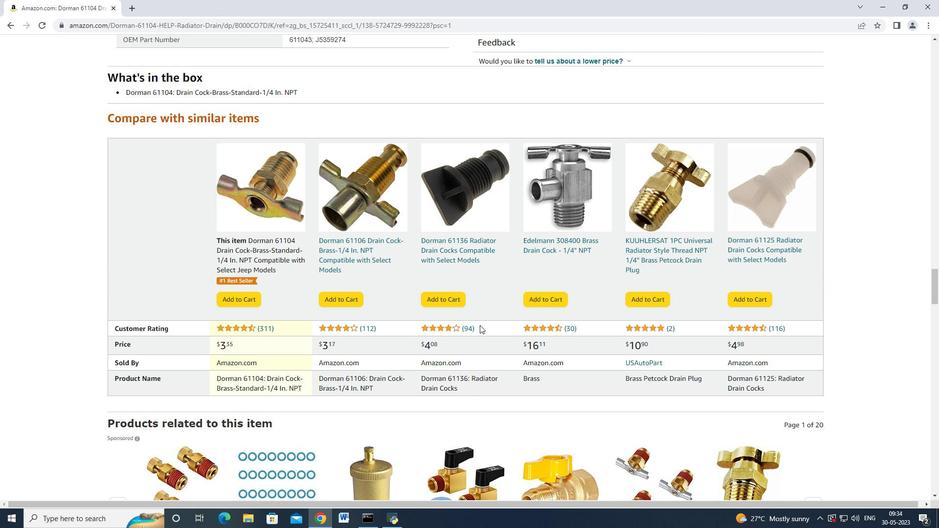 
Action: Mouse scrolled (479, 325) with delta (0, 0)
Screenshot: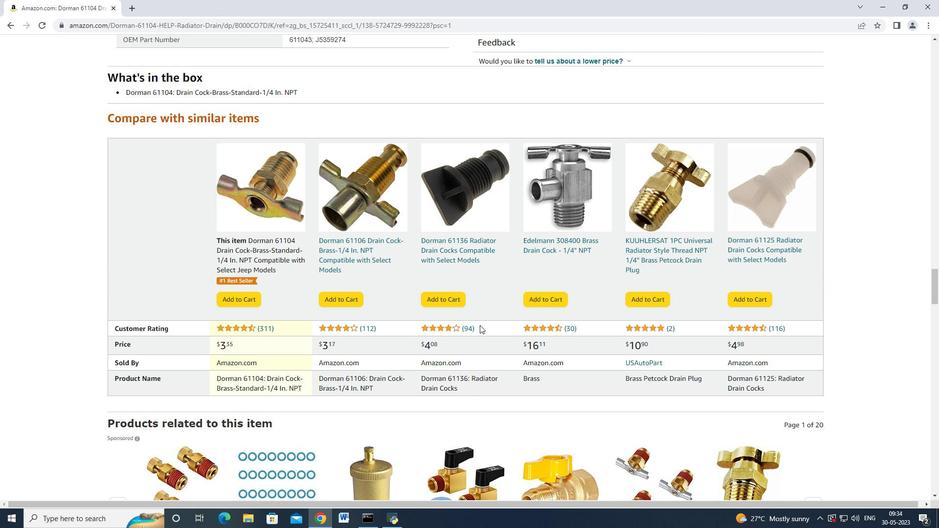
Action: Mouse scrolled (479, 325) with delta (0, 0)
Screenshot: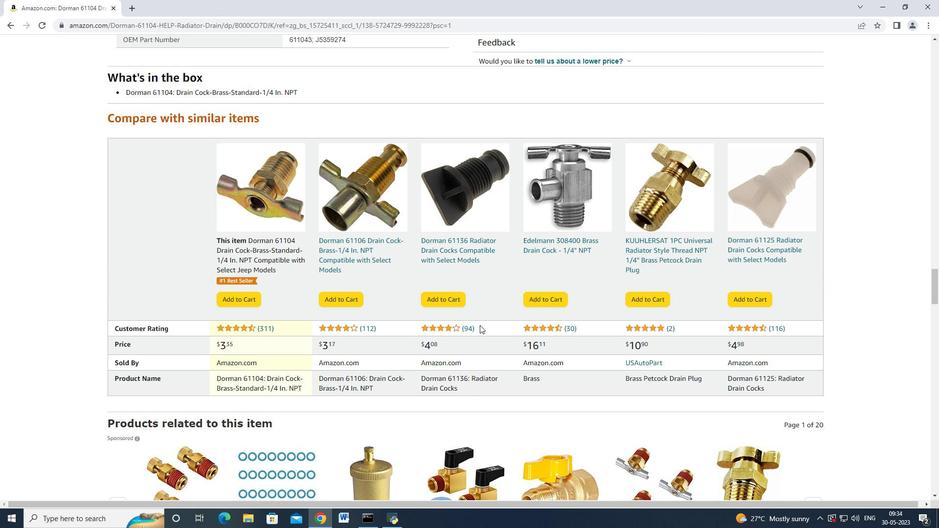 
Action: Mouse scrolled (479, 325) with delta (0, 0)
Screenshot: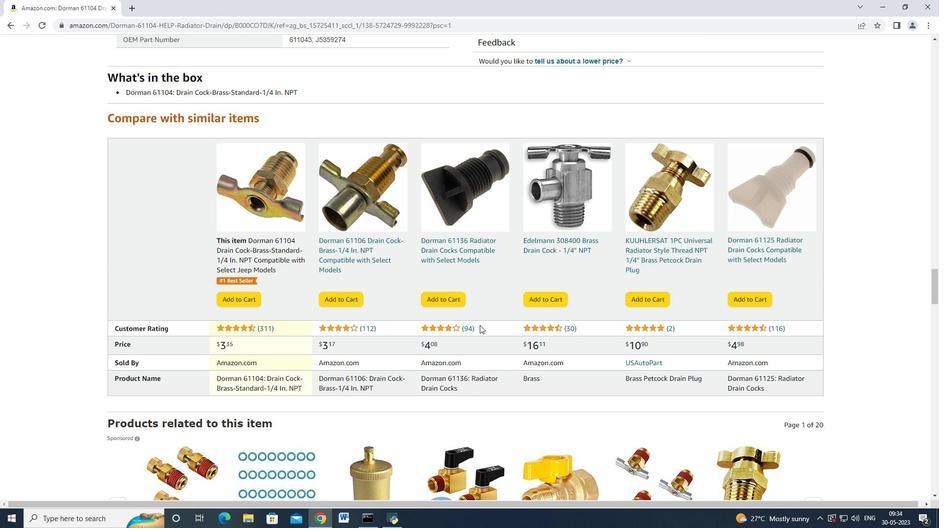
Action: Mouse moved to (541, 372)
Screenshot: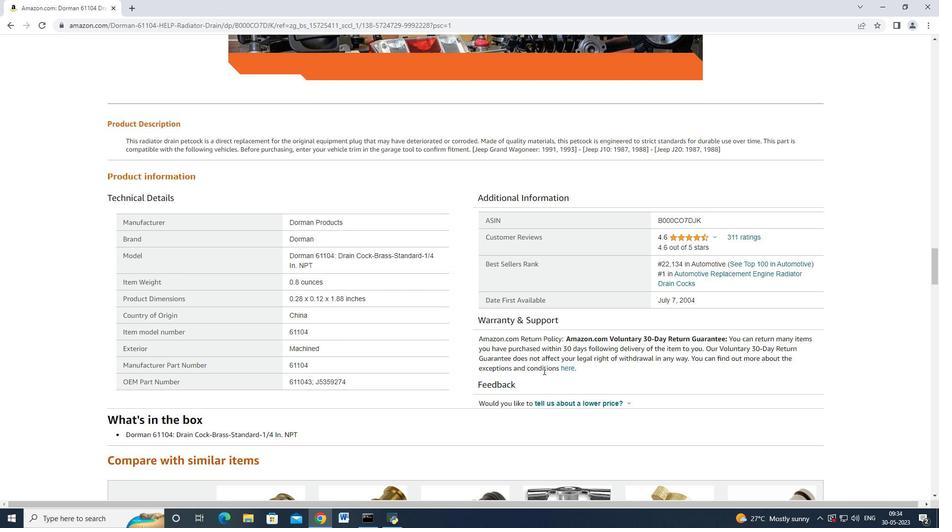 
Action: Mouse scrolled (541, 372) with delta (0, 0)
Screenshot: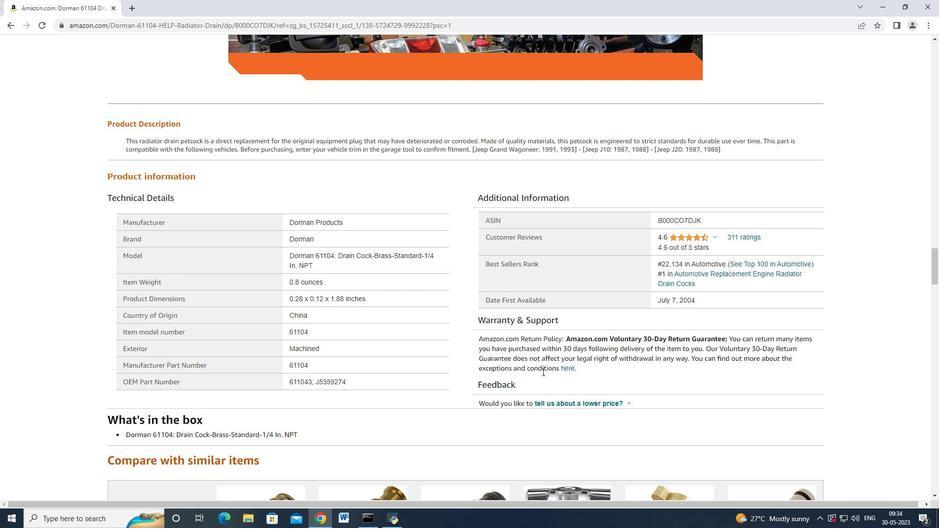 
Action: Mouse moved to (541, 373)
Screenshot: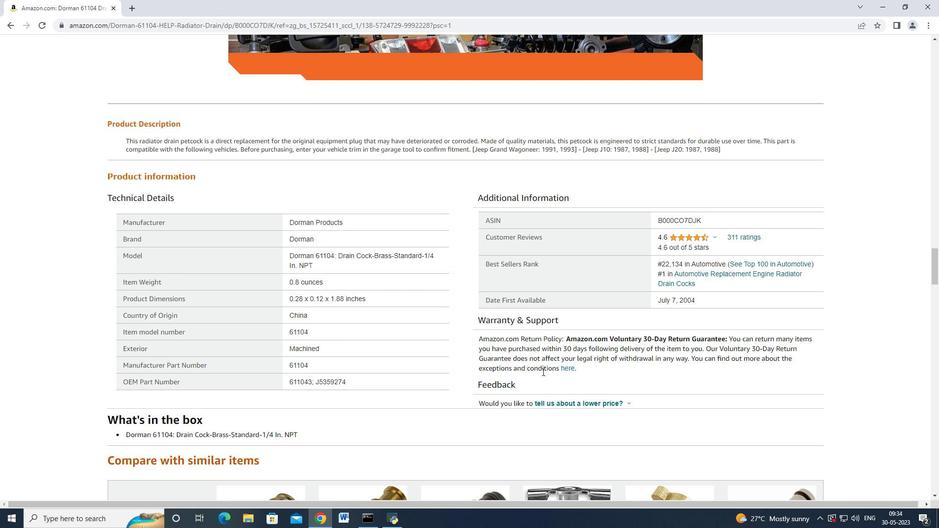 
Action: Mouse scrolled (541, 372) with delta (0, 0)
Screenshot: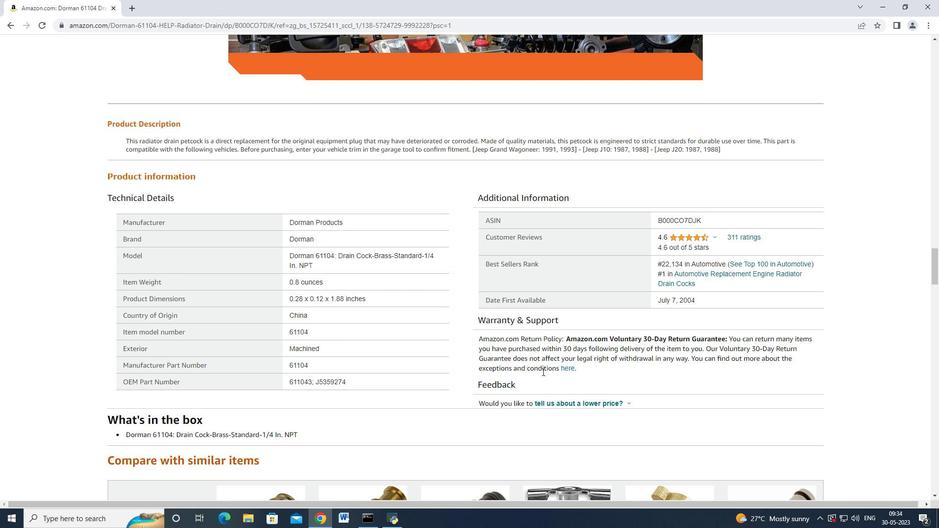 
Action: Mouse scrolled (541, 372) with delta (0, 0)
Screenshot: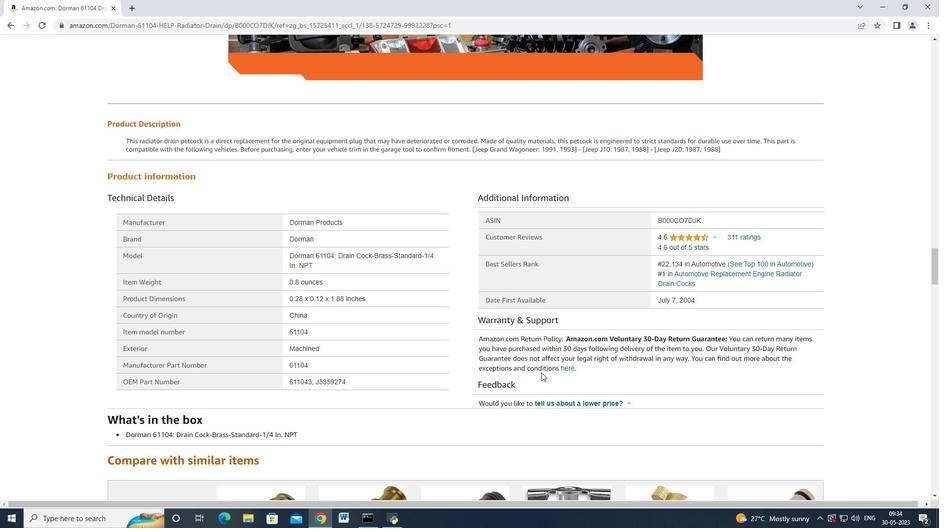 
Action: Mouse moved to (541, 373)
Screenshot: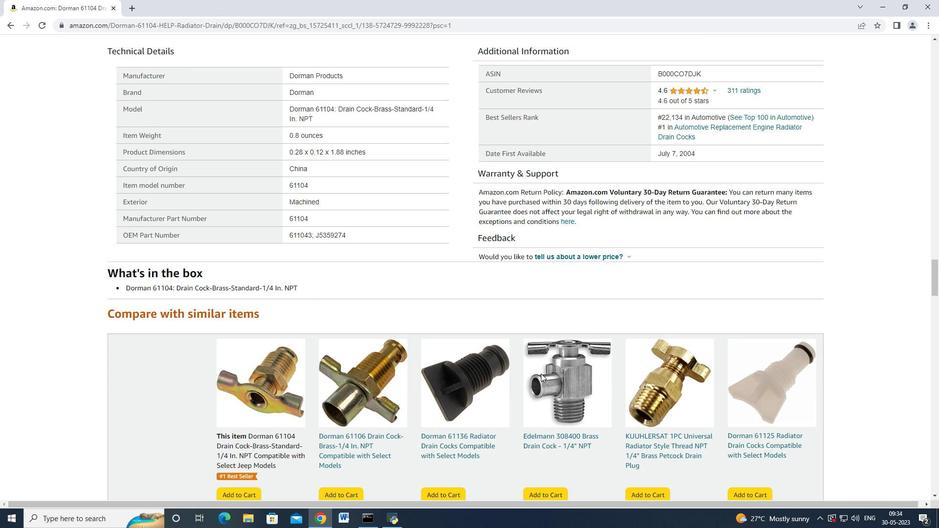 
Action: Mouse scrolled (541, 374) with delta (0, 0)
Screenshot: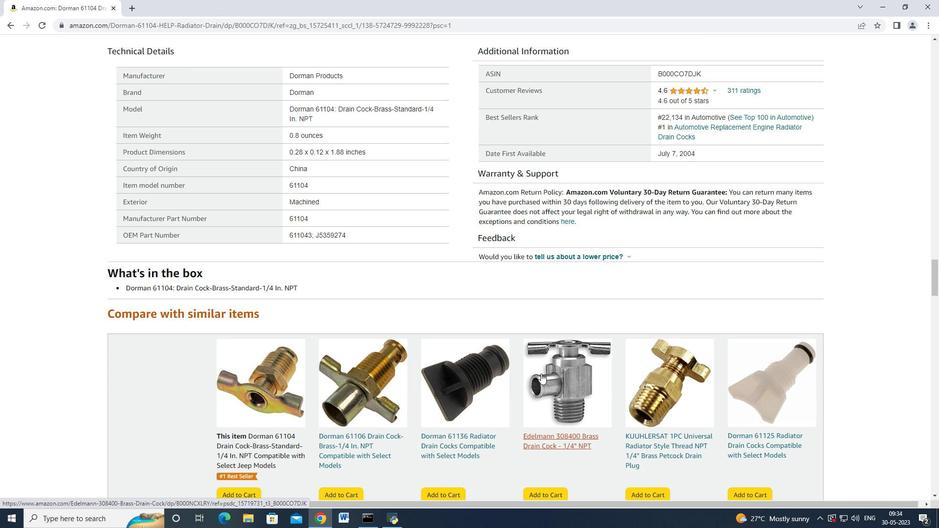 
Action: Mouse scrolled (541, 374) with delta (0, 0)
Screenshot: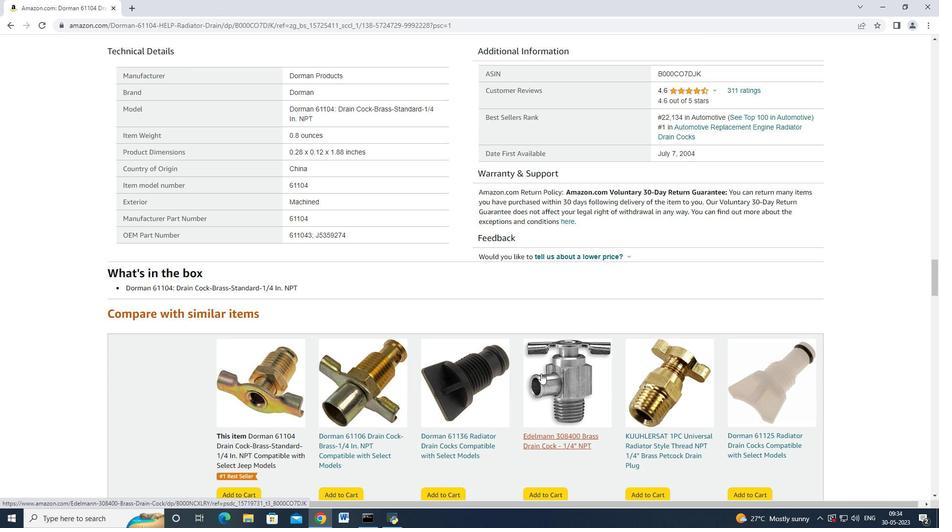 
Action: Mouse scrolled (541, 374) with delta (0, 0)
Screenshot: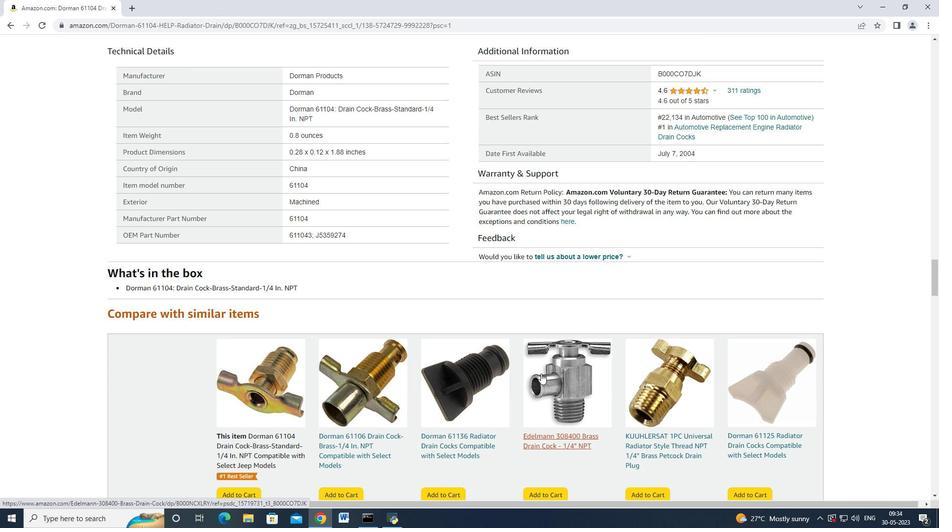 
Action: Mouse scrolled (541, 374) with delta (0, 0)
Screenshot: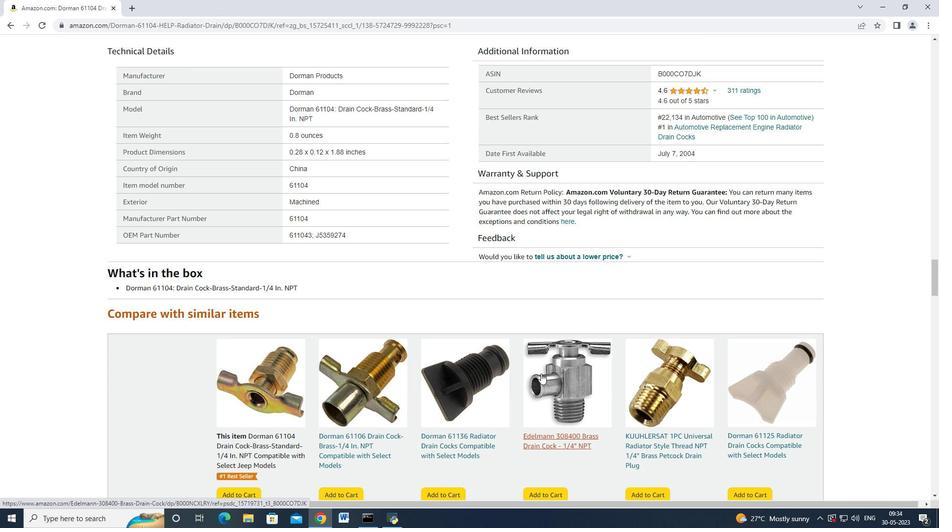 
Action: Mouse scrolled (541, 374) with delta (0, 0)
Screenshot: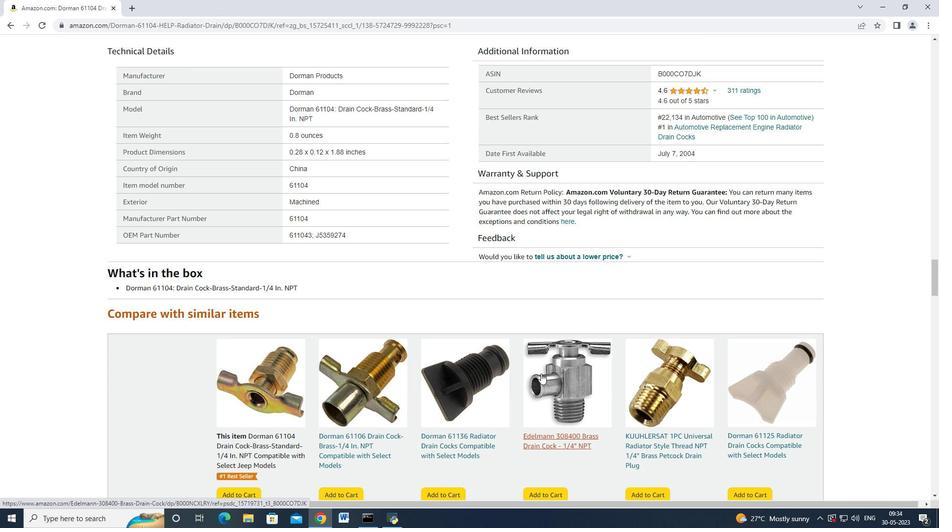 
Action: Mouse moved to (541, 373)
Screenshot: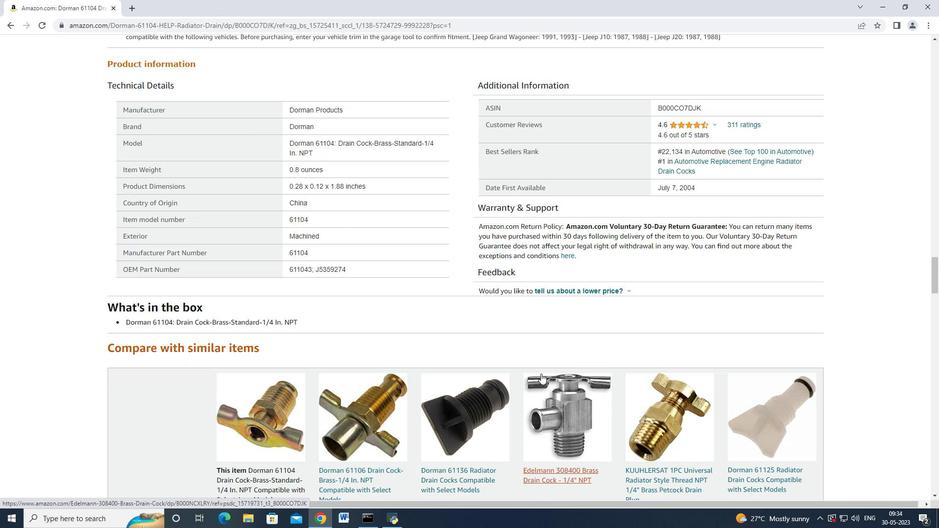 
Action: Mouse scrolled (541, 373) with delta (0, 0)
Screenshot: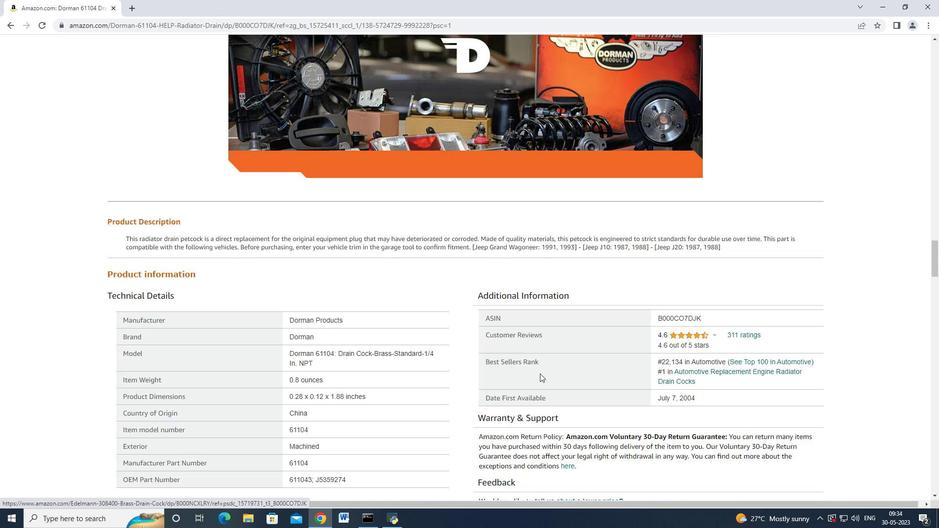 
Action: Mouse scrolled (541, 373) with delta (0, 0)
Screenshot: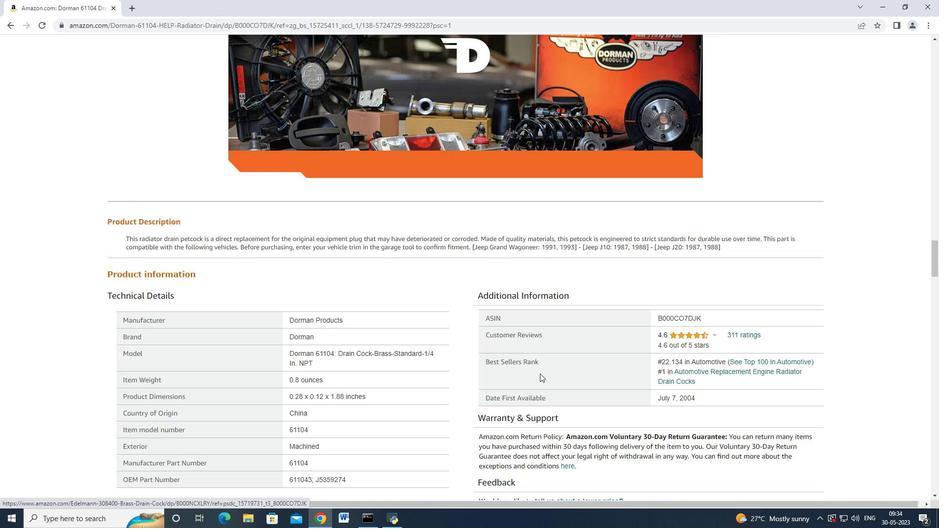 
Action: Mouse scrolled (541, 373) with delta (0, 0)
Screenshot: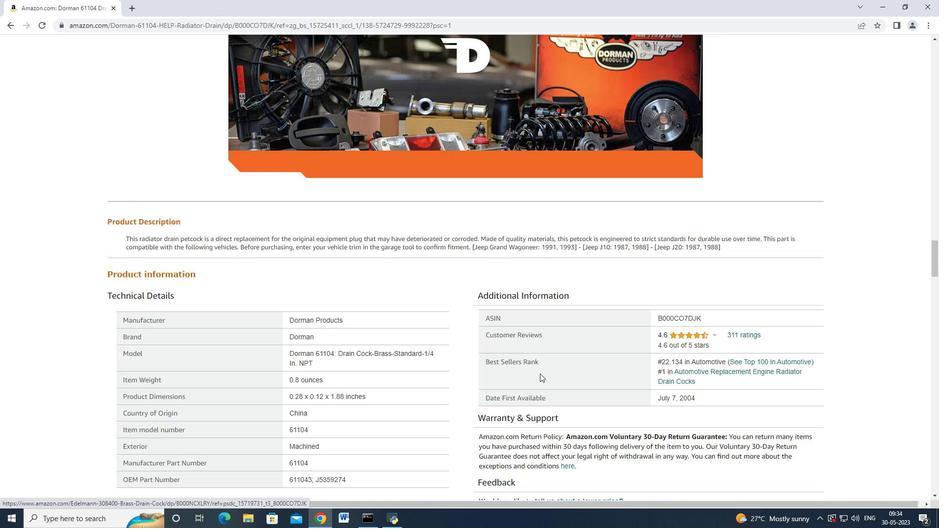 
Action: Mouse scrolled (541, 373) with delta (0, 0)
Screenshot: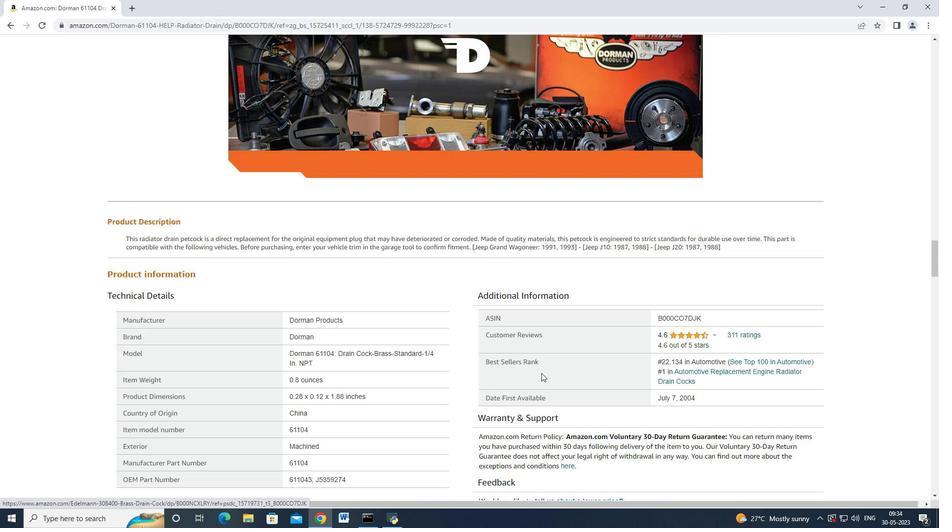 
Action: Mouse scrolled (541, 373) with delta (0, 0)
Screenshot: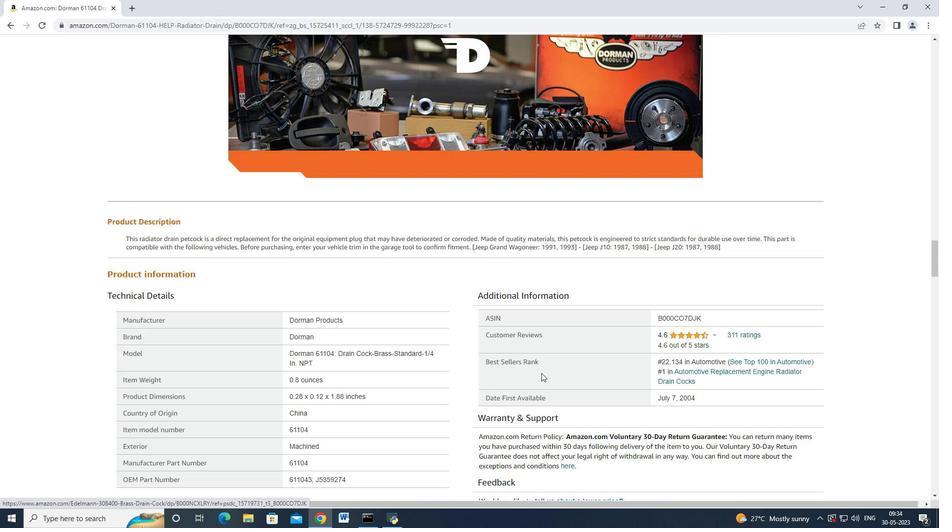 
Action: Mouse scrolled (541, 373) with delta (0, 0)
Screenshot: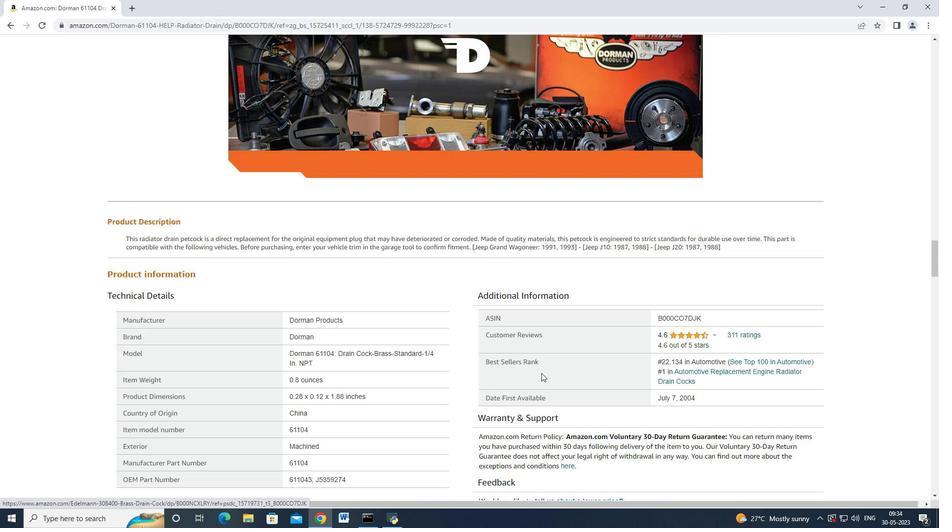 
Action: Mouse moved to (541, 372)
Screenshot: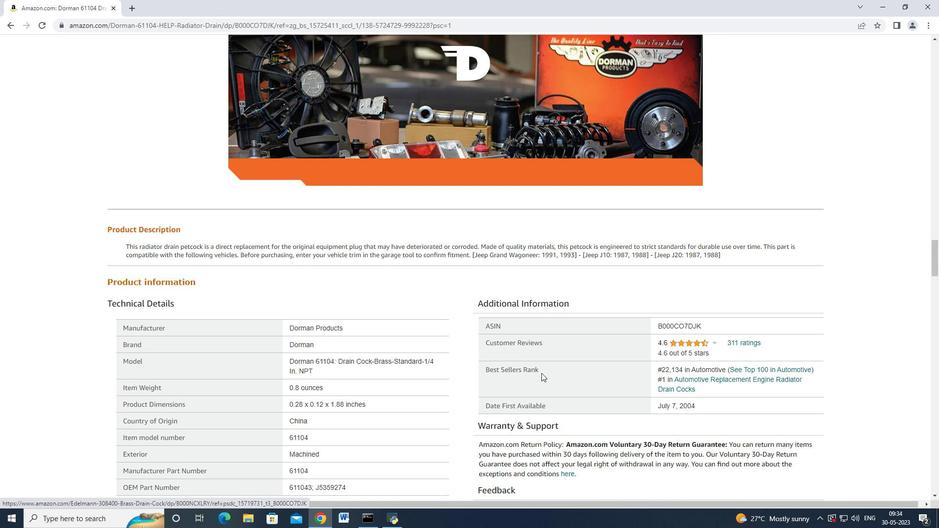 
Action: Mouse scrolled (541, 372) with delta (0, 0)
Screenshot: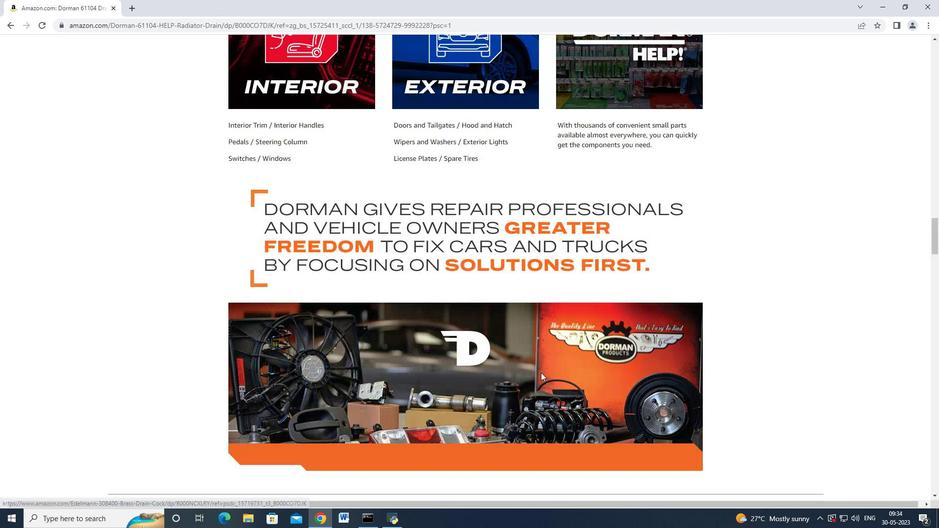 
Action: Mouse moved to (542, 372)
Screenshot: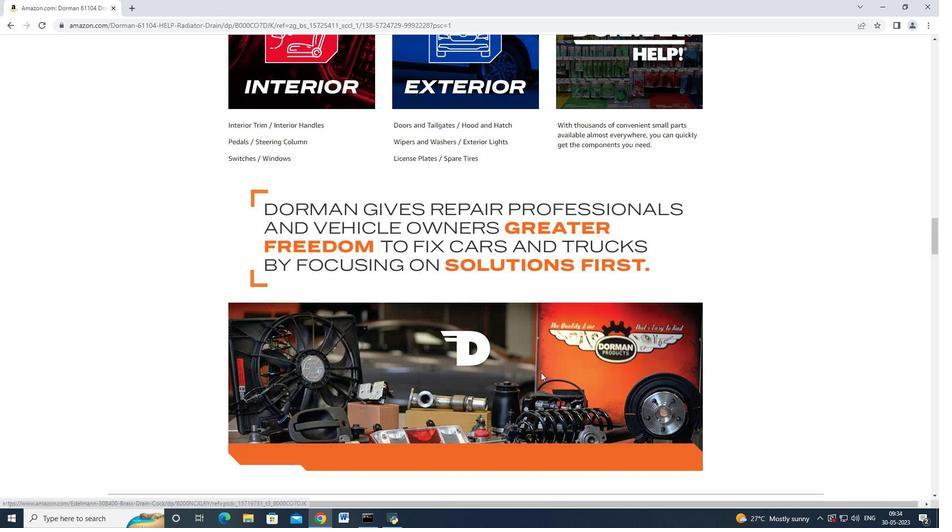 
Action: Mouse scrolled (542, 372) with delta (0, 0)
Screenshot: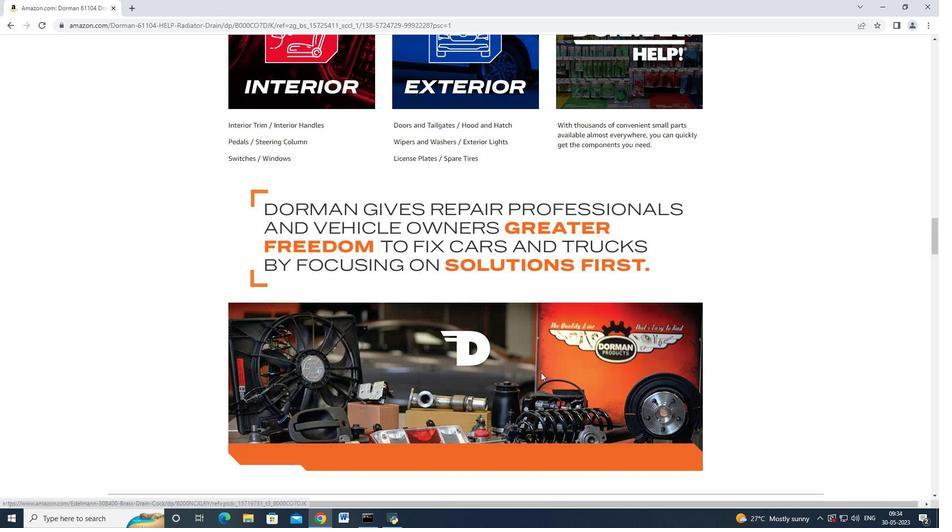 
Action: Mouse moved to (544, 372)
Screenshot: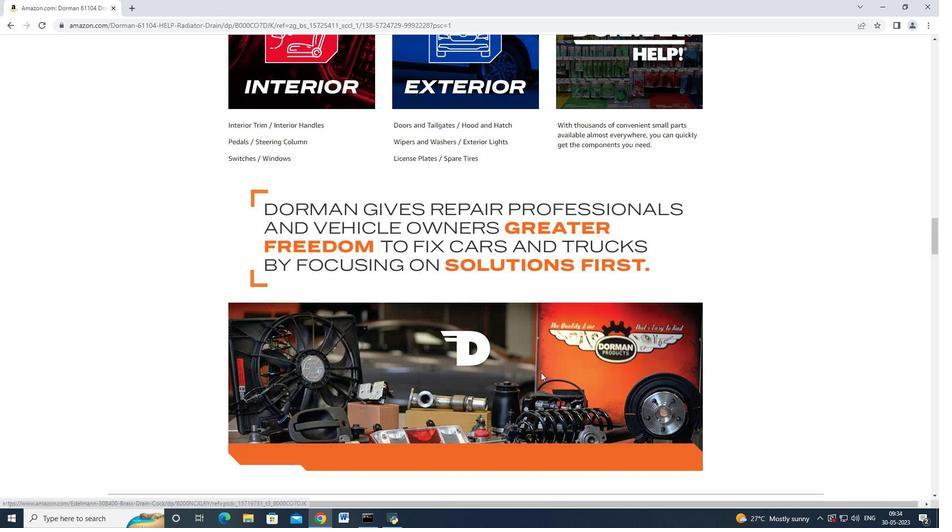 
Action: Mouse scrolled (543, 372) with delta (0, 0)
Screenshot: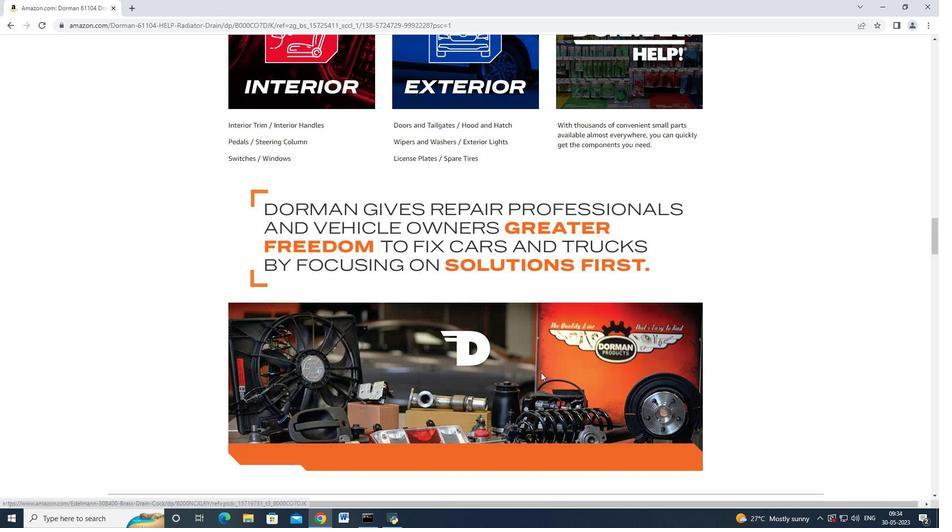 
Action: Mouse moved to (544, 372)
Screenshot: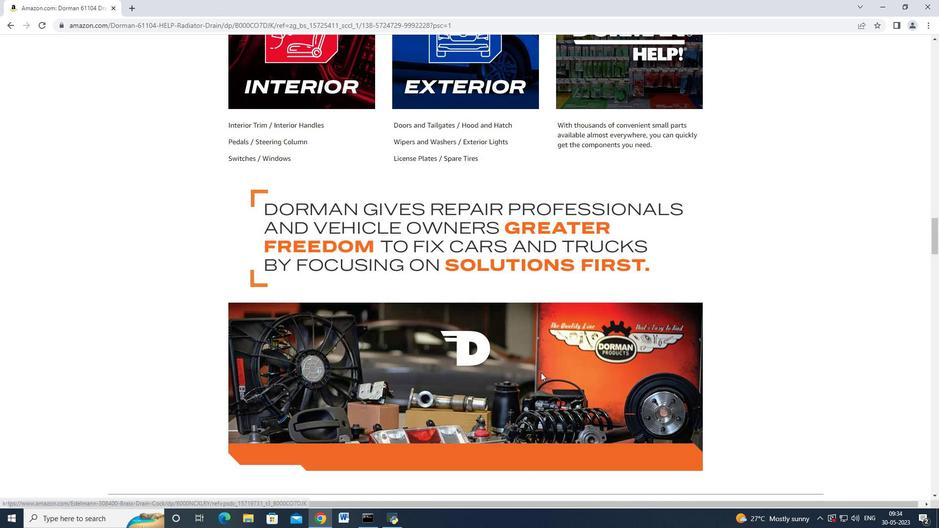 
Action: Mouse scrolled (544, 372) with delta (0, 0)
Screenshot: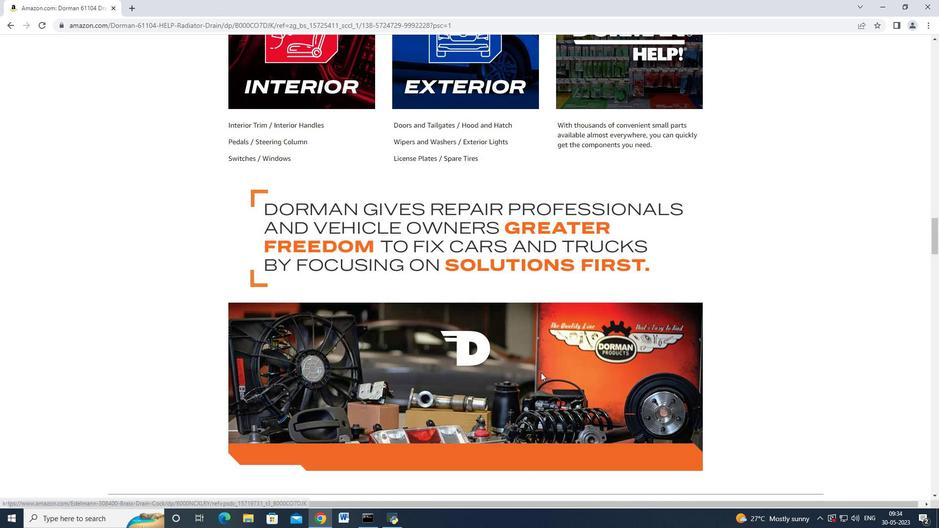 
Action: Mouse scrolled (544, 372) with delta (0, 0)
Screenshot: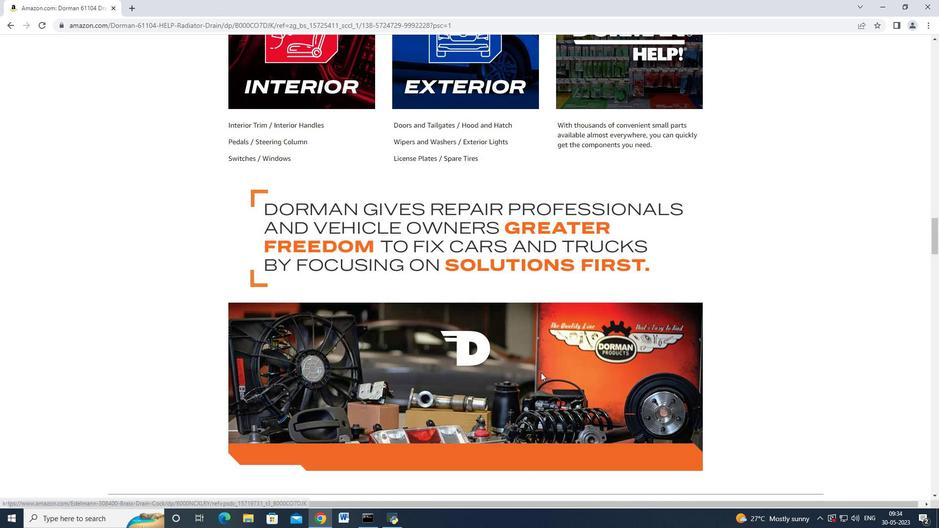 
Action: Mouse scrolled (544, 372) with delta (0, 0)
Screenshot: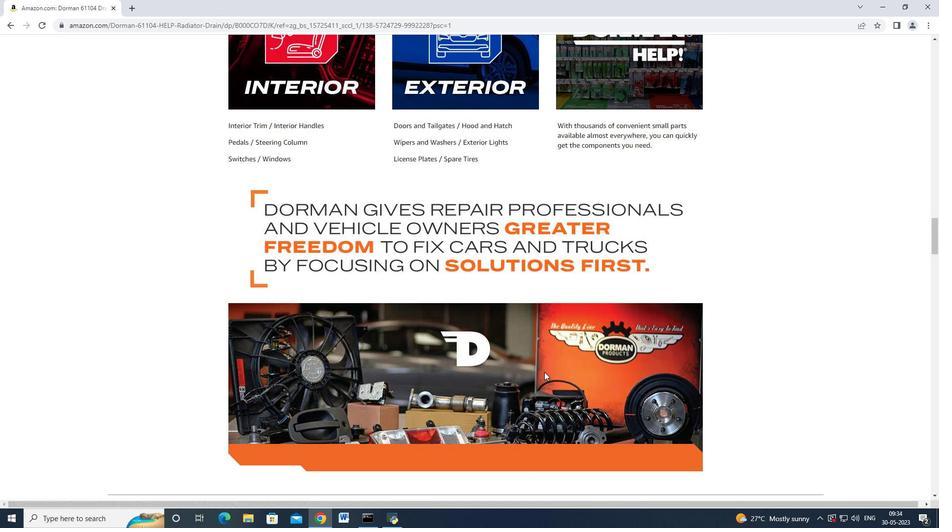 
Action: Mouse scrolled (544, 372) with delta (0, 0)
Screenshot: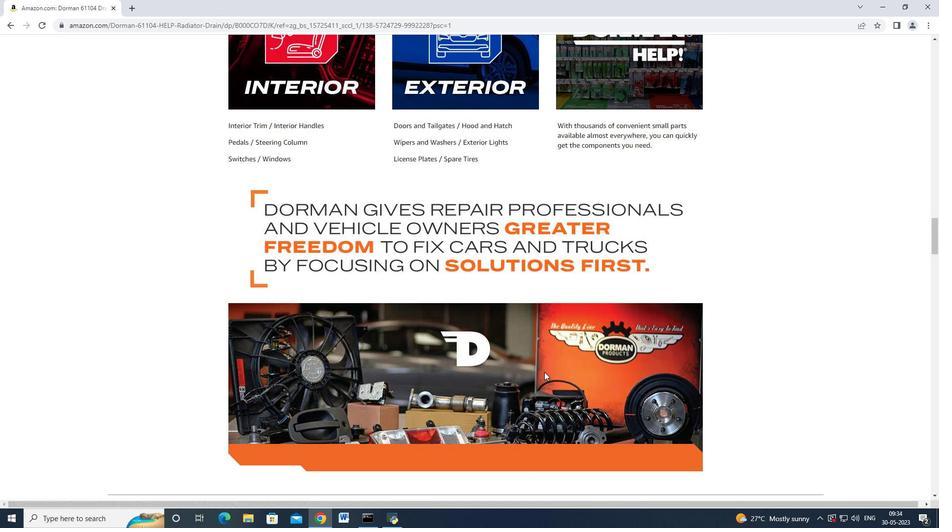 
Action: Mouse scrolled (544, 372) with delta (0, 0)
Screenshot: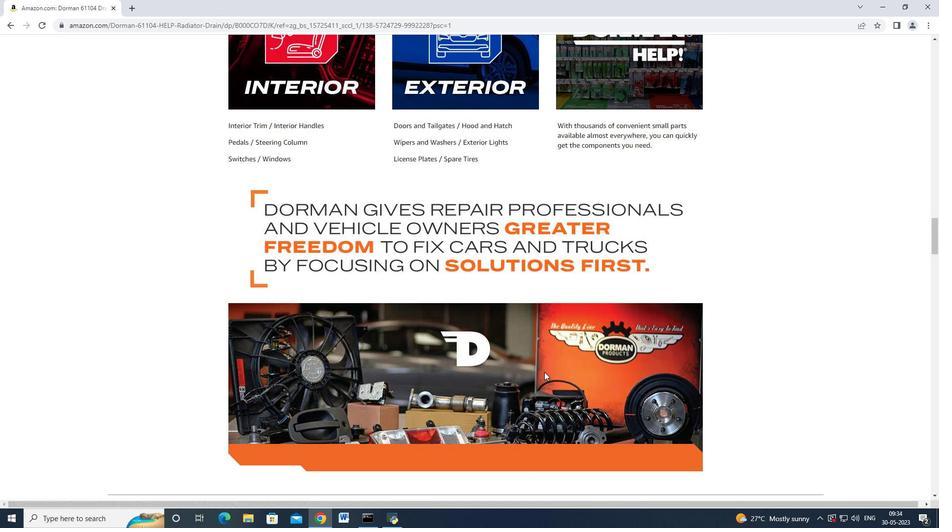 
Action: Mouse moved to (544, 370)
Screenshot: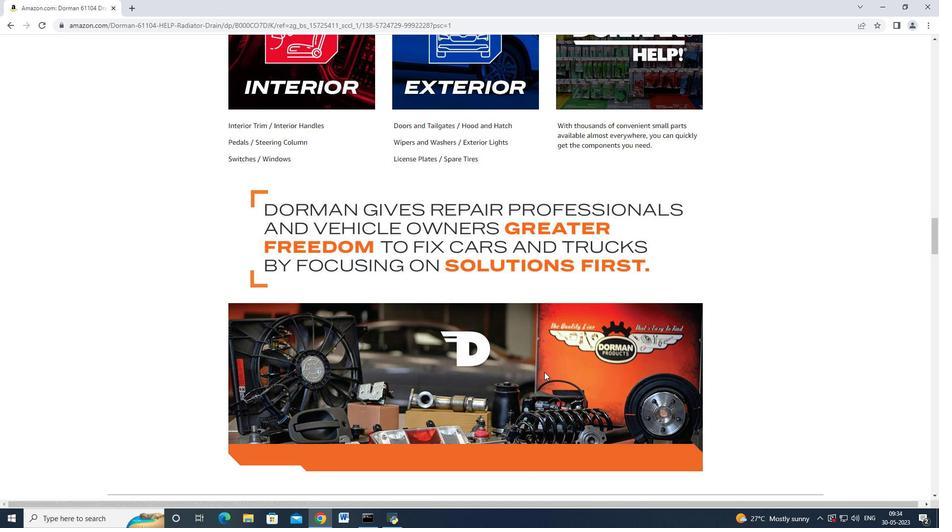 
Action: Mouse pressed middle at (544, 370)
Screenshot: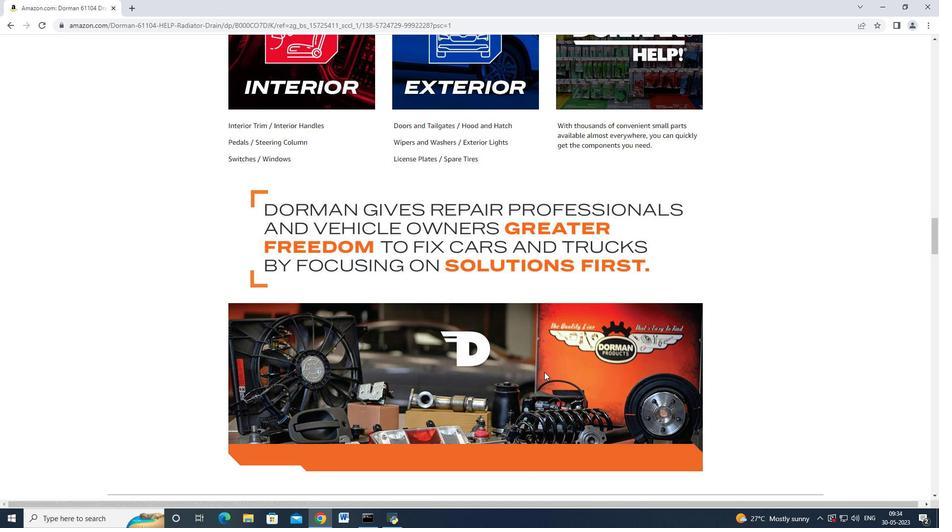 
Action: Mouse moved to (544, 370)
Screenshot: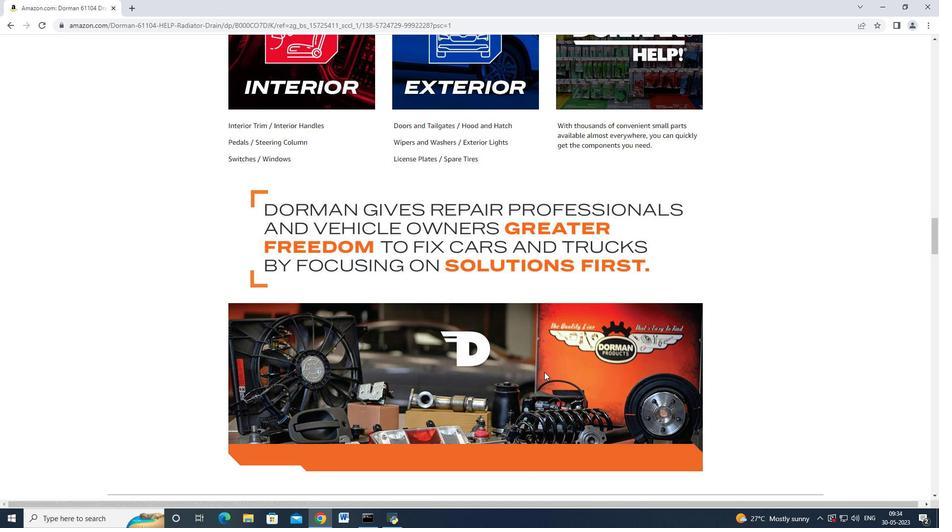 
Action: Mouse scrolled (544, 371) with delta (0, 0)
Screenshot: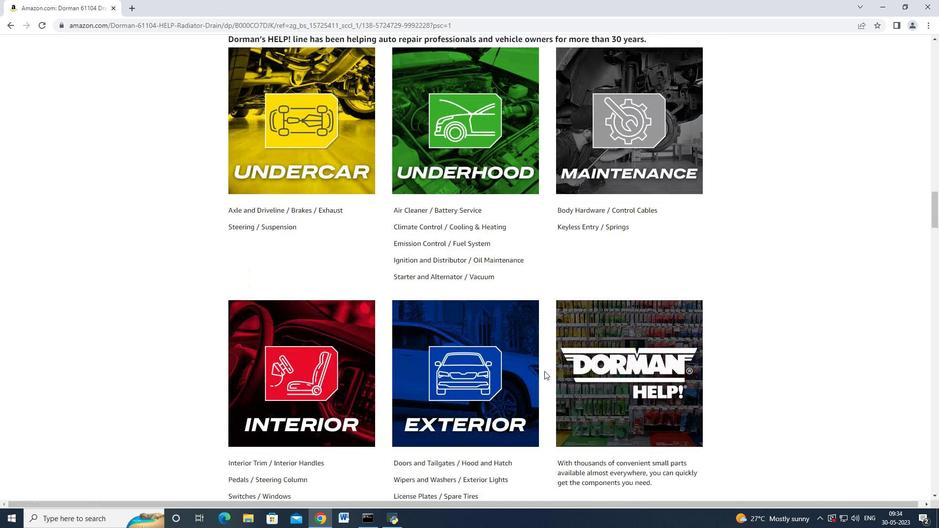 
Action: Mouse scrolled (544, 371) with delta (0, 0)
Screenshot: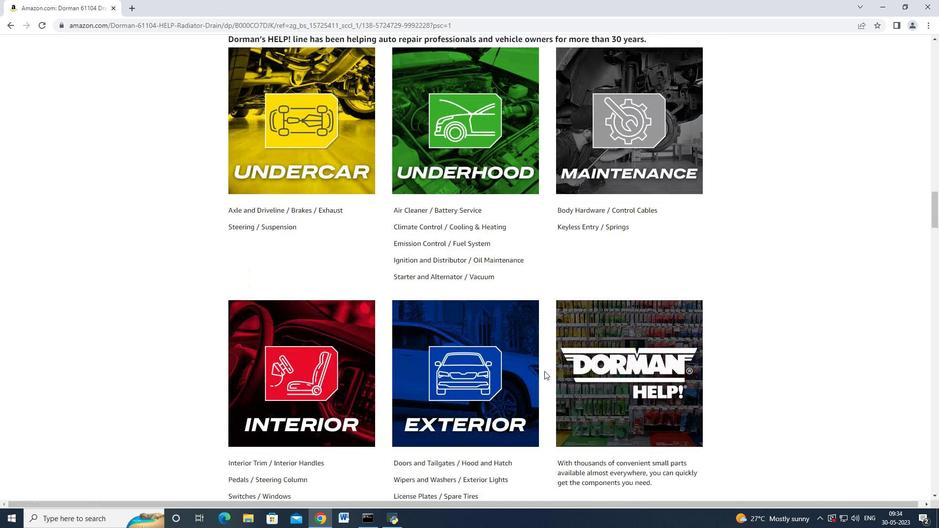 
Action: Mouse moved to (544, 370)
Screenshot: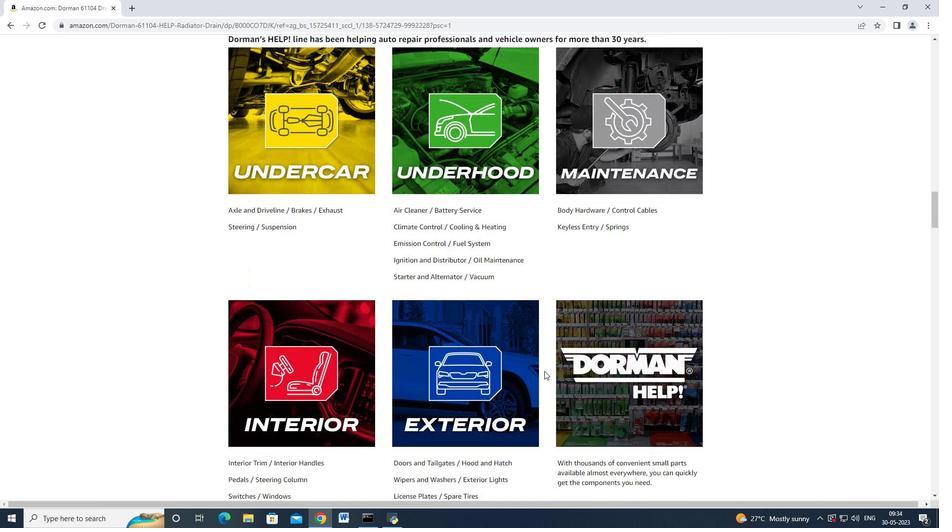 
Action: Mouse scrolled (544, 371) with delta (0, 0)
Screenshot: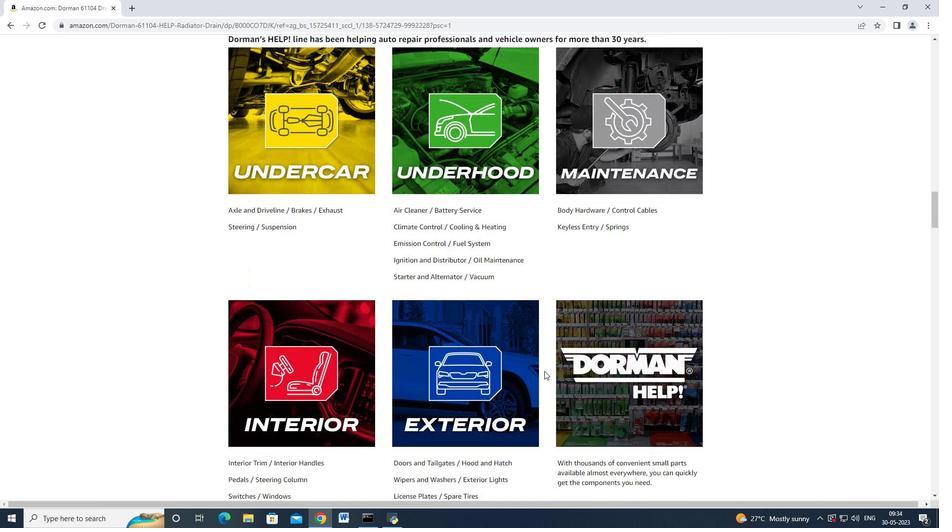 
Action: Mouse scrolled (544, 371) with delta (0, 0)
Screenshot: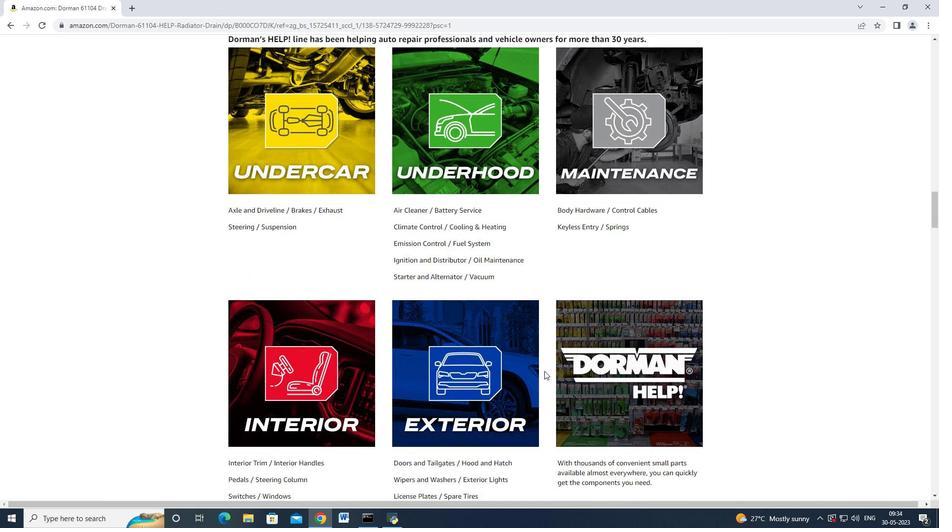 
Action: Mouse scrolled (544, 371) with delta (0, 0)
Screenshot: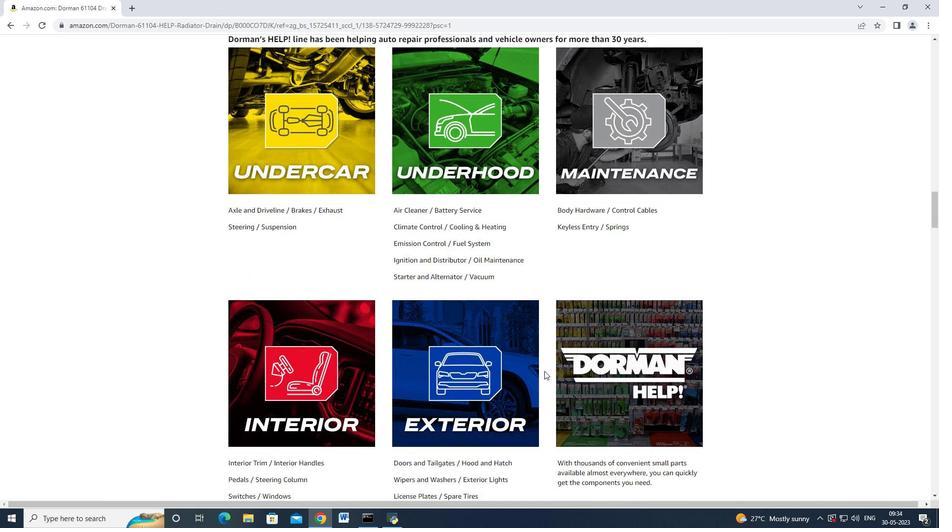 
Action: Mouse moved to (544, 370)
Screenshot: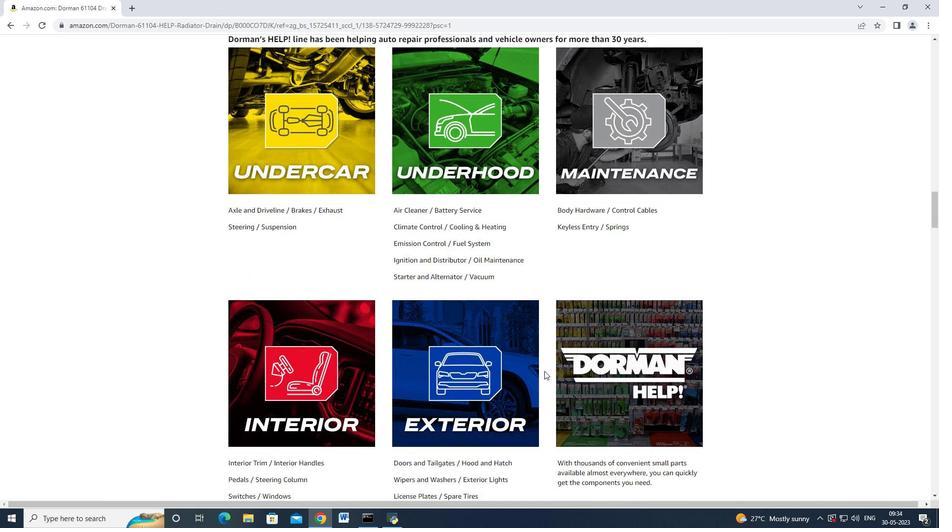
Action: Mouse scrolled (544, 371) with delta (0, 0)
Screenshot: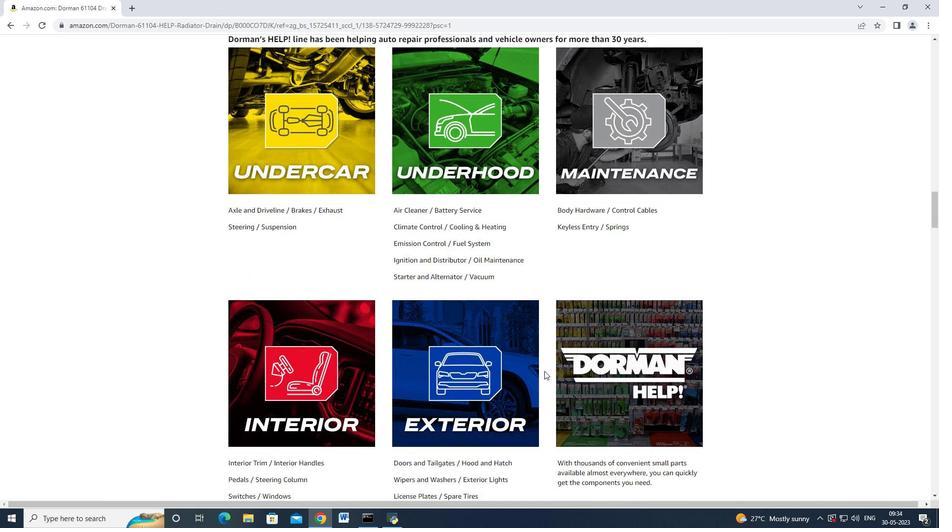 
Action: Mouse moved to (544, 370)
Screenshot: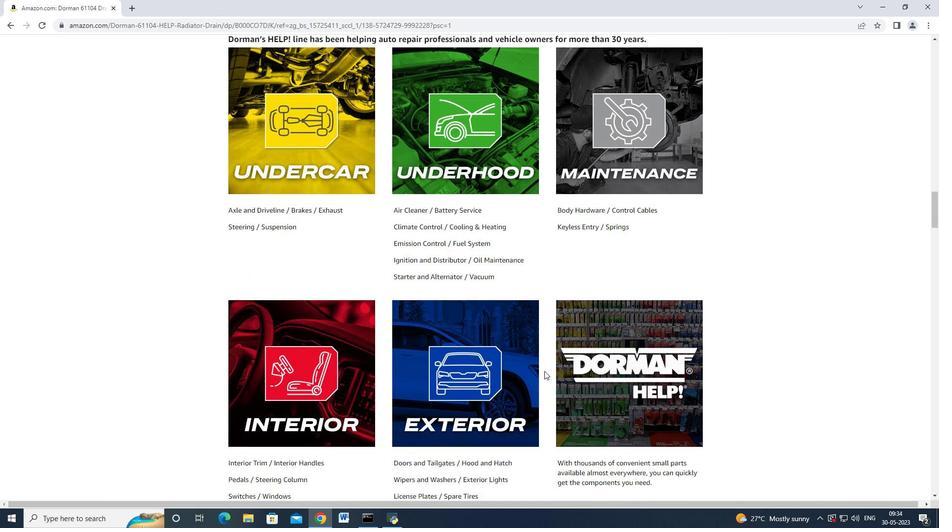 
Action: Mouse scrolled (544, 371) with delta (0, 0)
Screenshot: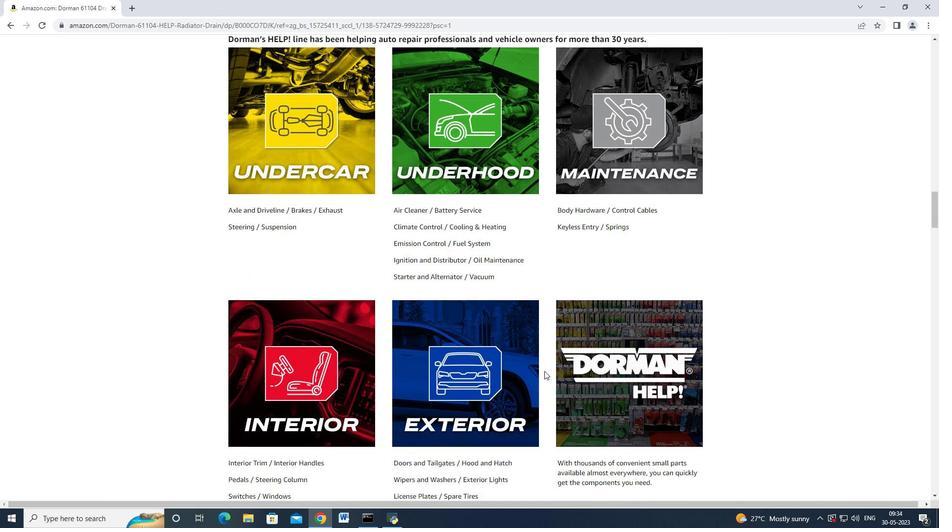 
Action: Mouse moved to (512, 347)
Screenshot: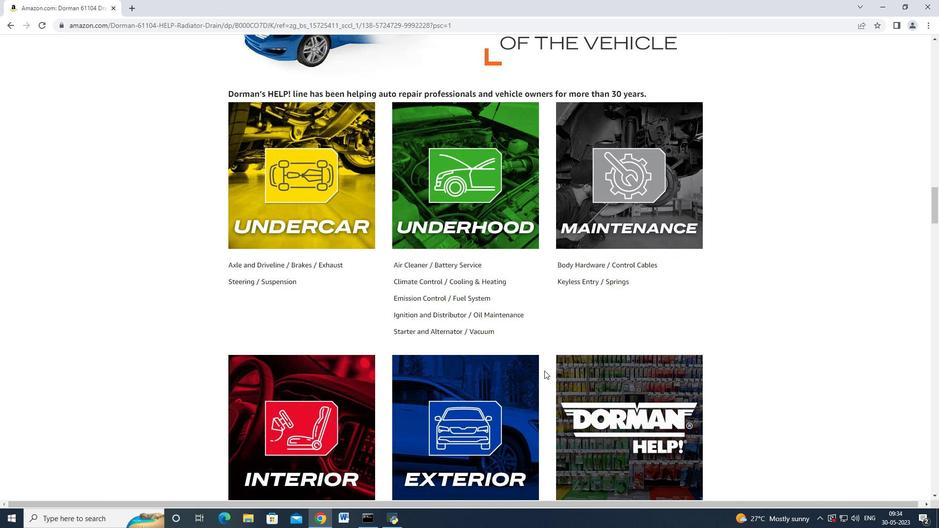 
Action: Mouse scrolled (512, 348) with delta (0, 0)
Screenshot: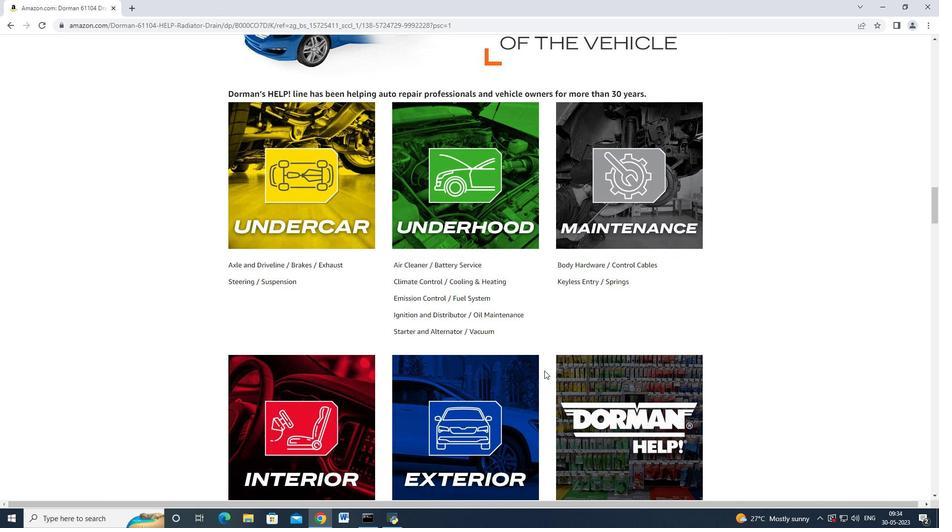 
Action: Mouse scrolled (512, 348) with delta (0, 0)
Screenshot: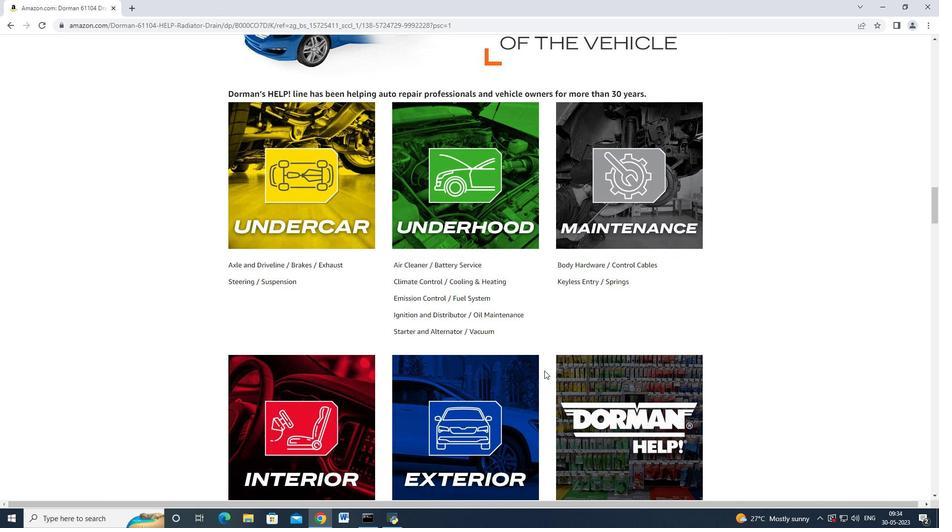 
Action: Mouse scrolled (512, 348) with delta (0, 0)
Screenshot: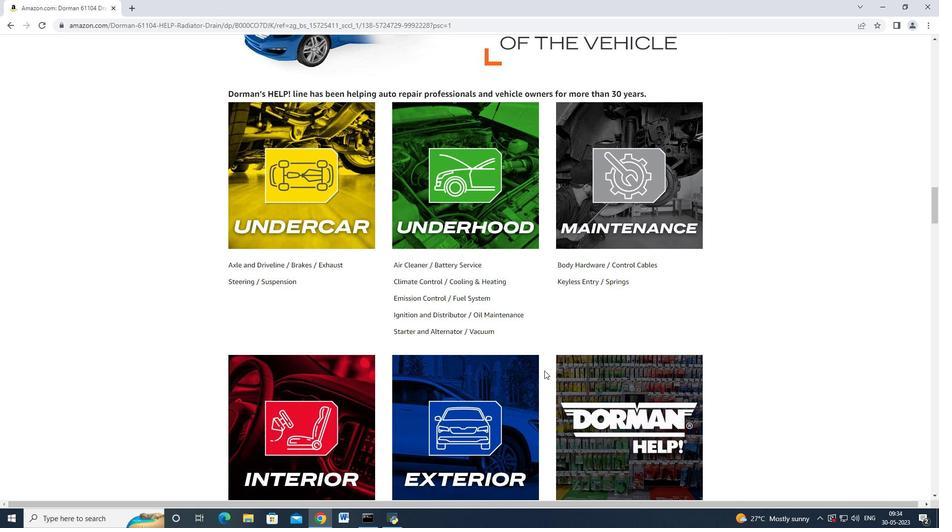
Action: Mouse scrolled (512, 348) with delta (0, 0)
Screenshot: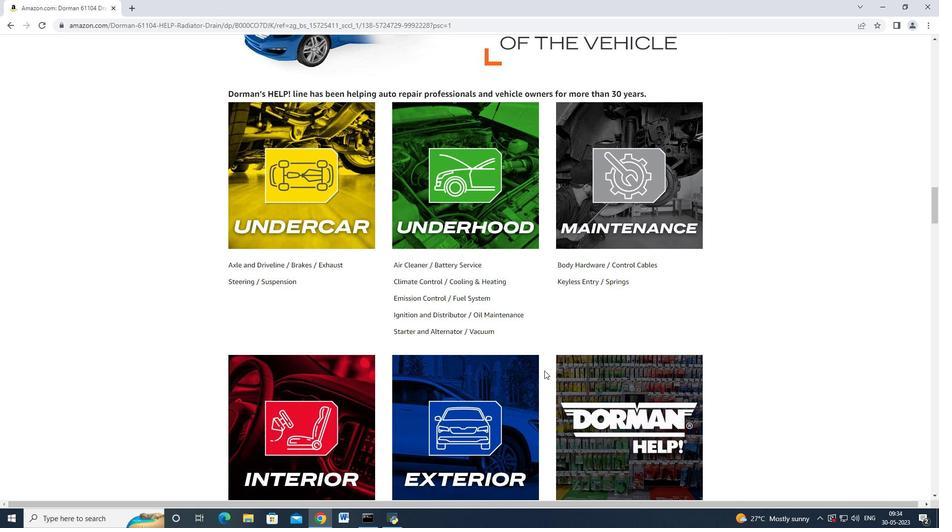 
Action: Mouse scrolled (512, 348) with delta (0, 0)
Screenshot: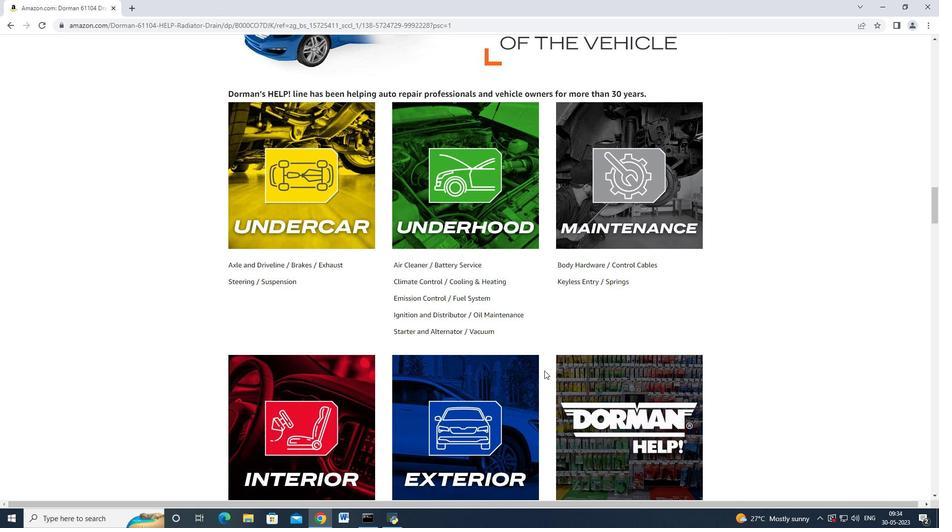 
Action: Mouse scrolled (512, 348) with delta (0, 0)
Screenshot: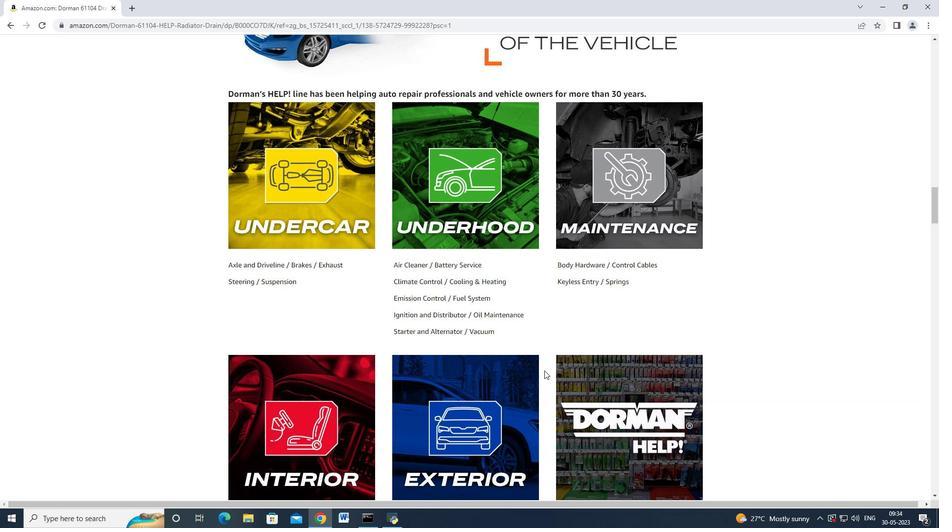 
Action: Mouse scrolled (512, 348) with delta (0, 0)
Screenshot: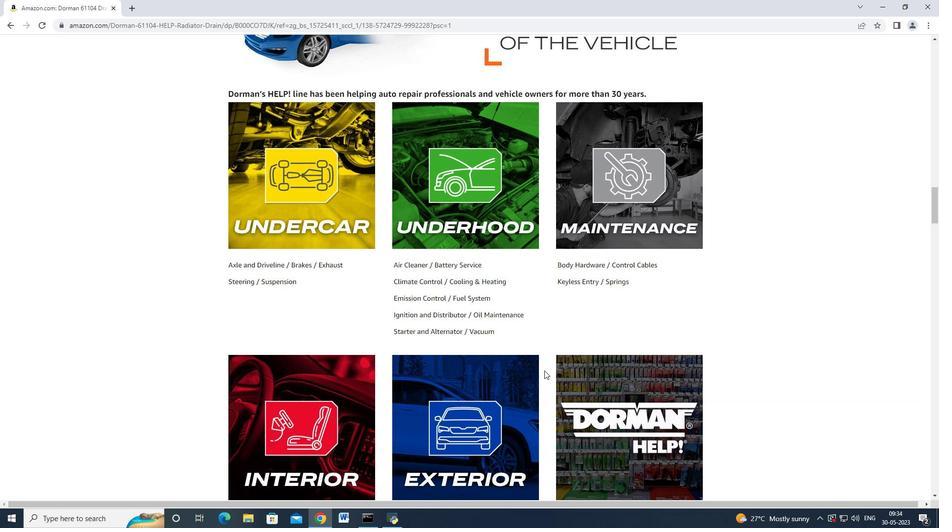 
Action: Mouse moved to (510, 337)
Screenshot: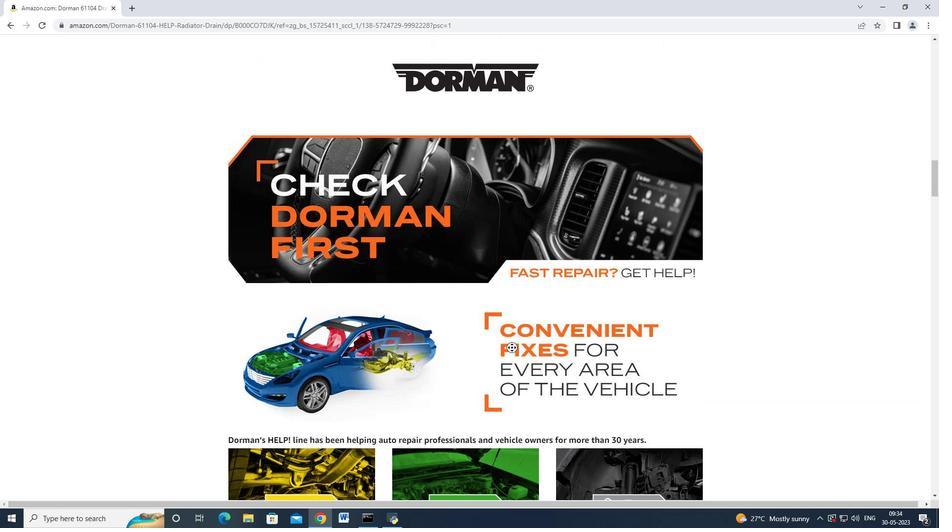 
Action: Mouse scrolled (510, 337) with delta (0, 0)
Screenshot: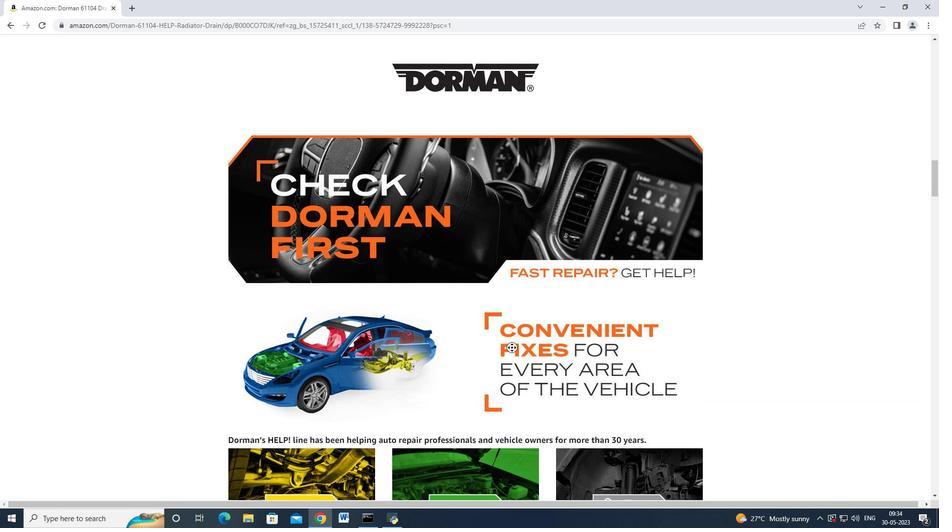 
Action: Mouse scrolled (510, 337) with delta (0, 0)
Screenshot: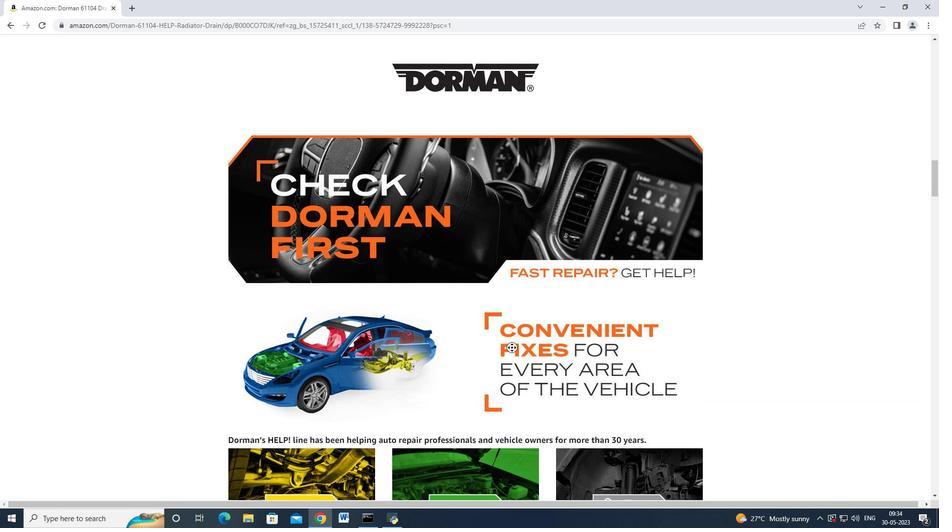
Action: Mouse scrolled (510, 337) with delta (0, 0)
Screenshot: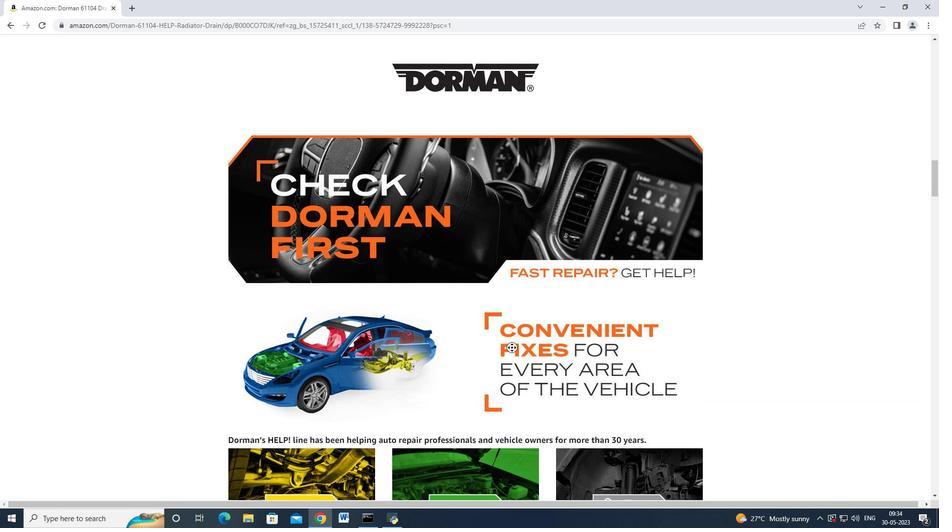 
Action: Mouse scrolled (510, 337) with delta (0, 0)
Screenshot: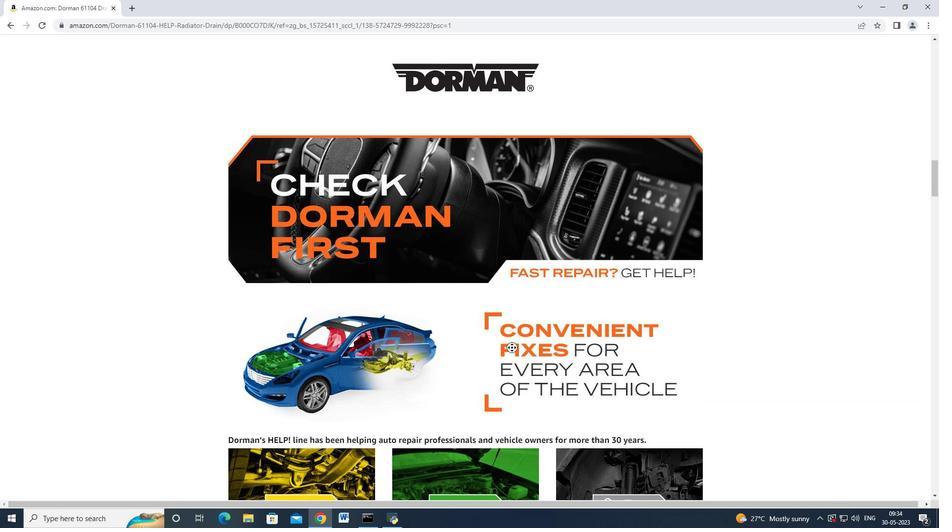 
Action: Mouse scrolled (510, 337) with delta (0, 0)
Screenshot: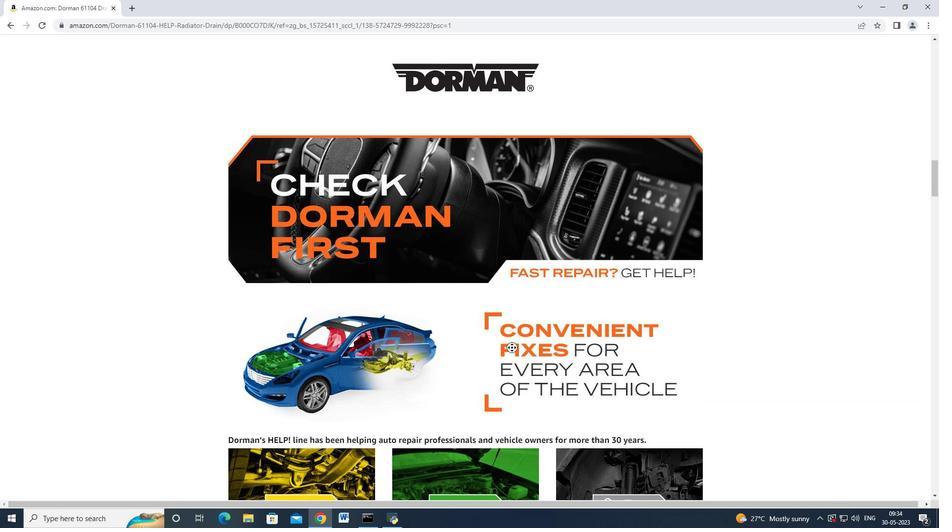 
Action: Mouse scrolled (510, 337) with delta (0, 0)
Screenshot: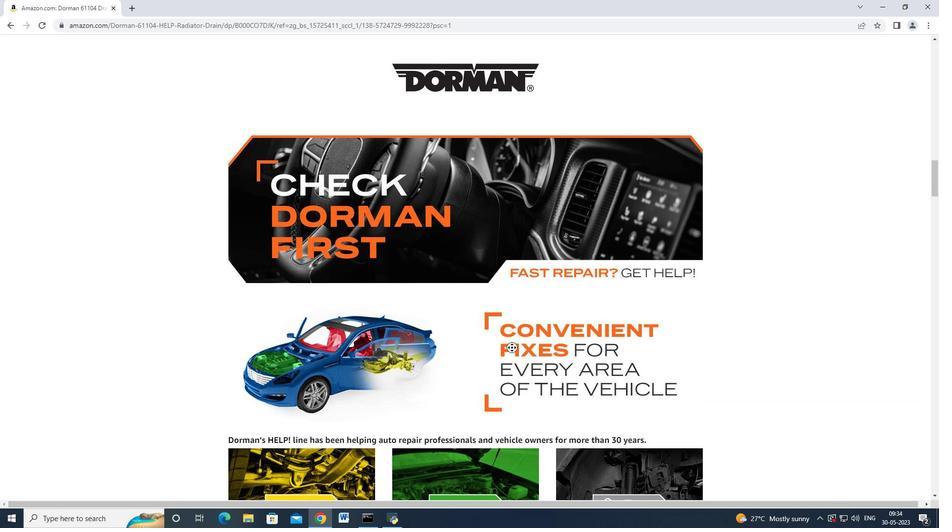 
Action: Mouse scrolled (510, 337) with delta (0, 0)
Screenshot: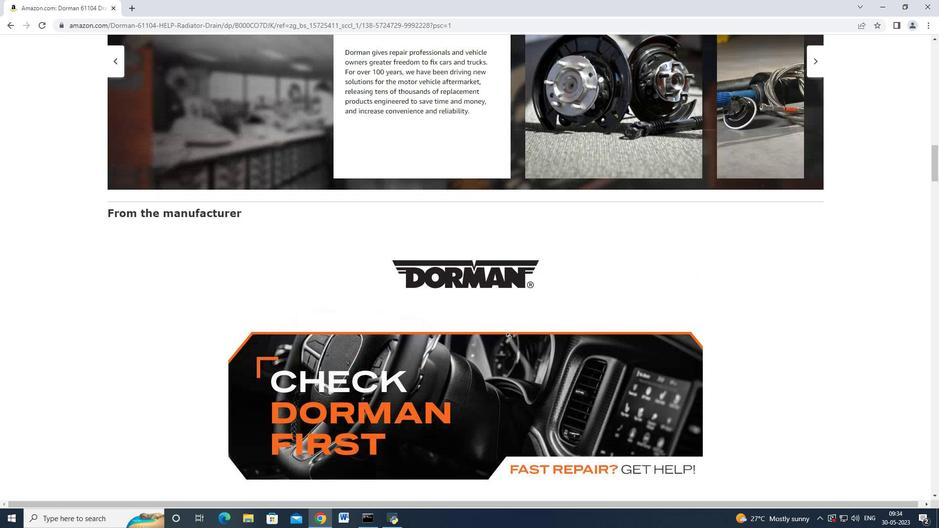 
Action: Mouse moved to (508, 336)
Screenshot: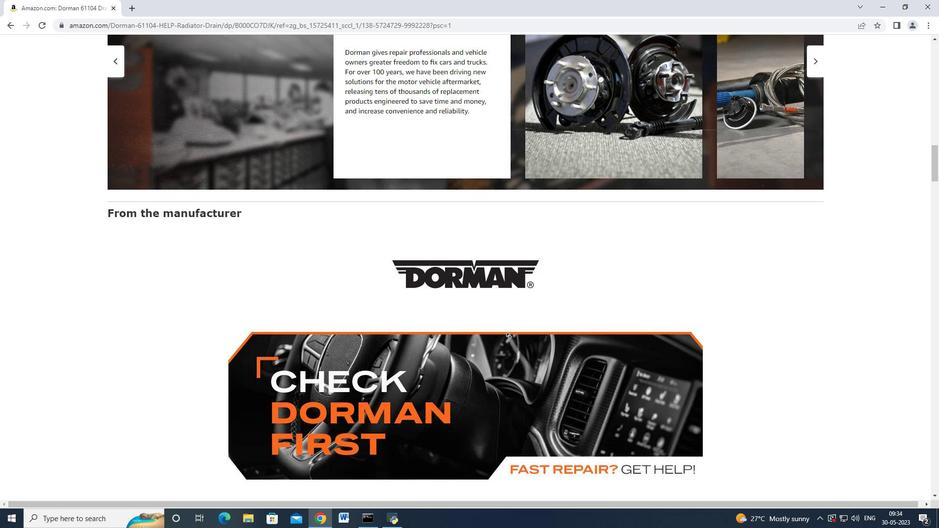 
Action: Mouse pressed middle at (508, 336)
Screenshot: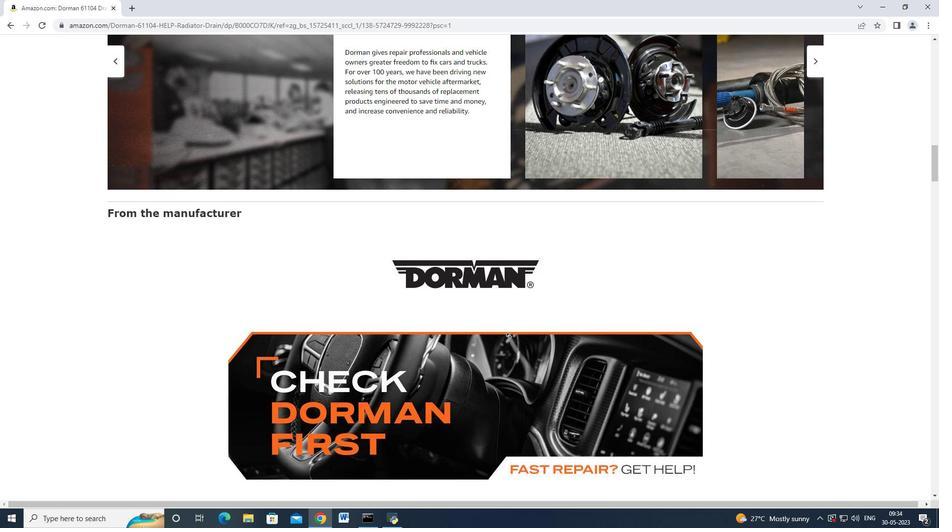 
Action: Mouse scrolled (508, 337) with delta (0, 0)
Screenshot: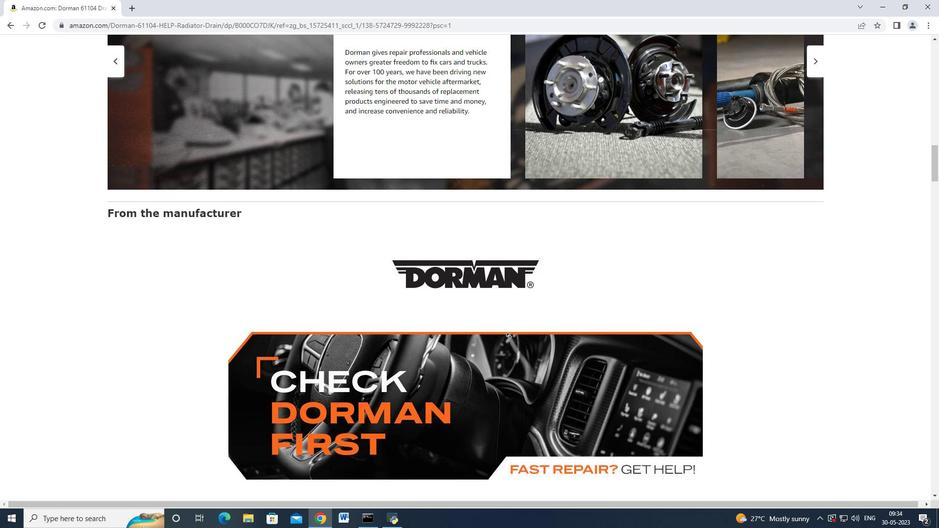
Action: Mouse scrolled (508, 337) with delta (0, 0)
Screenshot: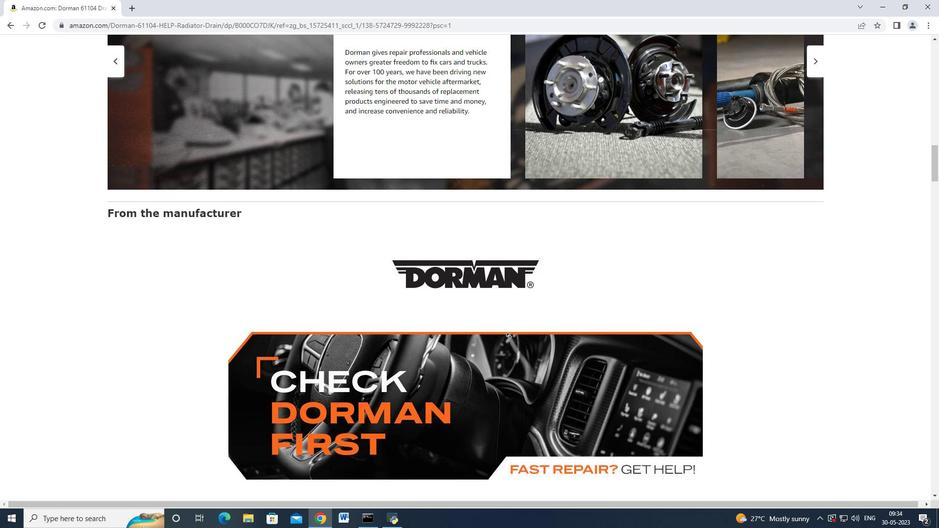 
Action: Mouse scrolled (508, 337) with delta (0, 0)
Screenshot: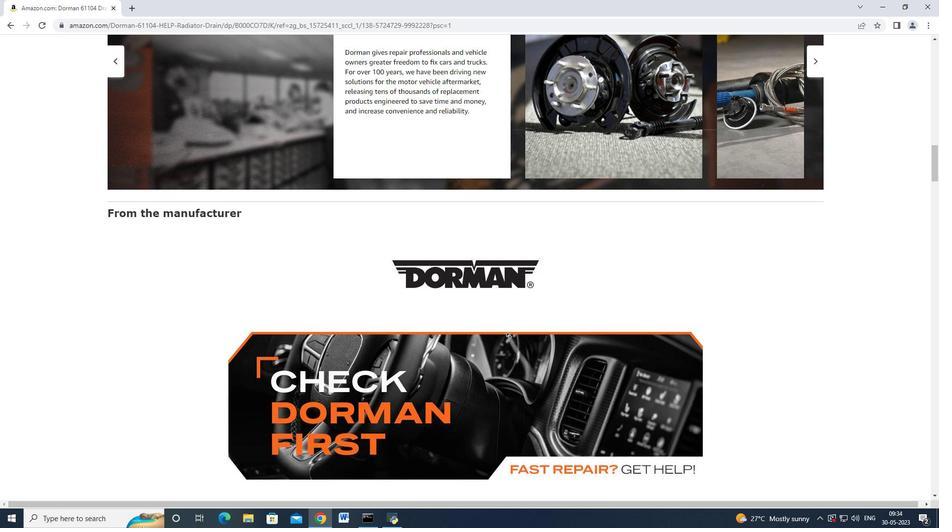 
Action: Mouse scrolled (508, 337) with delta (0, 0)
Screenshot: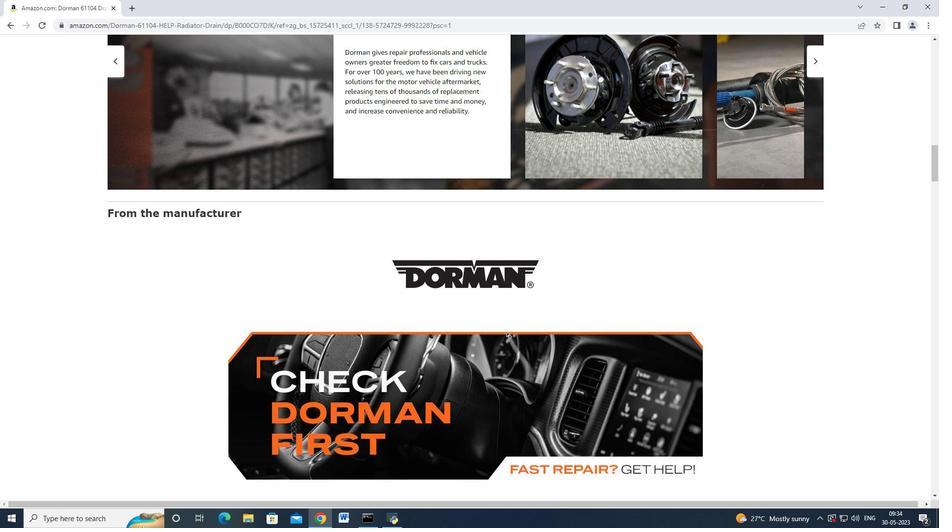
Action: Mouse scrolled (508, 337) with delta (0, 0)
Screenshot: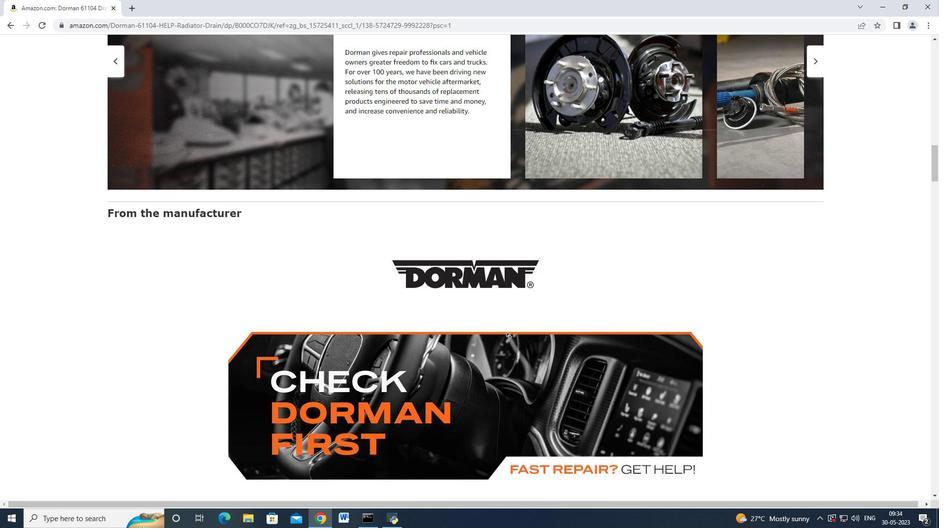 
Action: Mouse scrolled (508, 337) with delta (0, 0)
Screenshot: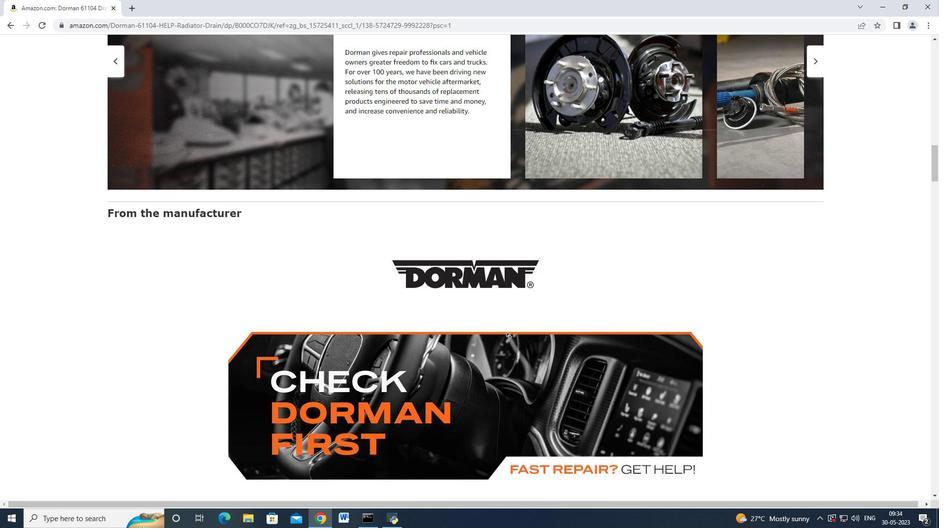 
Action: Mouse scrolled (508, 337) with delta (0, 0)
Screenshot: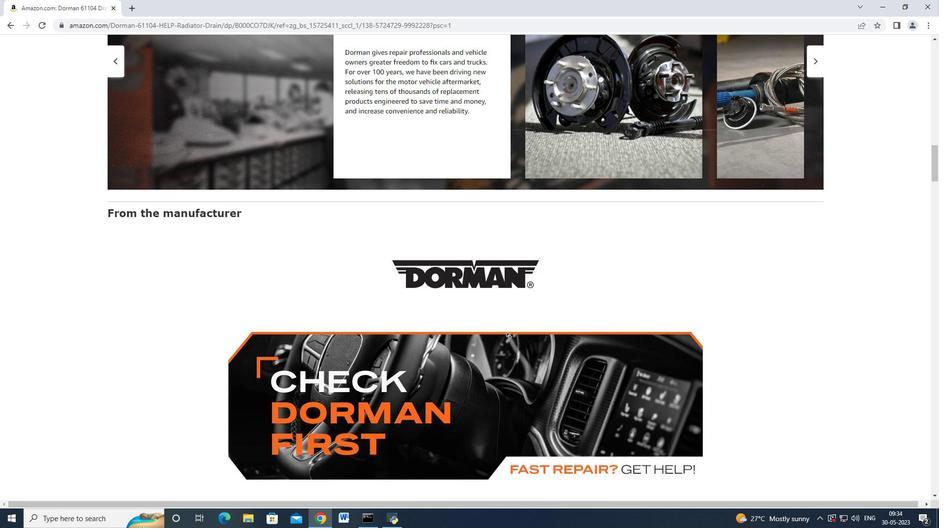 
Action: Mouse moved to (586, 308)
Screenshot: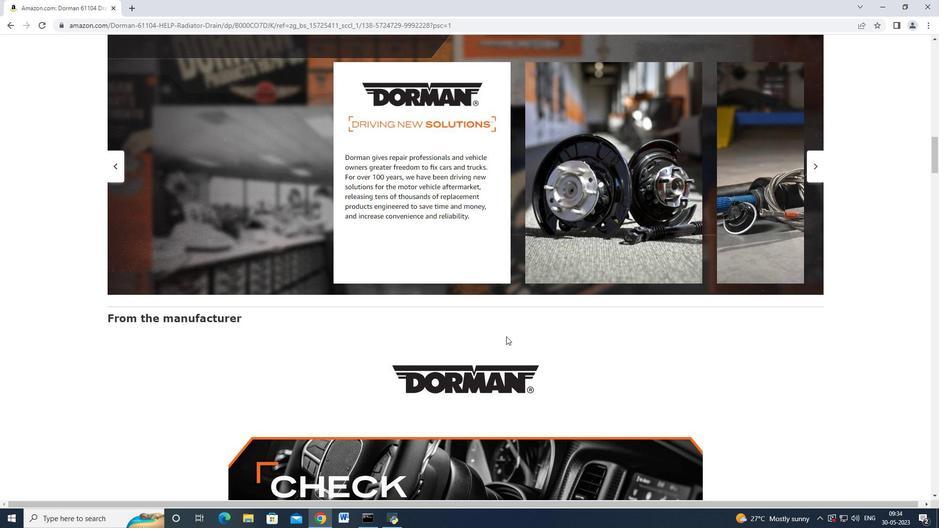 
Action: Mouse scrolled (559, 317) with delta (0, 0)
Screenshot: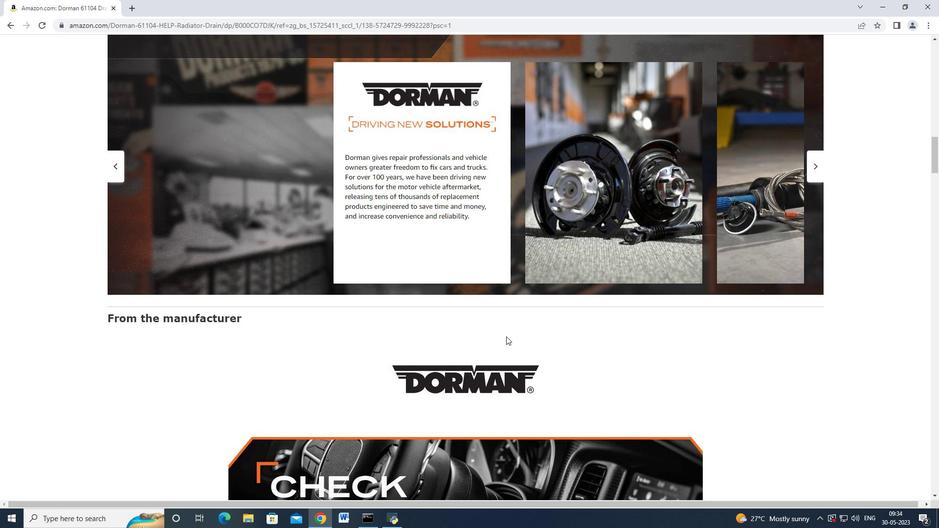 
Action: Mouse moved to (604, 303)
Screenshot: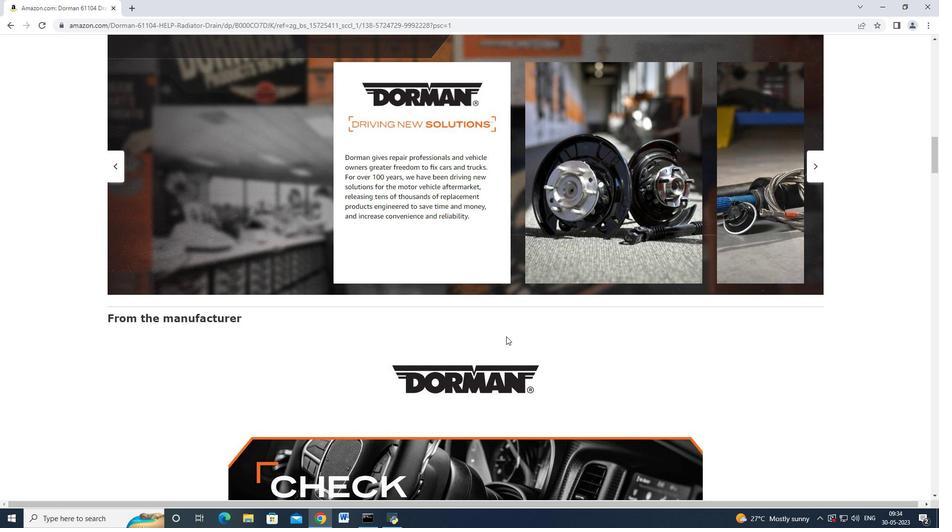 
Action: Mouse scrolled (604, 303) with delta (0, 0)
Screenshot: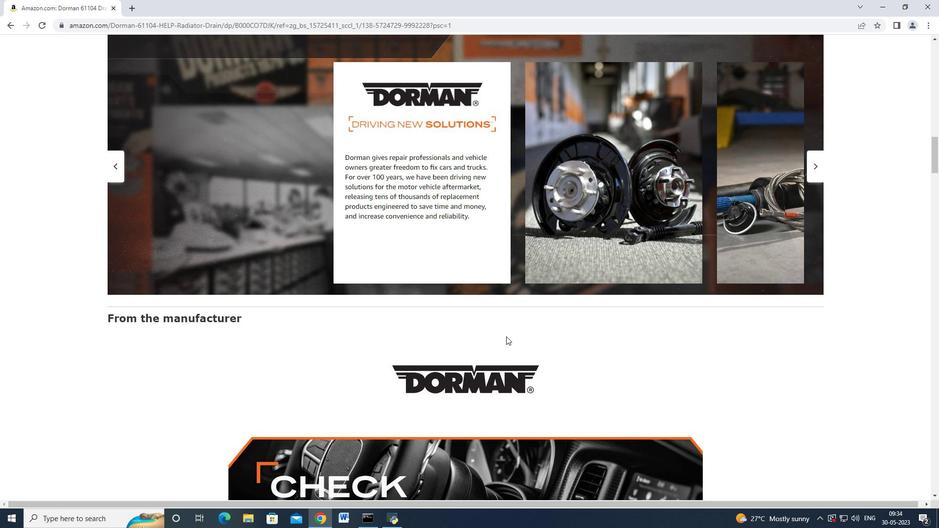 
Action: Mouse scrolled (604, 303) with delta (0, 0)
Screenshot: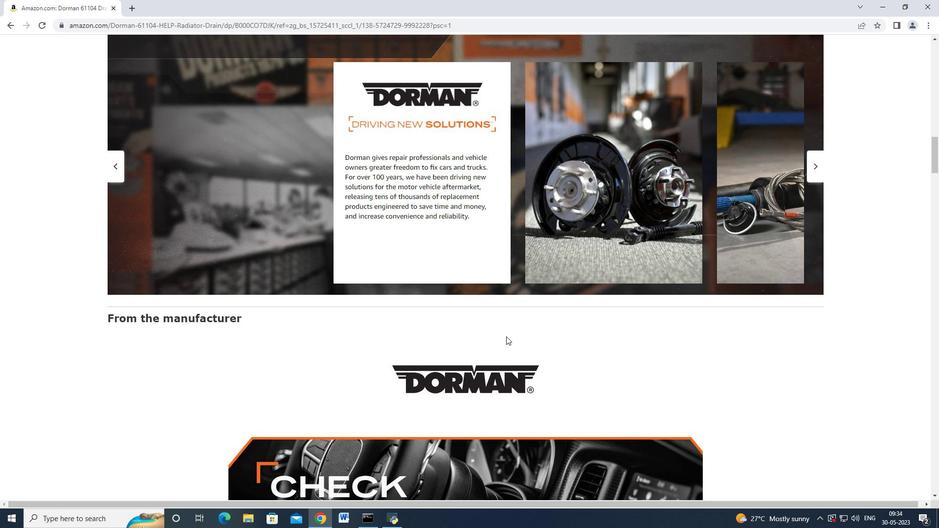 
Action: Mouse scrolled (604, 303) with delta (0, 0)
Screenshot: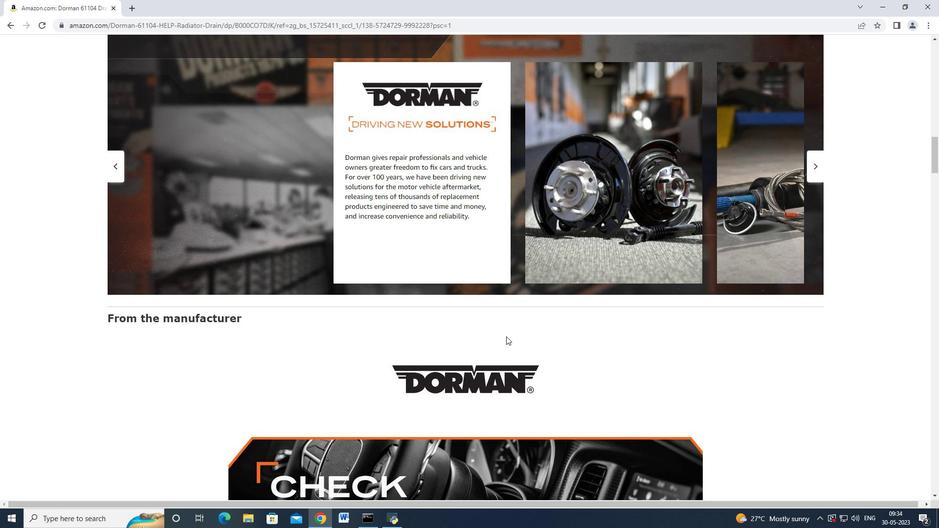 
Action: Mouse scrolled (604, 303) with delta (0, 0)
Screenshot: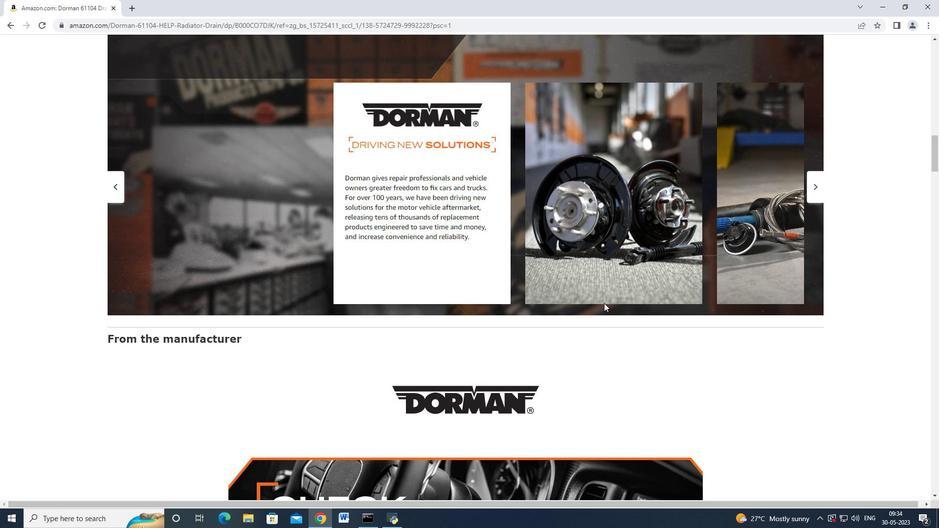 
Action: Mouse scrolled (604, 303) with delta (0, 0)
Screenshot: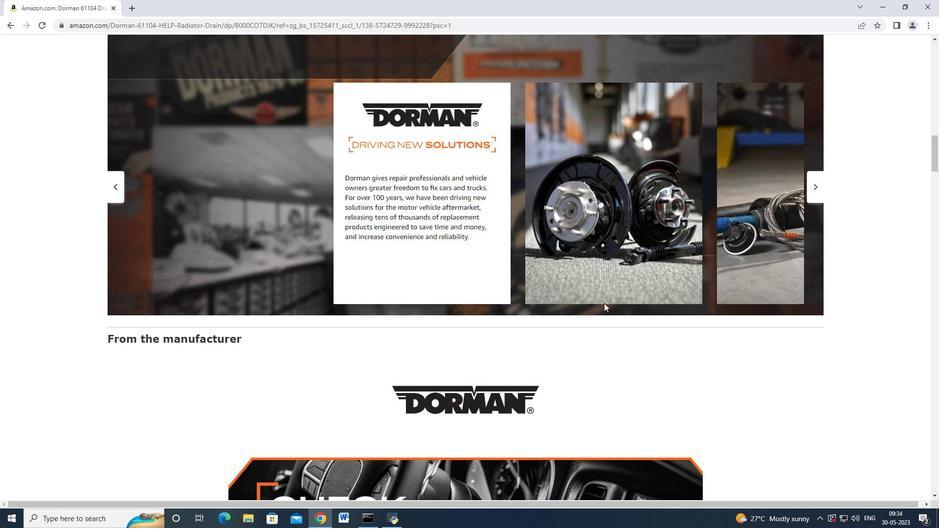 
Action: Mouse scrolled (604, 303) with delta (0, 0)
Screenshot: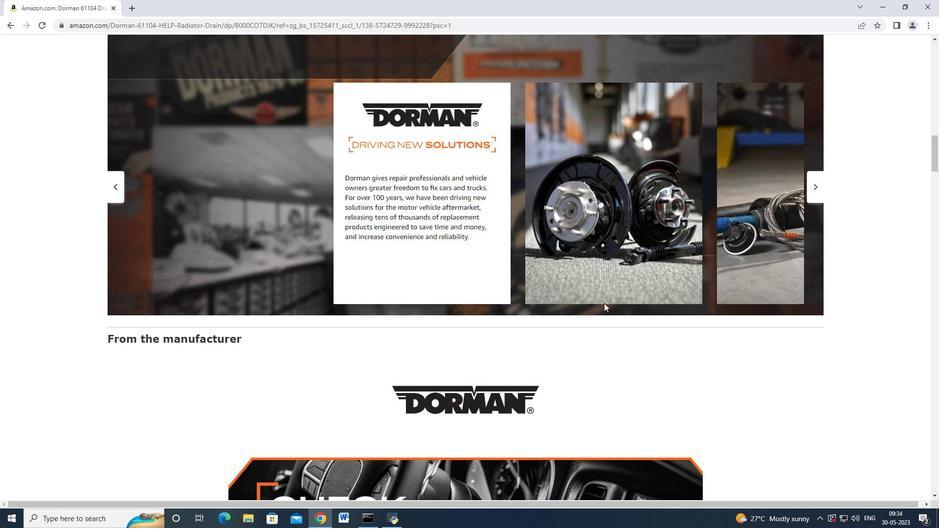 
Action: Mouse scrolled (604, 303) with delta (0, 0)
Screenshot: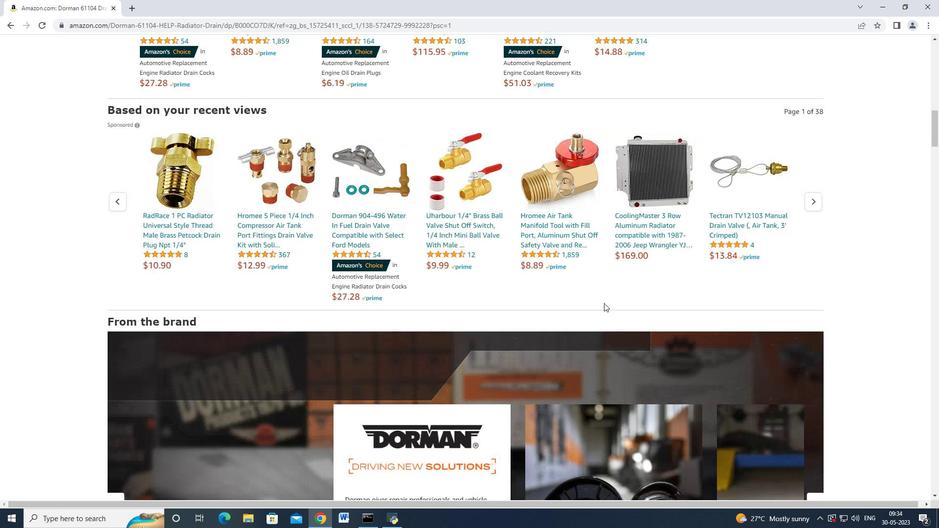 
Action: Mouse scrolled (604, 303) with delta (0, 0)
Screenshot: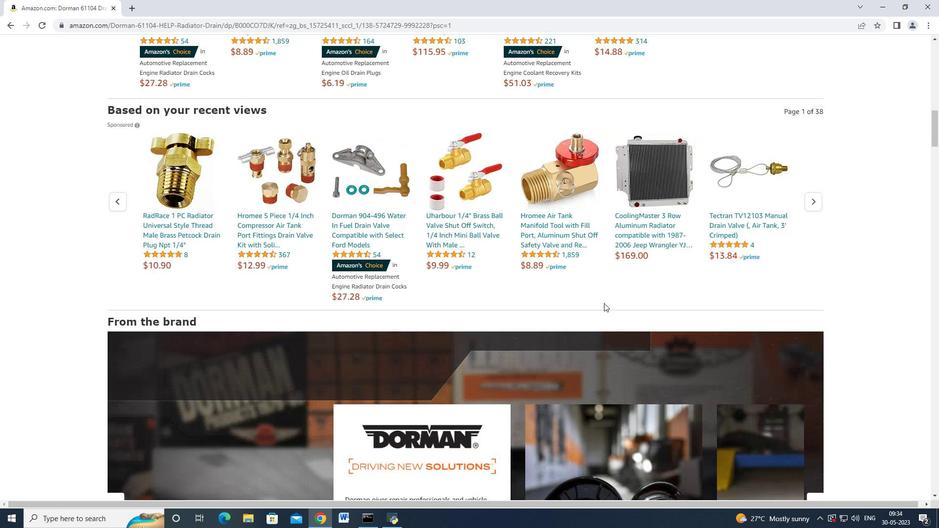 
Action: Mouse moved to (604, 303)
Screenshot: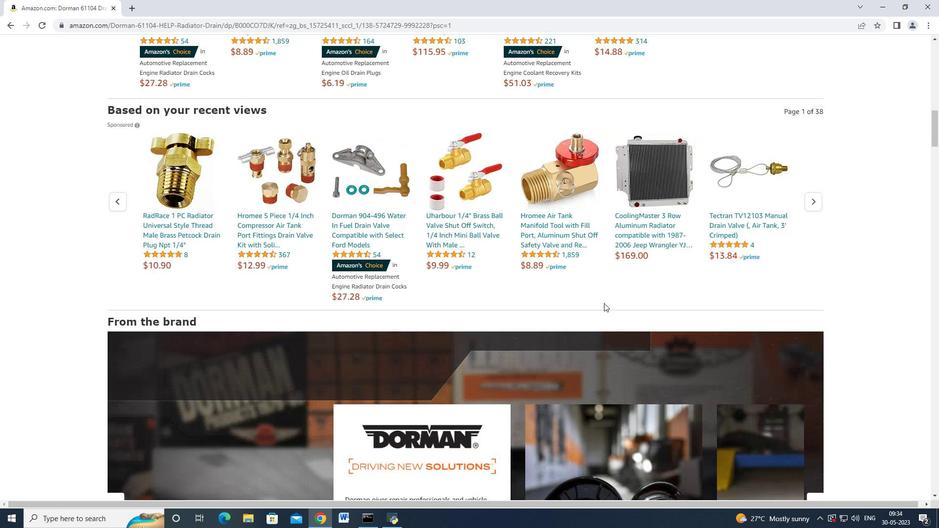 
Action: Mouse scrolled (604, 303) with delta (0, 0)
Screenshot: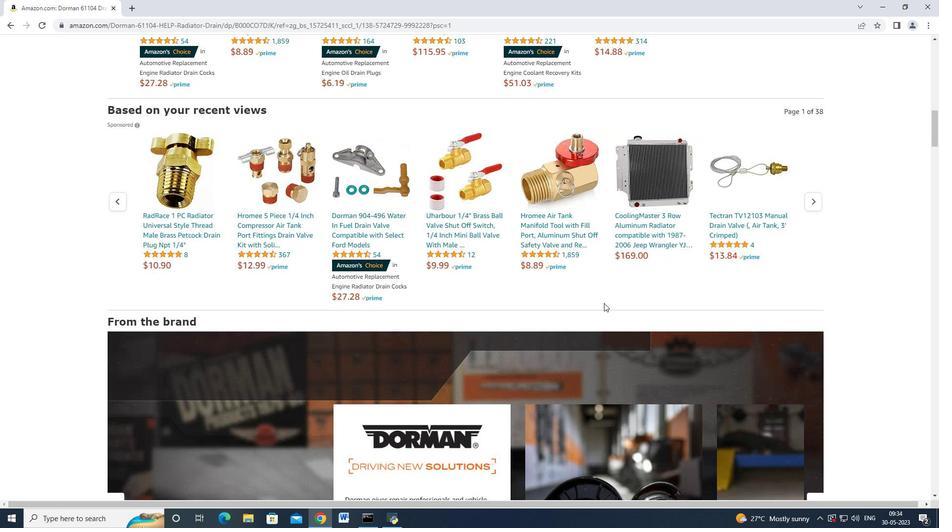 
Action: Mouse moved to (605, 303)
Screenshot: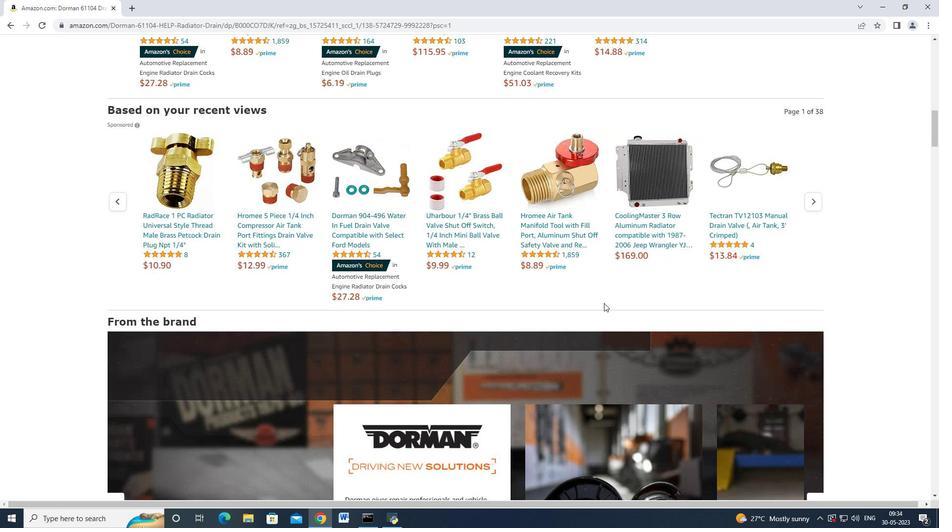 
Action: Mouse scrolled (605, 303) with delta (0, 0)
Screenshot: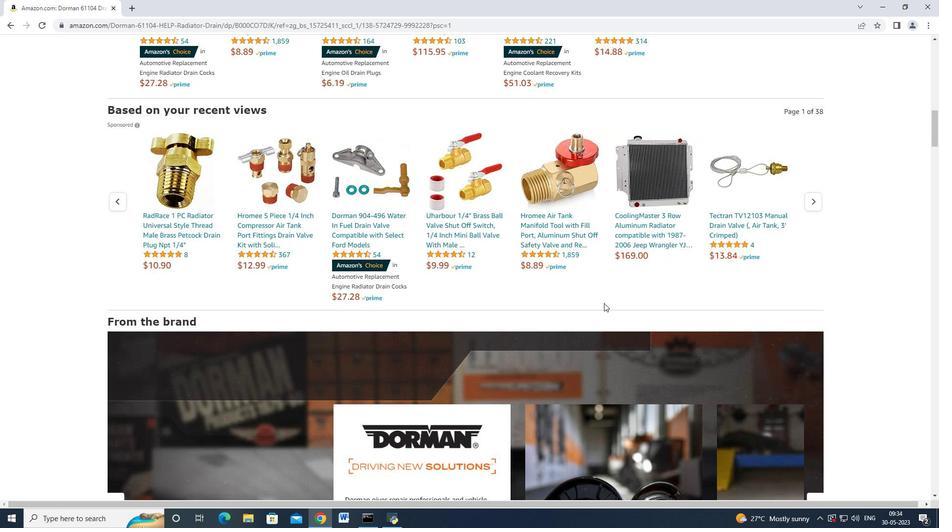 
Action: Mouse scrolled (605, 303) with delta (0, 0)
Screenshot: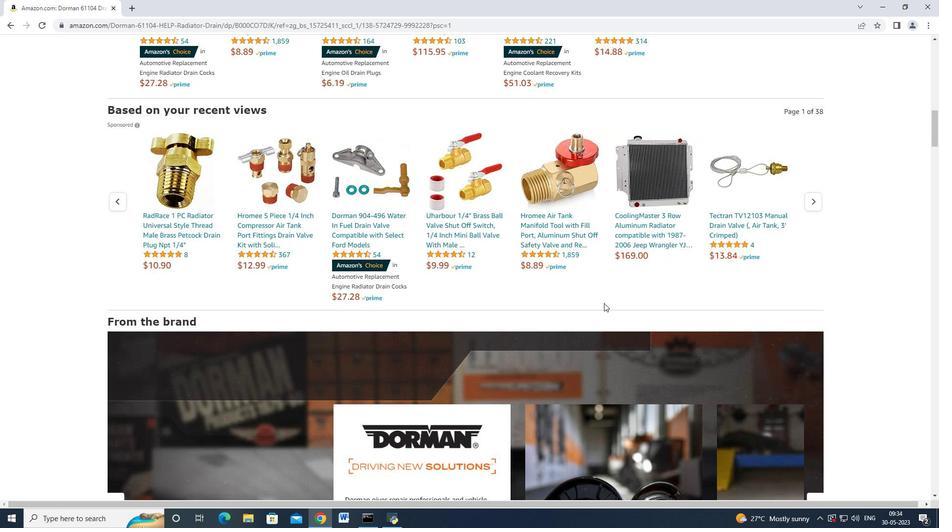 
Action: Mouse scrolled (605, 303) with delta (0, 0)
Screenshot: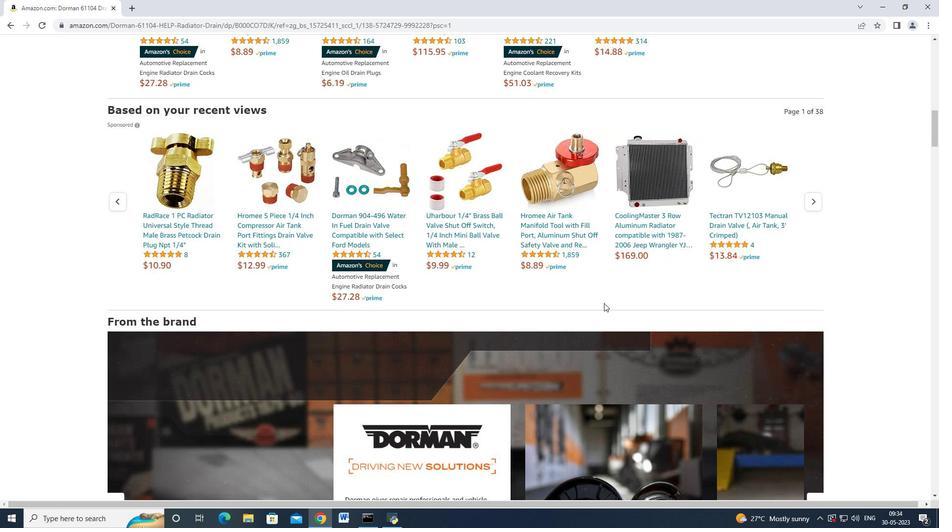 
Action: Mouse scrolled (605, 303) with delta (0, 0)
Screenshot: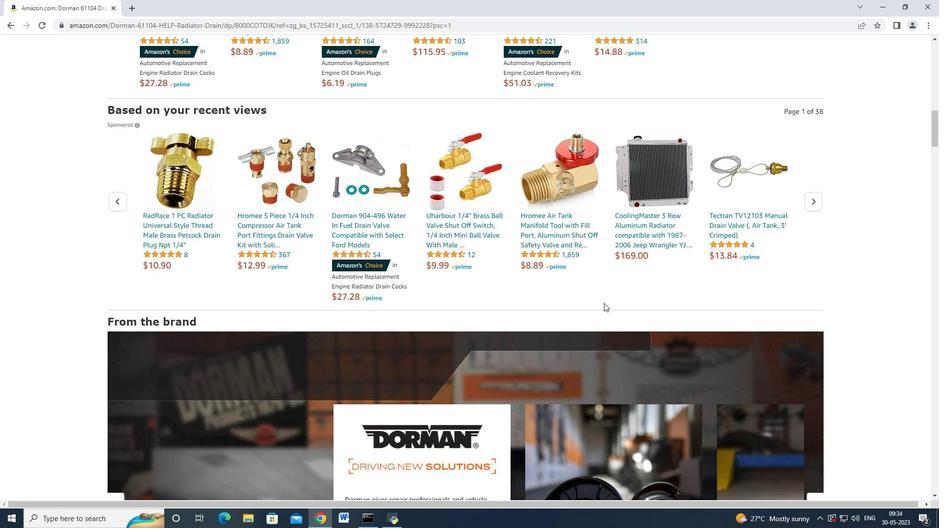 
Action: Mouse scrolled (605, 303) with delta (0, 0)
Screenshot: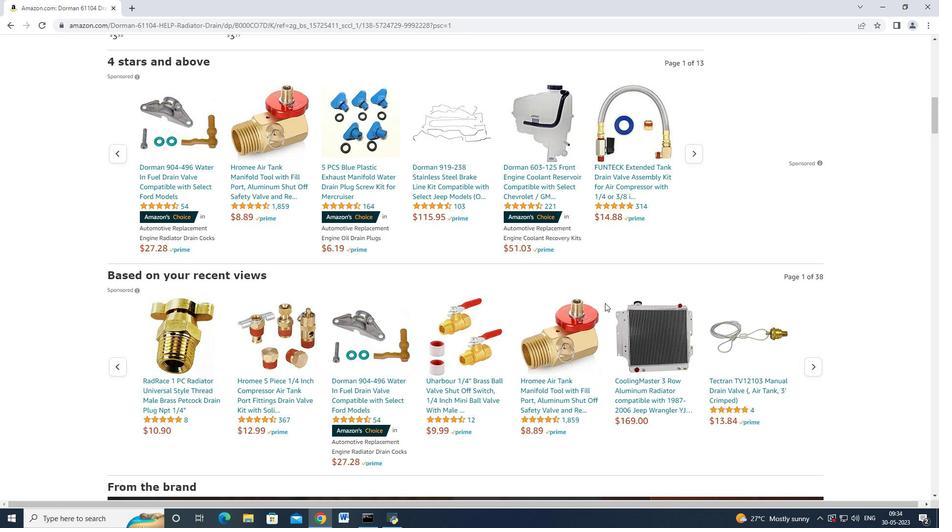 
Action: Mouse scrolled (605, 303) with delta (0, 0)
Screenshot: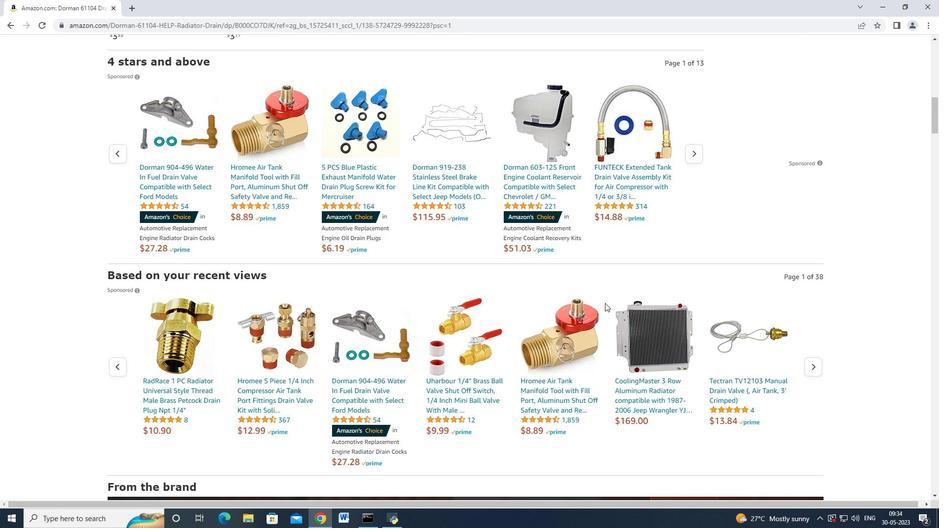 
Action: Mouse scrolled (605, 303) with delta (0, 0)
Screenshot: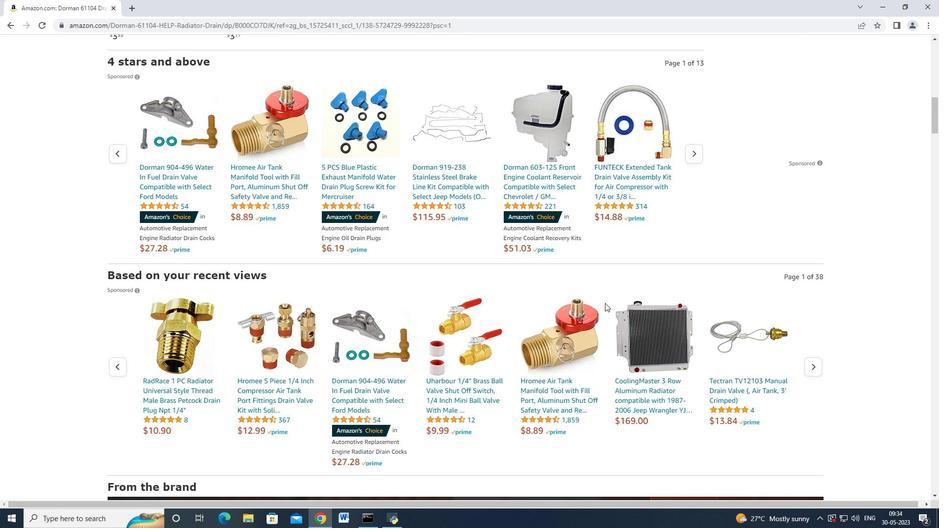 
Action: Mouse scrolled (605, 303) with delta (0, 0)
Screenshot: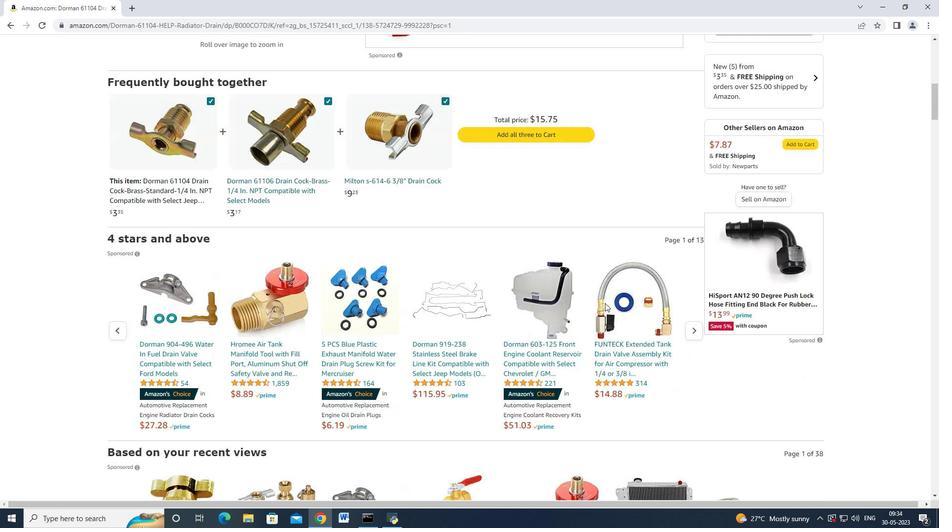 
Action: Mouse scrolled (605, 303) with delta (0, 0)
Screenshot: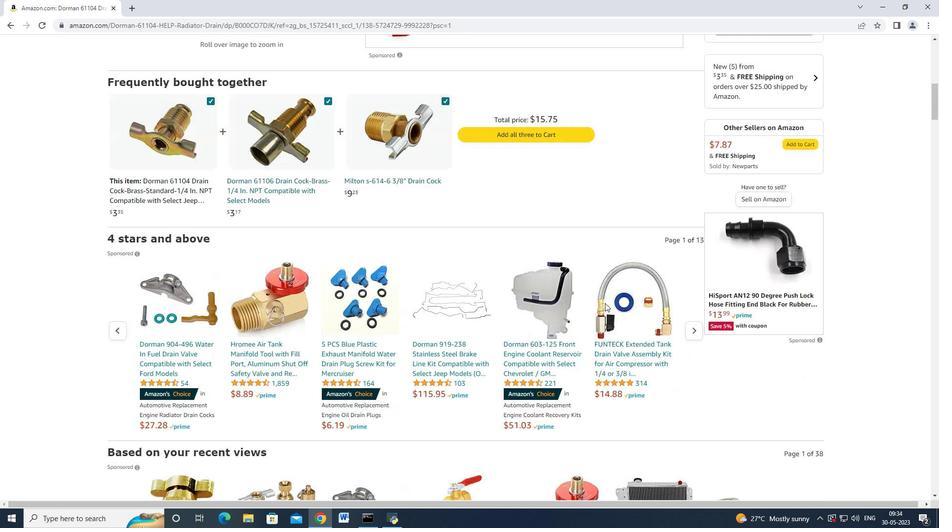 
Action: Mouse scrolled (605, 303) with delta (0, 0)
Screenshot: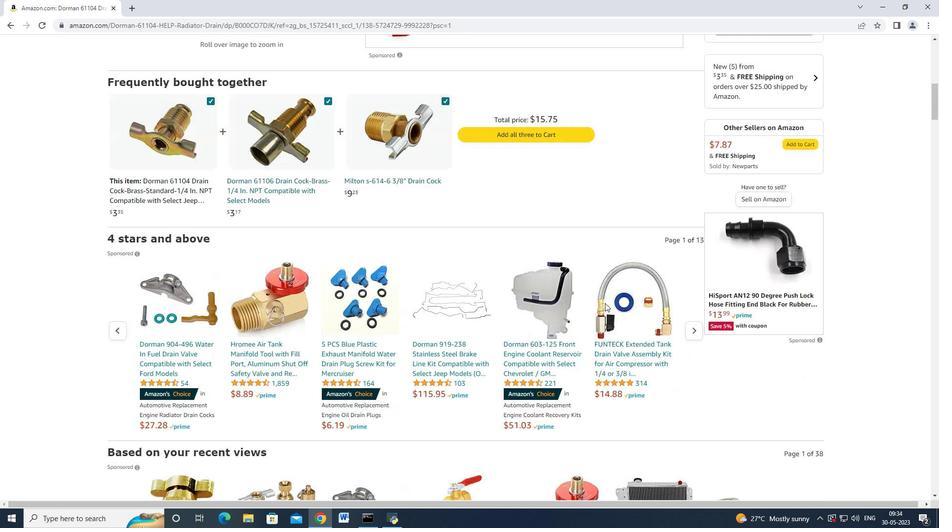 
Action: Mouse scrolled (605, 303) with delta (0, 0)
Screenshot: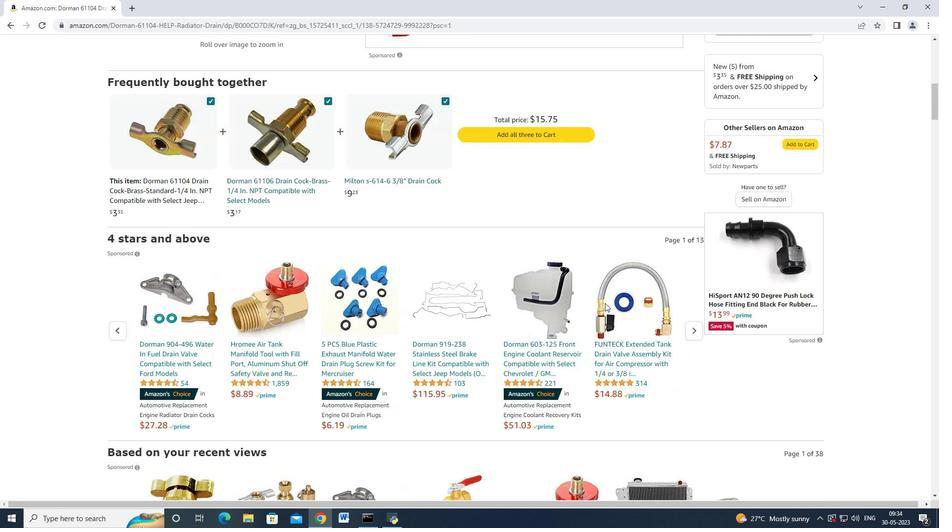 
Action: Mouse scrolled (605, 303) with delta (0, 0)
Screenshot: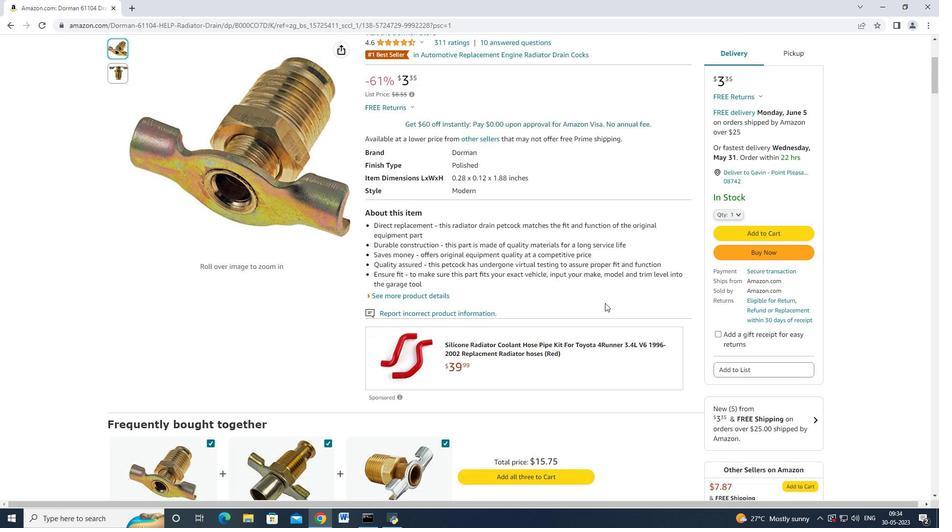 
Action: Mouse scrolled (605, 303) with delta (0, 0)
Screenshot: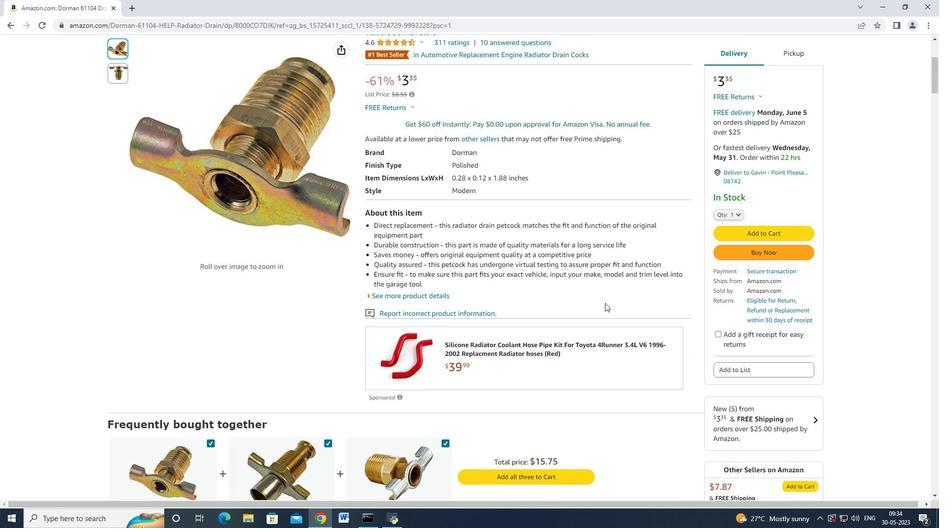 
Action: Mouse scrolled (605, 303) with delta (0, 0)
Screenshot: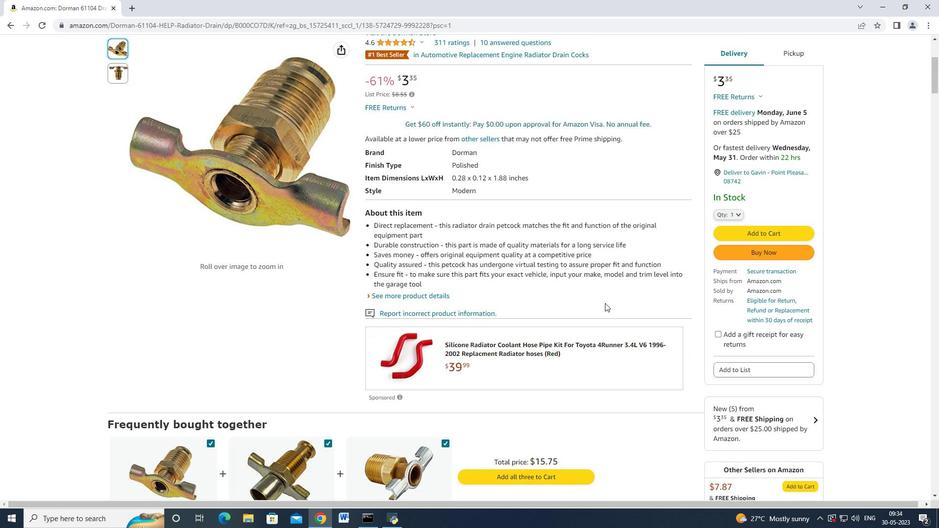 
Action: Mouse scrolled (605, 303) with delta (0, 0)
Screenshot: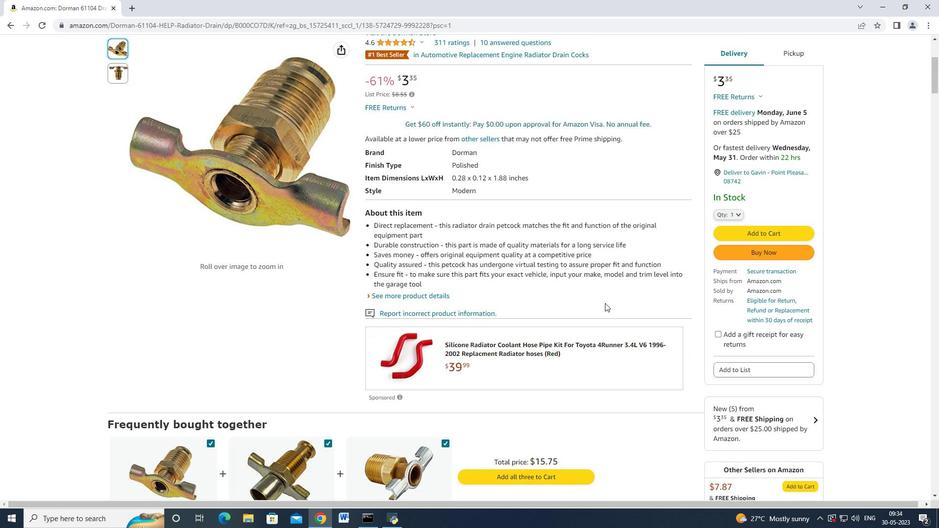 
Action: Mouse scrolled (605, 303) with delta (0, 0)
Screenshot: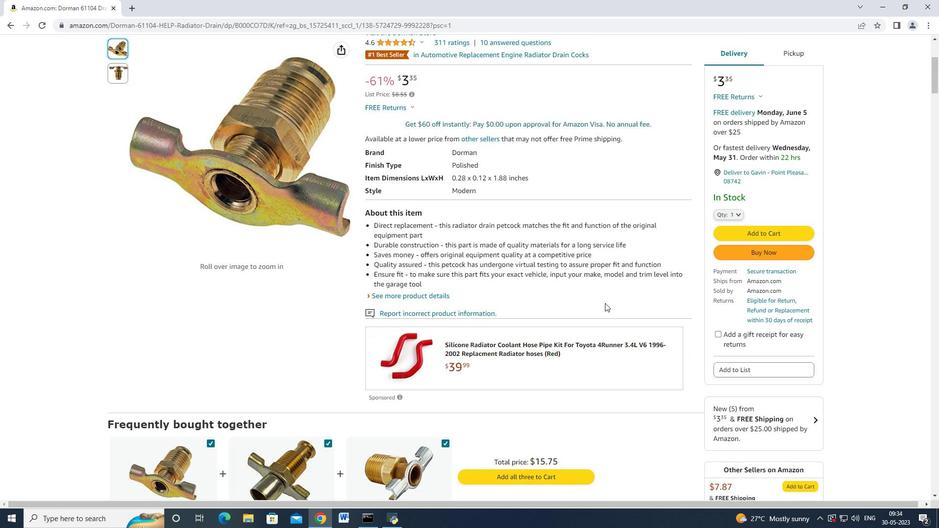 
Action: Mouse scrolled (605, 303) with delta (0, 0)
Screenshot: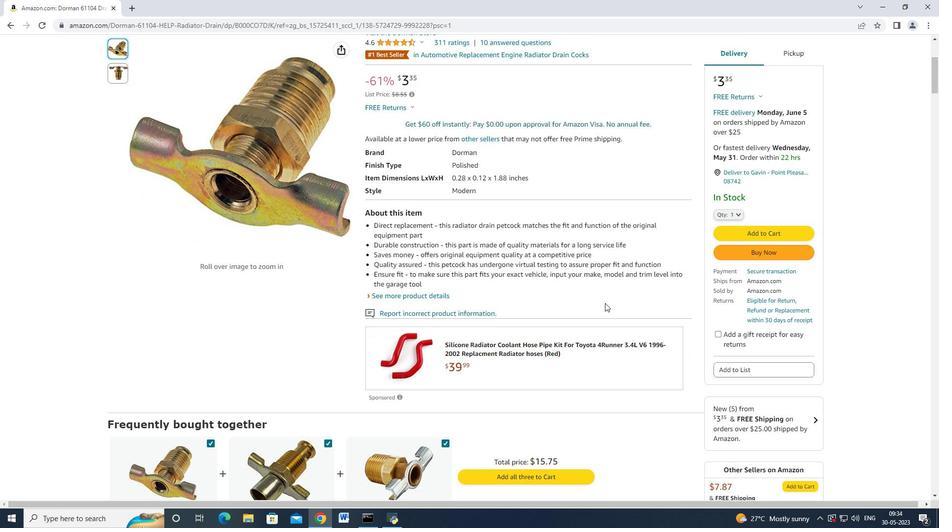 
Action: Mouse moved to (738, 410)
Screenshot: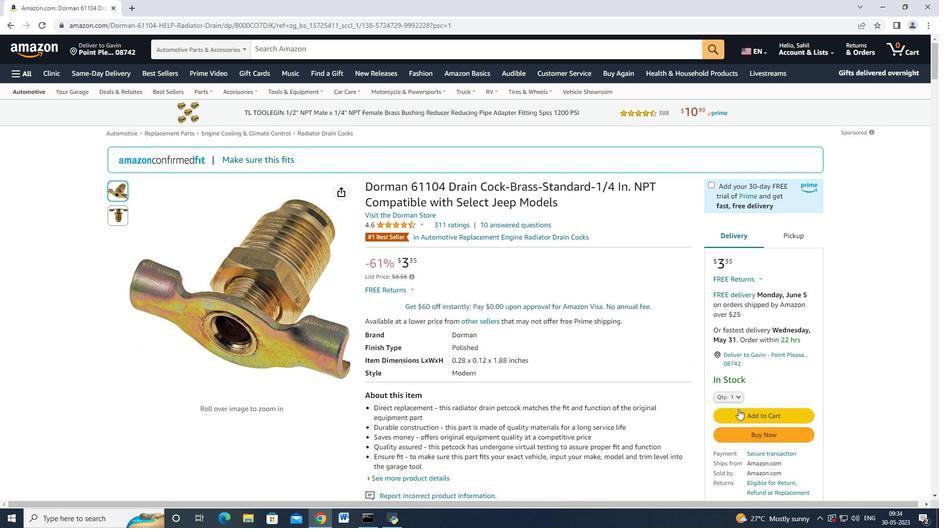 
Action: Mouse pressed left at (738, 410)
Screenshot: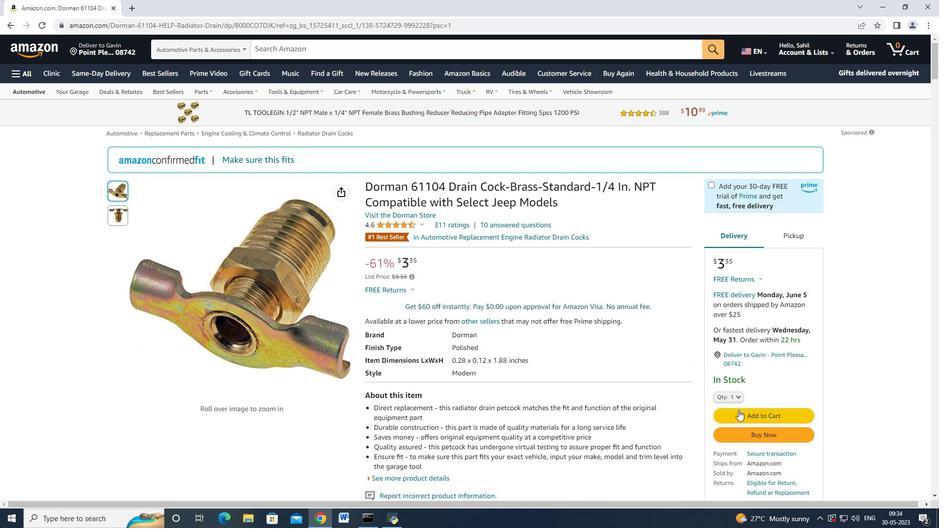 
Action: Mouse moved to (11, 30)
Screenshot: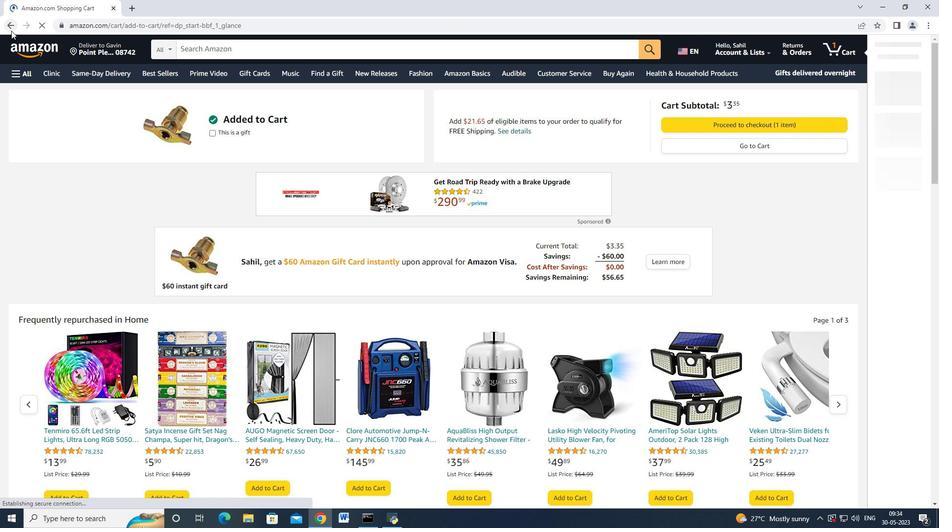 
Action: Mouse pressed left at (11, 30)
Screenshot: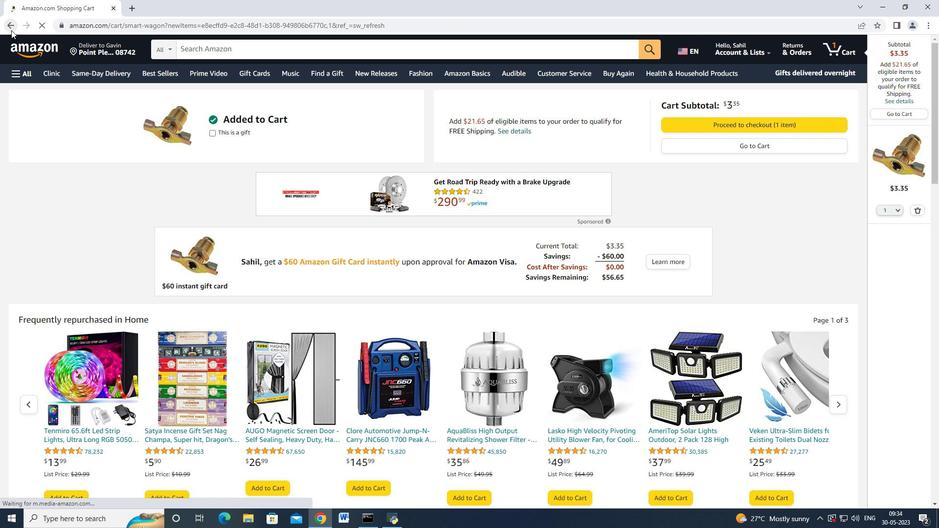 
Action: Mouse moved to (12, 30)
Screenshot: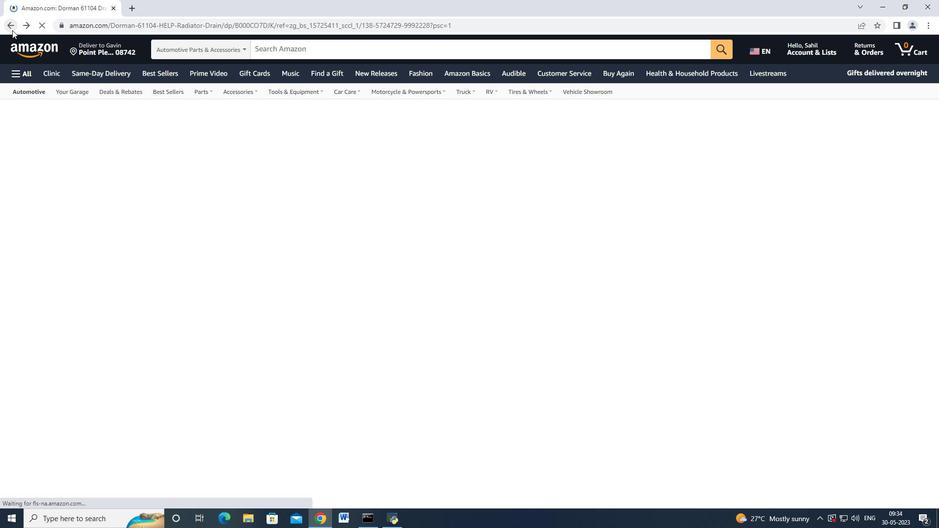 
Action: Mouse pressed left at (12, 30)
Screenshot: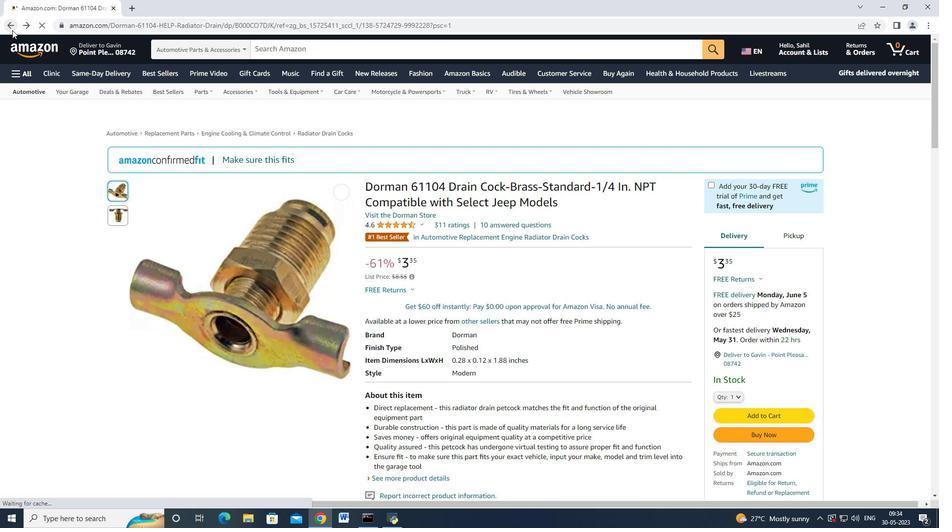 
Action: Mouse moved to (409, 290)
Screenshot: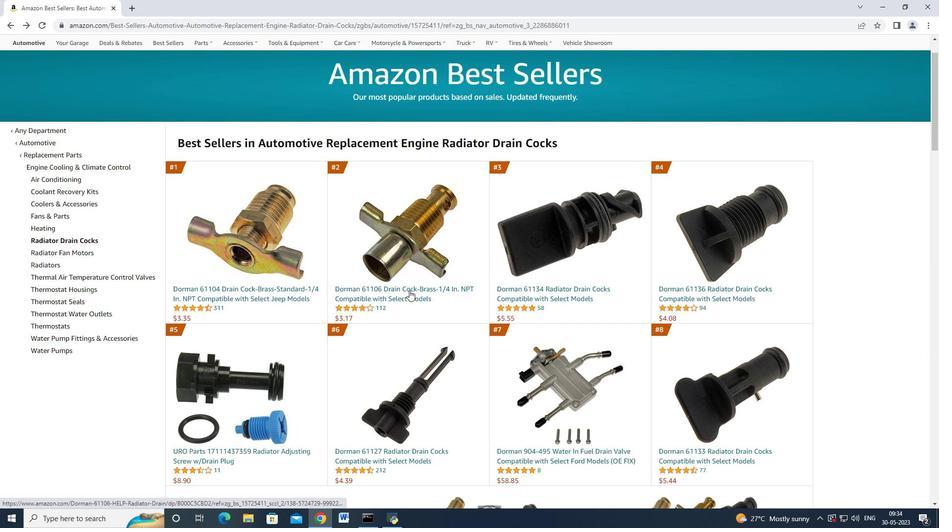 
Action: Mouse pressed left at (409, 290)
Screenshot: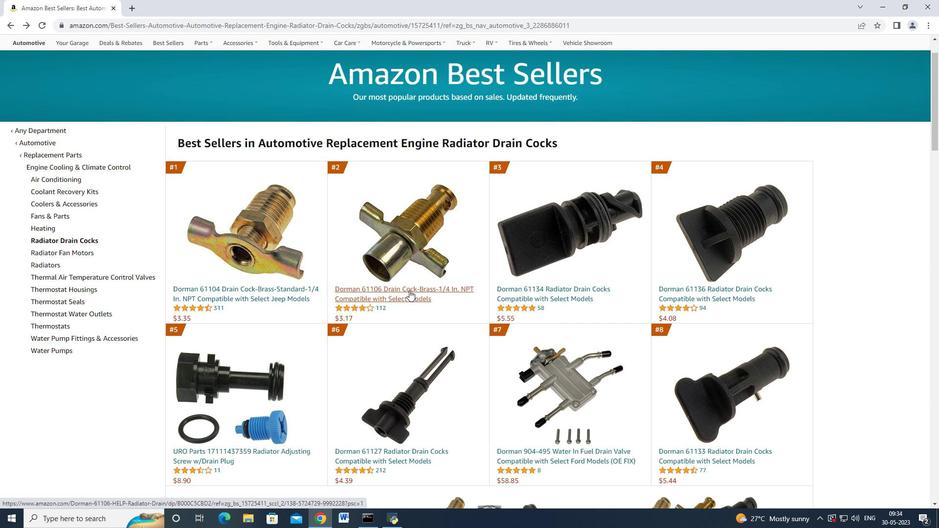 
Action: Mouse moved to (722, 412)
Screenshot: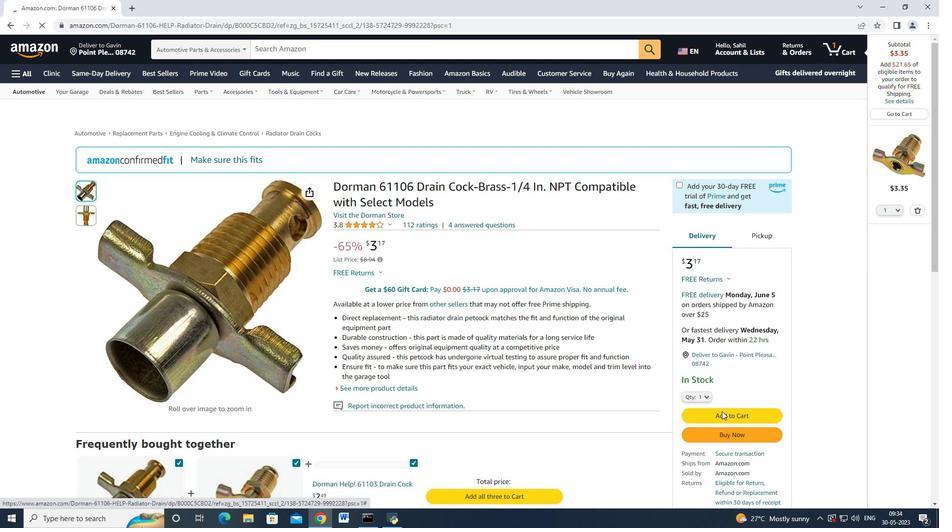 
Action: Mouse pressed left at (722, 412)
Screenshot: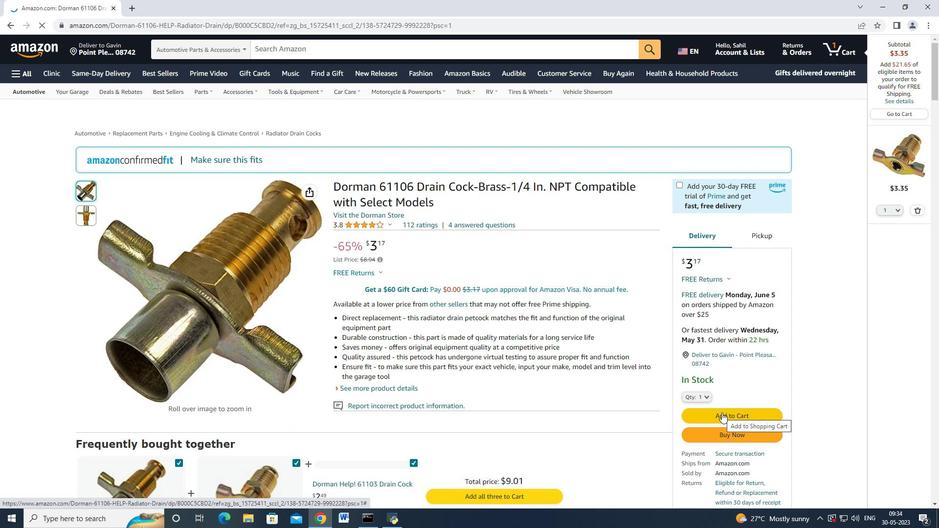 
Action: Mouse moved to (4, 28)
Screenshot: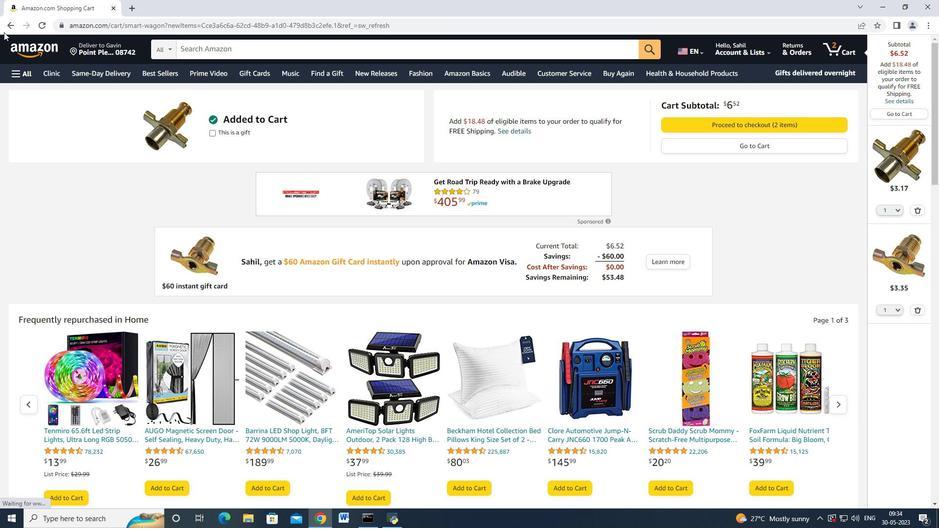 
Action: Mouse pressed left at (4, 28)
Screenshot: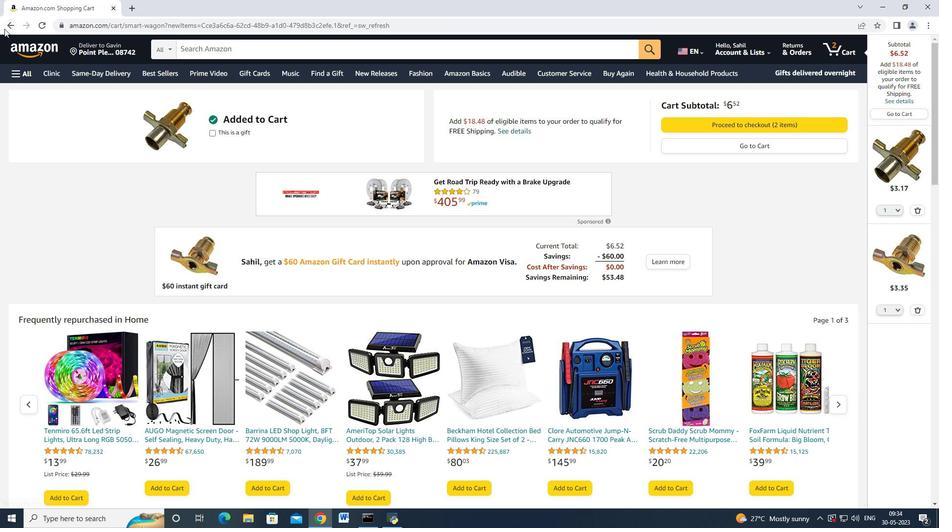 
Action: Mouse pressed left at (4, 28)
Screenshot: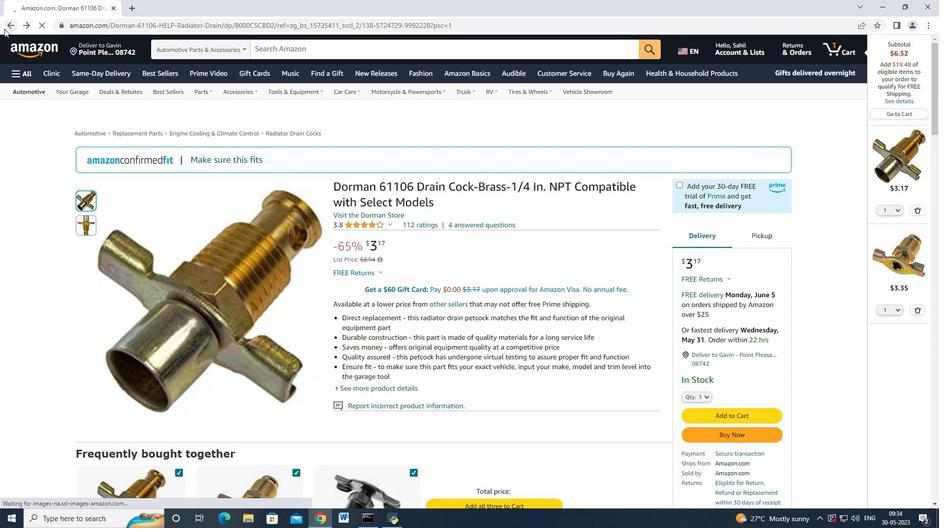 
Action: Mouse moved to (556, 296)
